 Task: Look for Airbnb properties in Schoten, Belgium from 22th December, 2023 to 25th December, 2023 for 7 adults. Place can be entire room or shared room with 4 bedrooms having 7 beds and 4 bathrooms. Property type can be house. Amenities needed are: wifi, washing machine, heating, TV, free parkinig on premises, hot tub, gym, smoking allowed.
Action: Mouse moved to (319, 146)
Screenshot: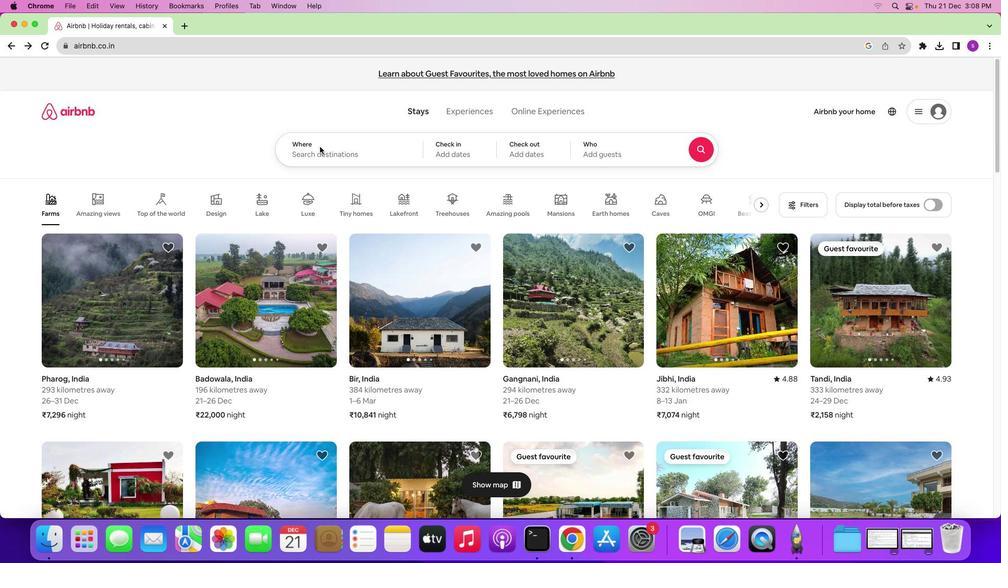 
Action: Mouse pressed left at (319, 146)
Screenshot: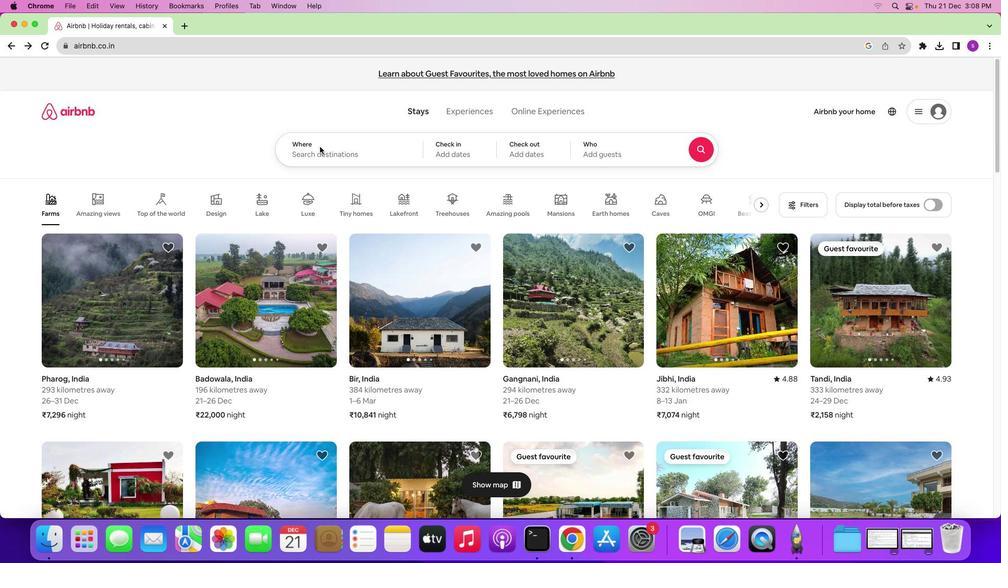
Action: Mouse moved to (317, 149)
Screenshot: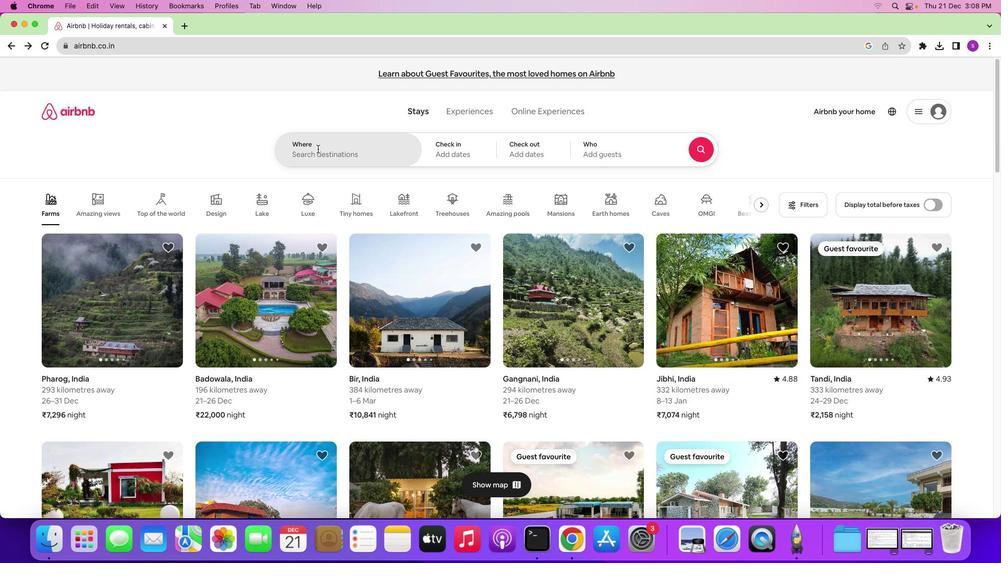 
Action: Mouse pressed left at (317, 149)
Screenshot: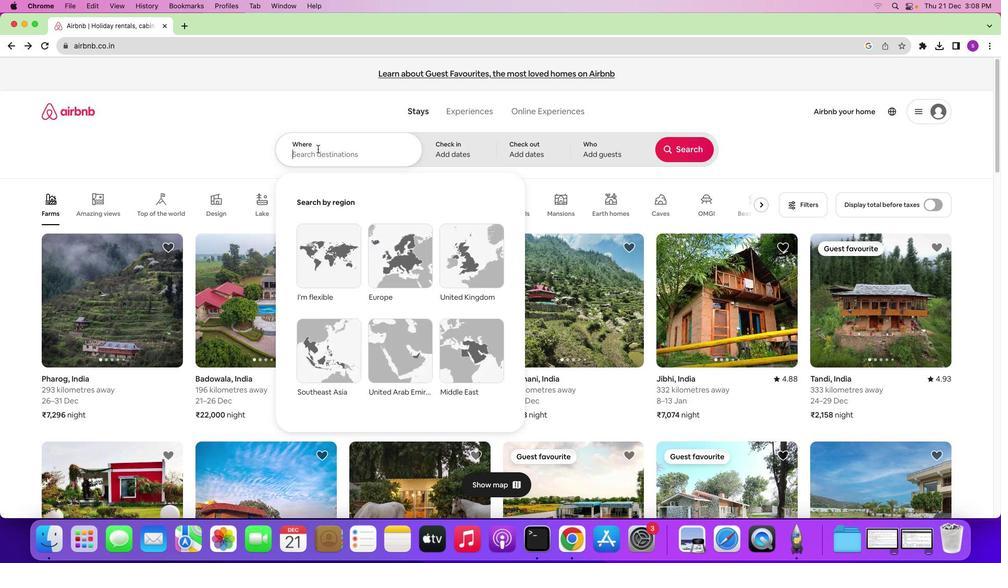 
Action: Mouse moved to (320, 154)
Screenshot: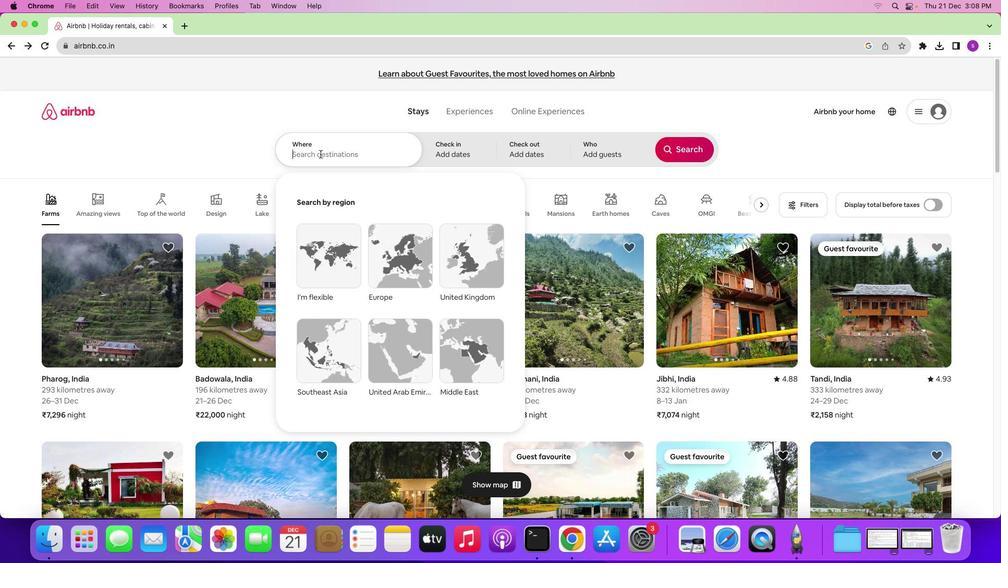 
Action: Key pressed 'S'Key.caps_lock'c''o'Key.backspace'h''o''t''e''n'','Key.spaceKey.shift'B''e''l''g''i''u''m'Key.enter
Screenshot: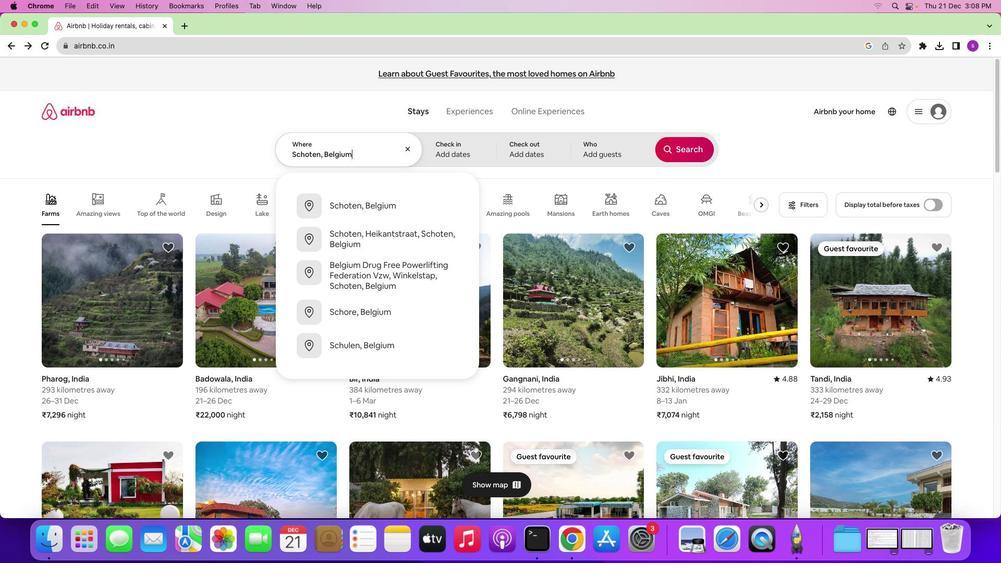 
Action: Mouse moved to (440, 351)
Screenshot: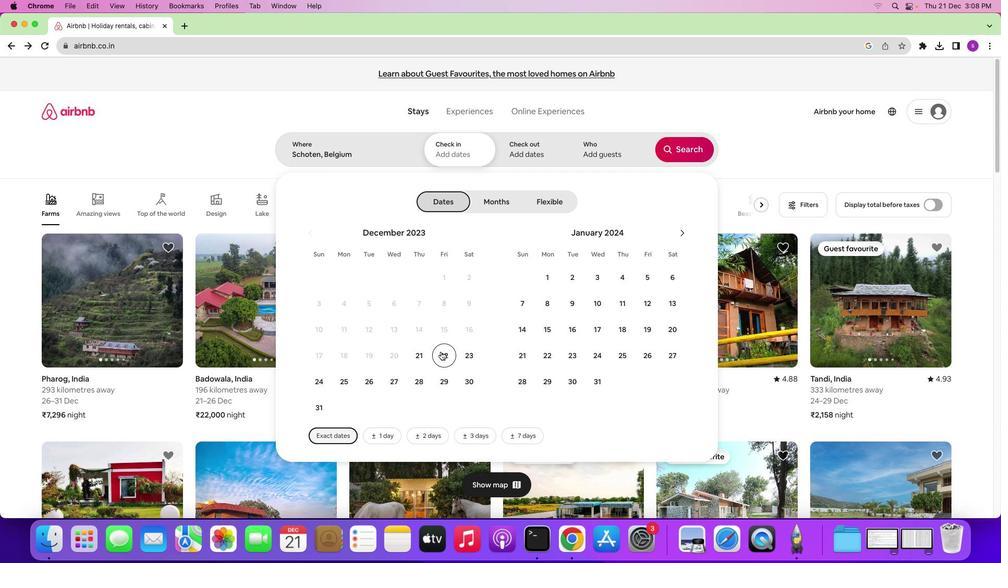 
Action: Mouse pressed left at (440, 351)
Screenshot: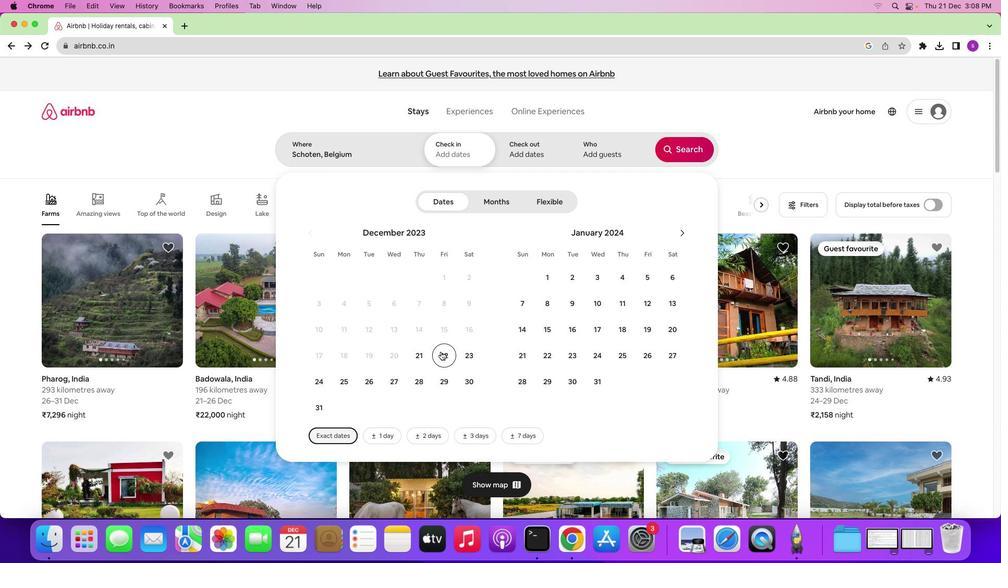 
Action: Mouse moved to (352, 383)
Screenshot: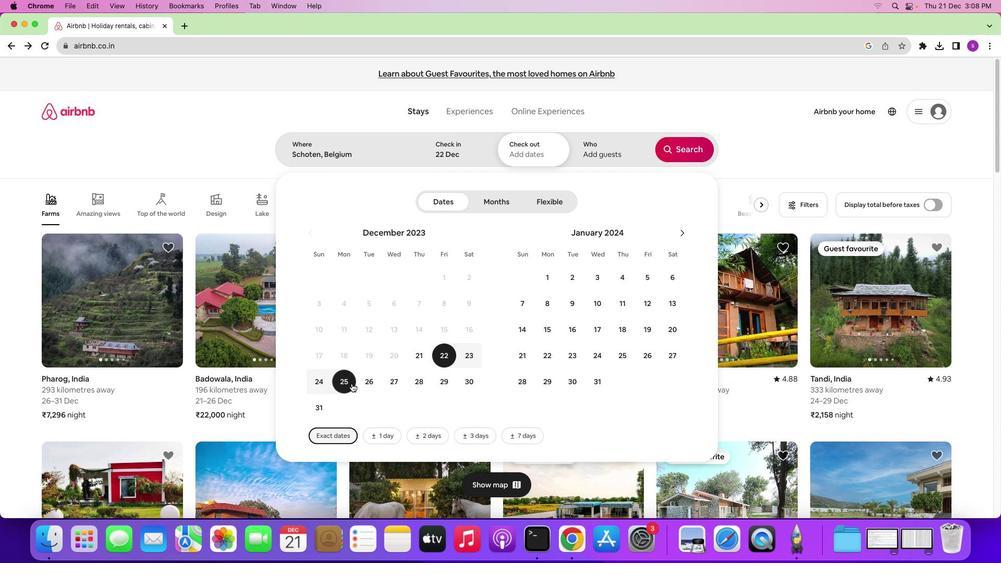 
Action: Mouse pressed left at (352, 383)
Screenshot: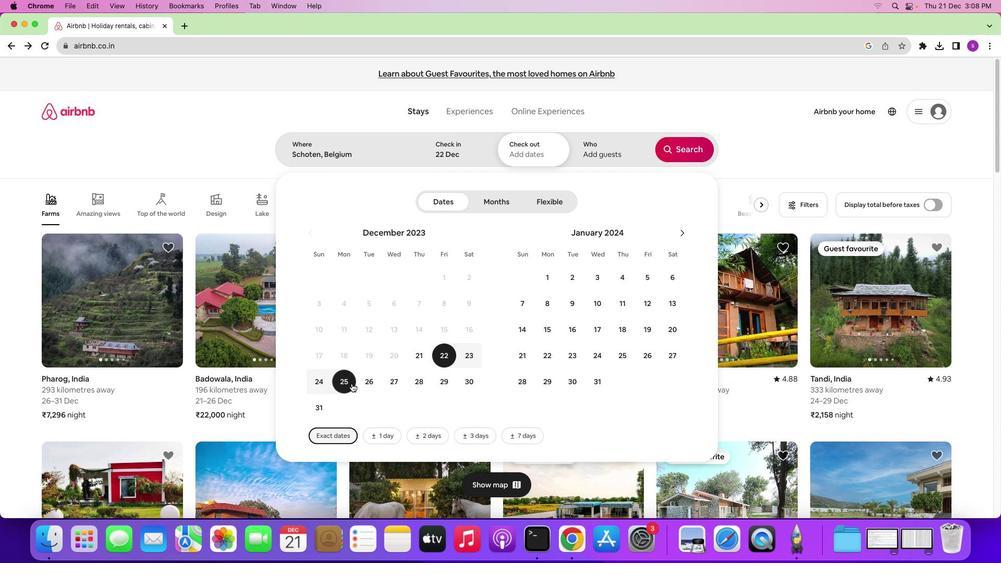 
Action: Mouse moved to (604, 157)
Screenshot: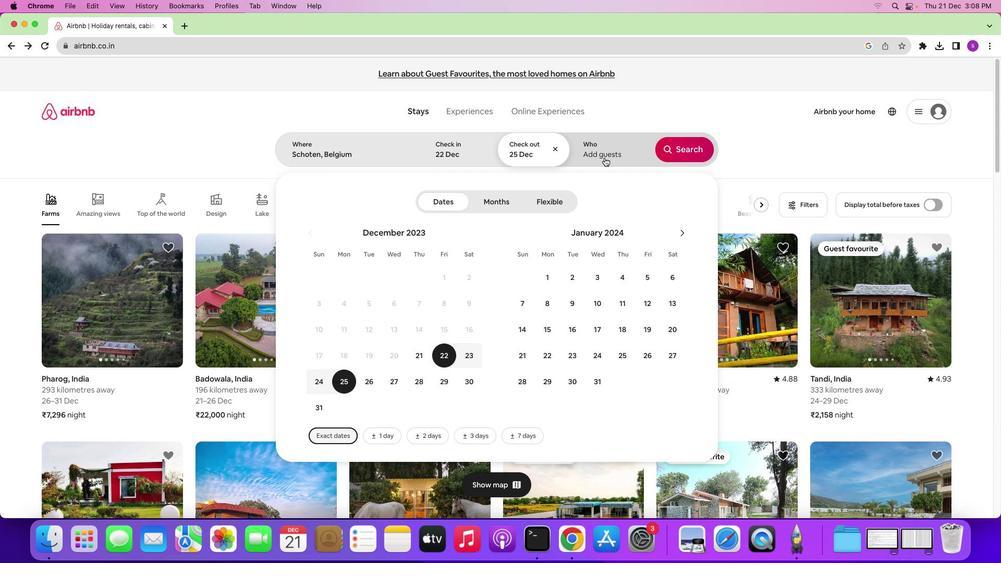 
Action: Mouse pressed left at (604, 157)
Screenshot: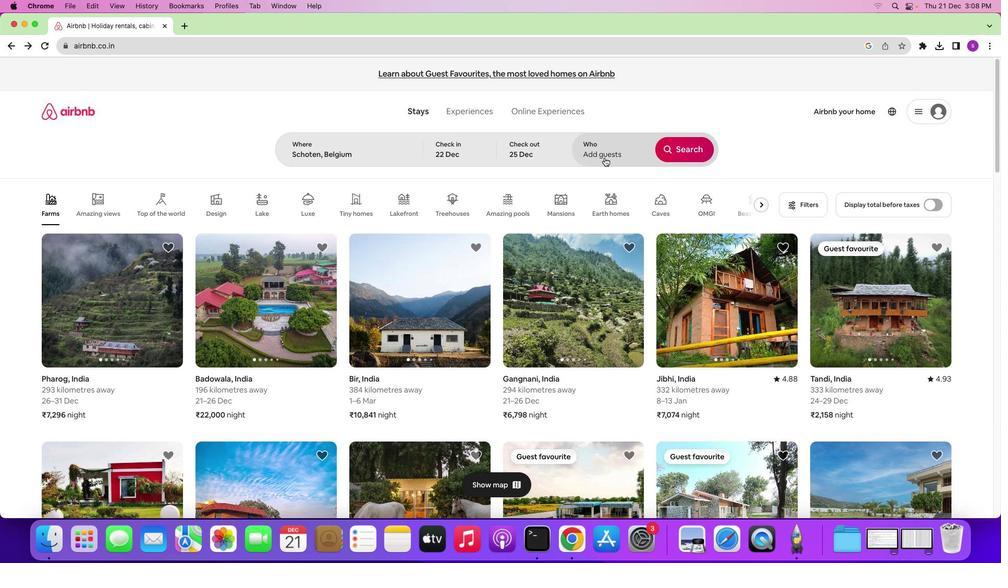 
Action: Mouse moved to (691, 201)
Screenshot: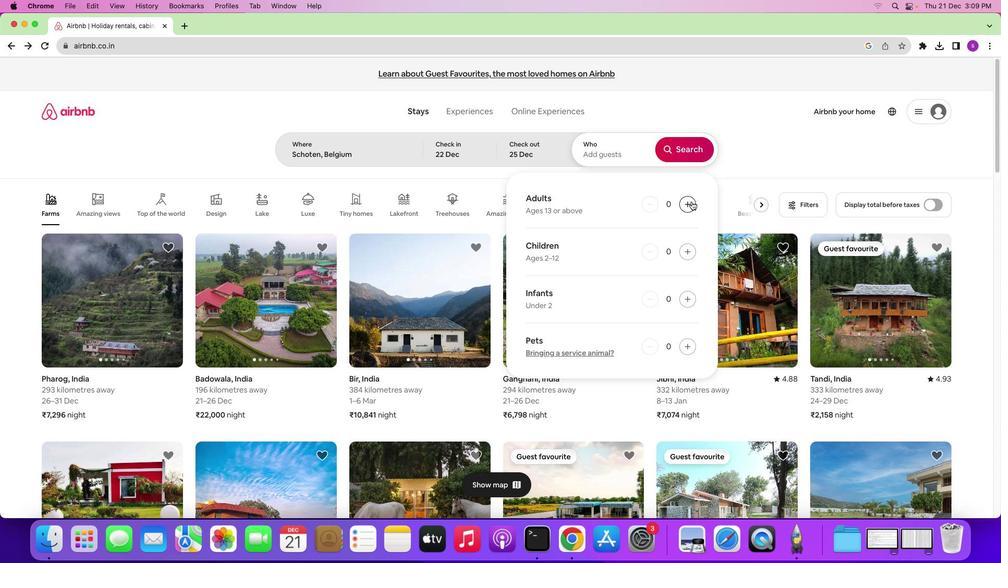 
Action: Mouse pressed left at (691, 201)
Screenshot: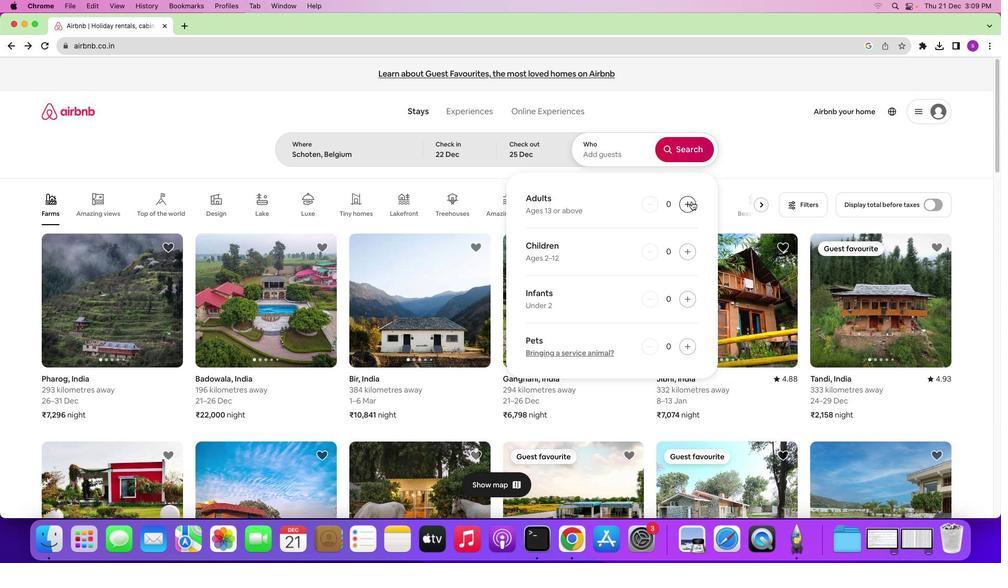 
Action: Mouse pressed left at (691, 201)
Screenshot: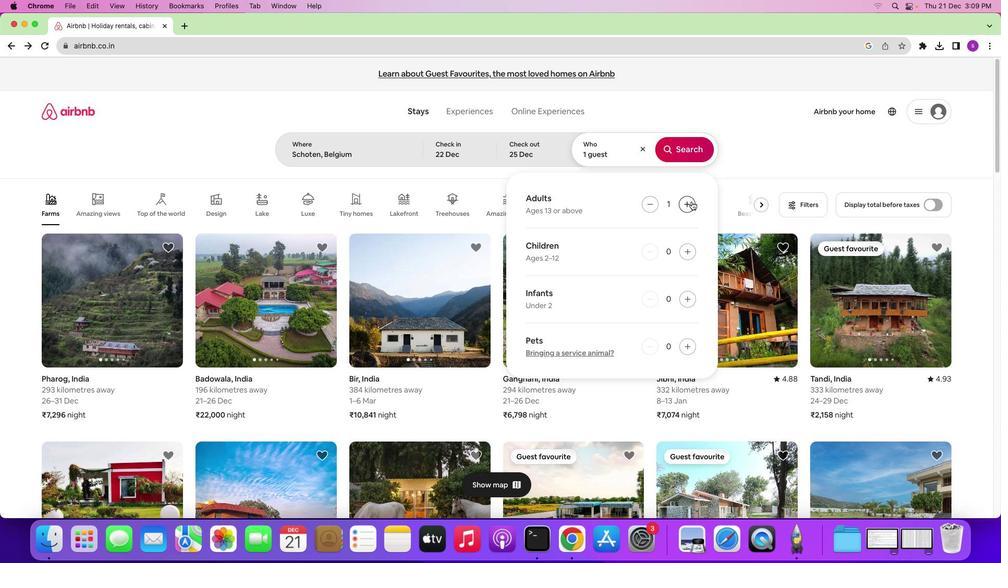 
Action: Mouse pressed left at (691, 201)
Screenshot: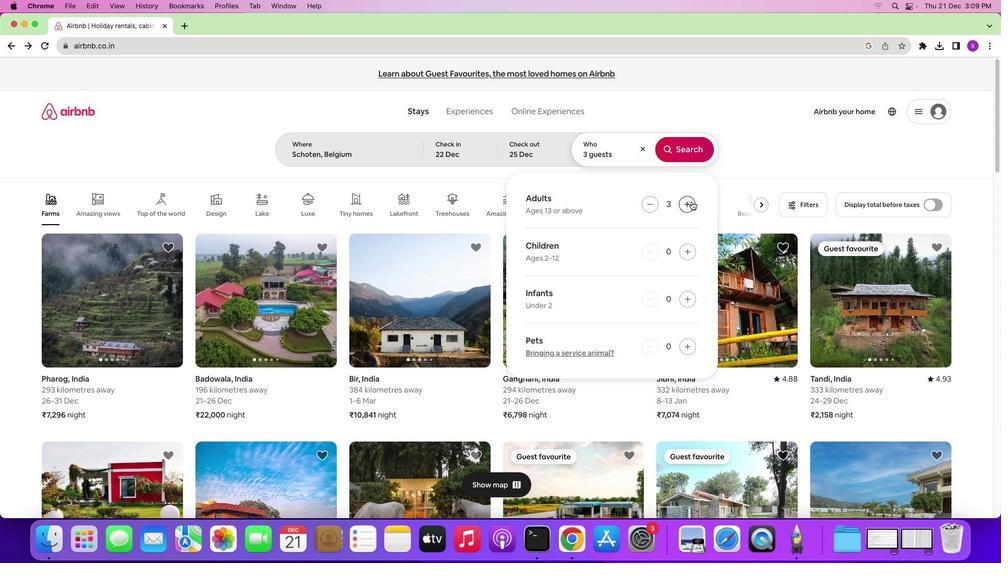 
Action: Mouse moved to (690, 202)
Screenshot: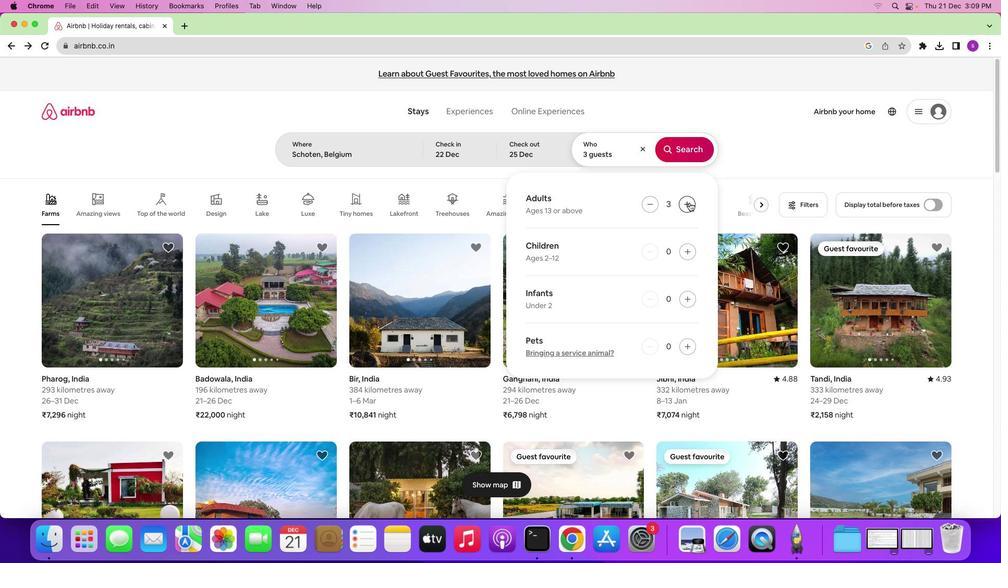 
Action: Mouse pressed left at (690, 202)
Screenshot: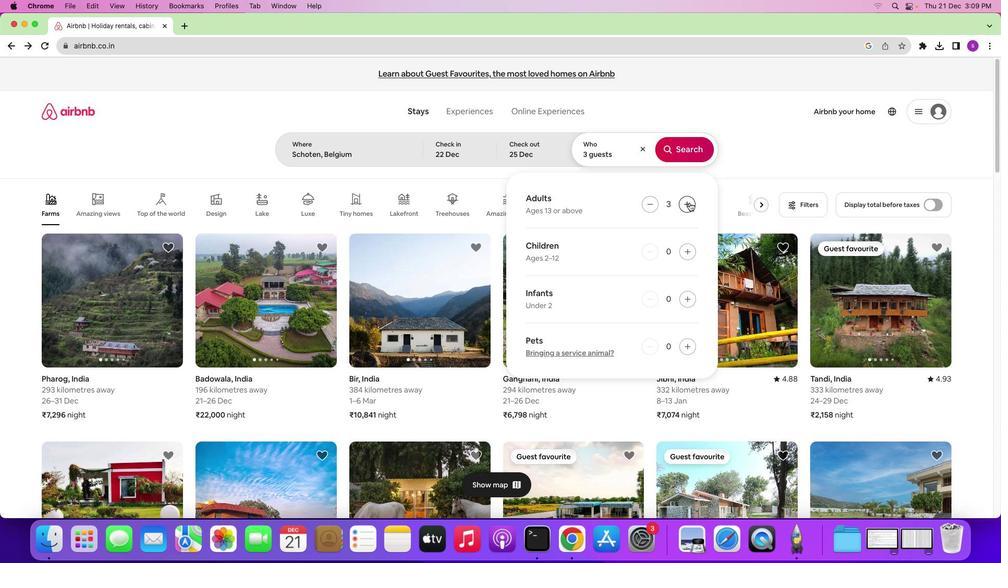 
Action: Mouse pressed left at (690, 202)
Screenshot: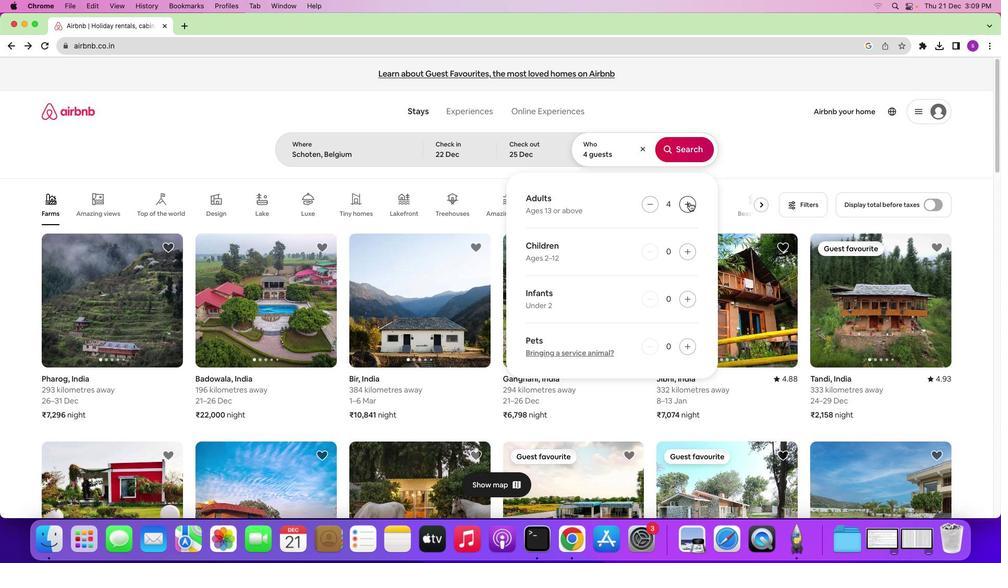 
Action: Mouse pressed left at (690, 202)
Screenshot: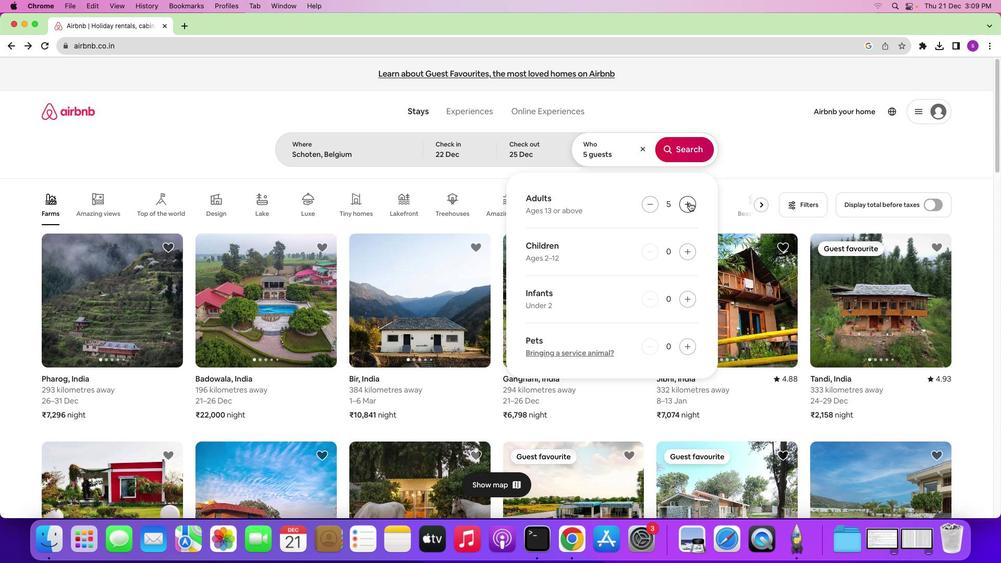 
Action: Mouse pressed left at (690, 202)
Screenshot: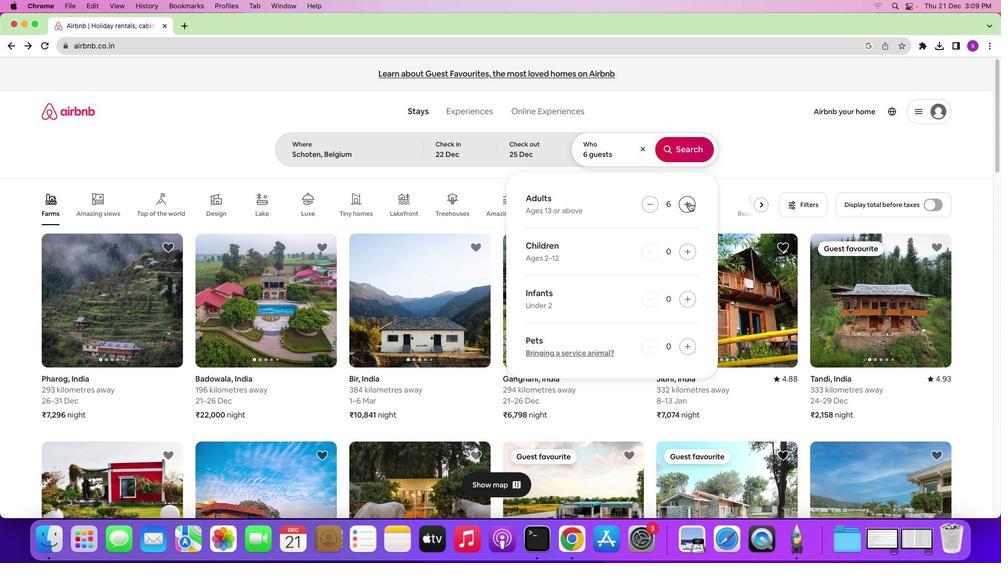 
Action: Mouse moved to (679, 153)
Screenshot: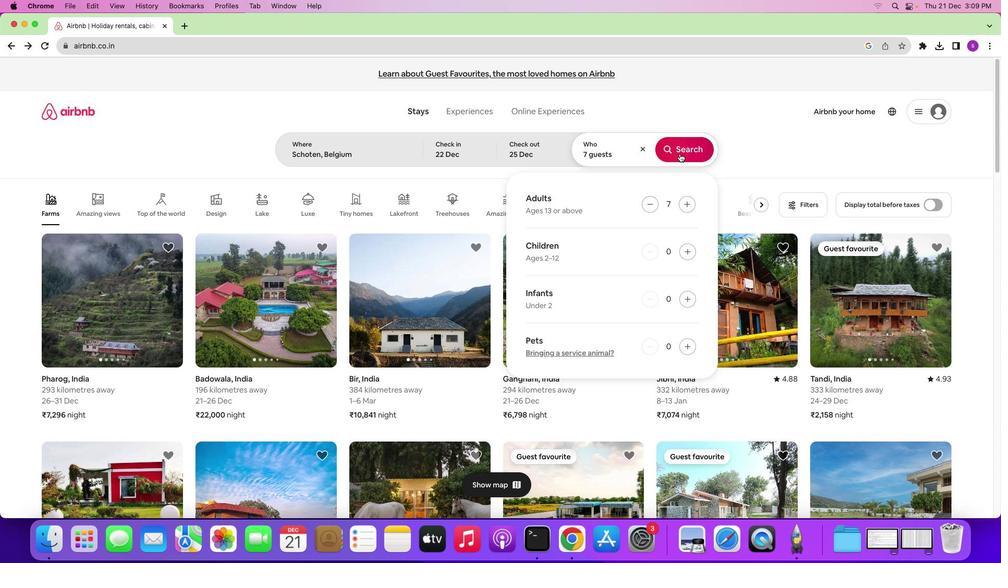 
Action: Mouse pressed left at (679, 153)
Screenshot: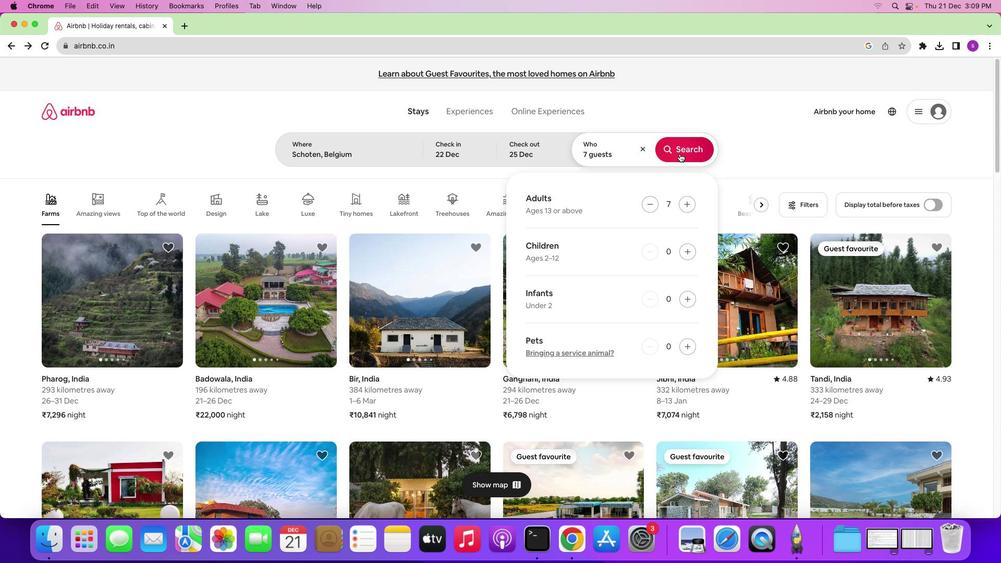 
Action: Mouse moved to (828, 125)
Screenshot: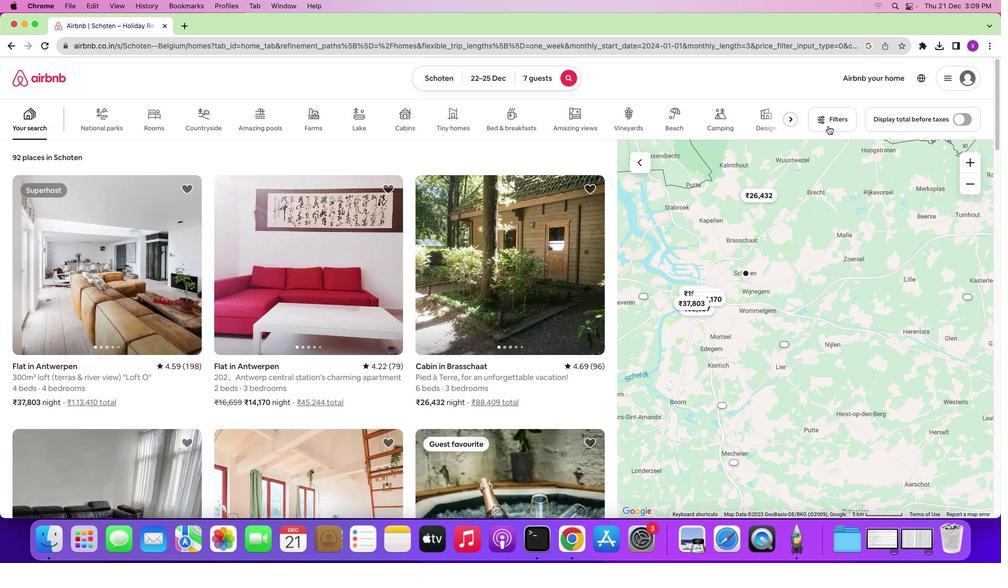 
Action: Mouse pressed left at (828, 125)
Screenshot: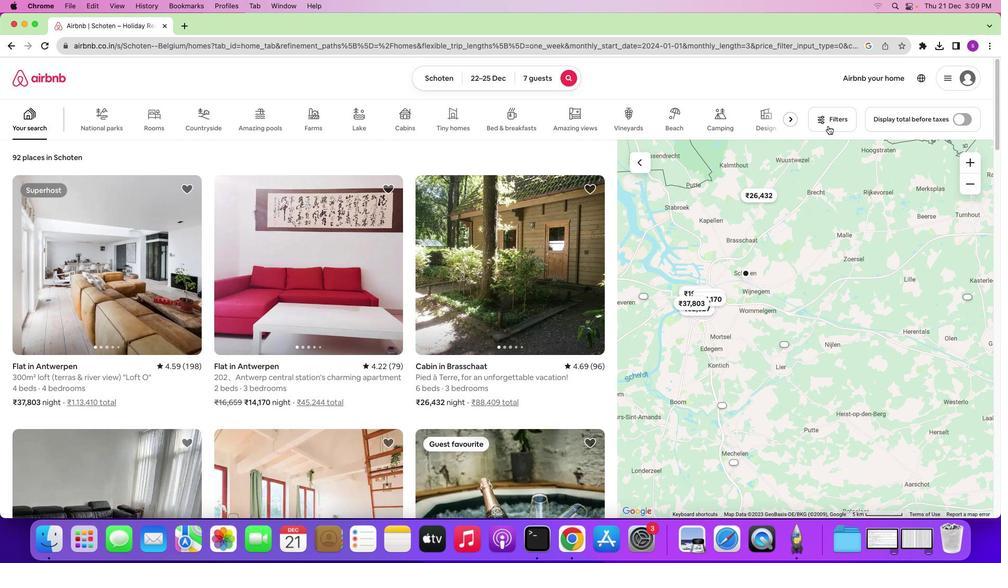 
Action: Mouse moved to (481, 331)
Screenshot: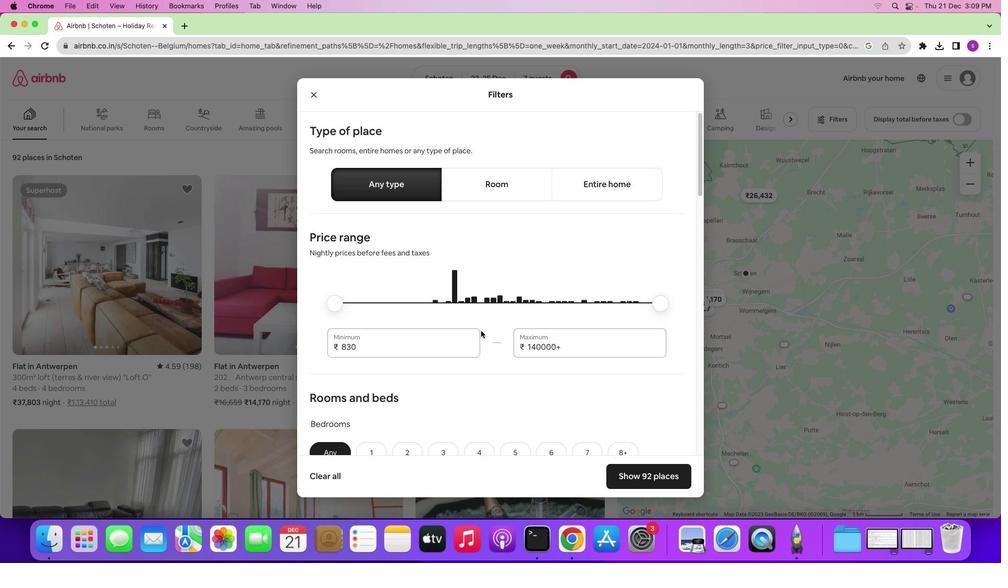 
Action: Mouse scrolled (481, 331) with delta (0, 0)
Screenshot: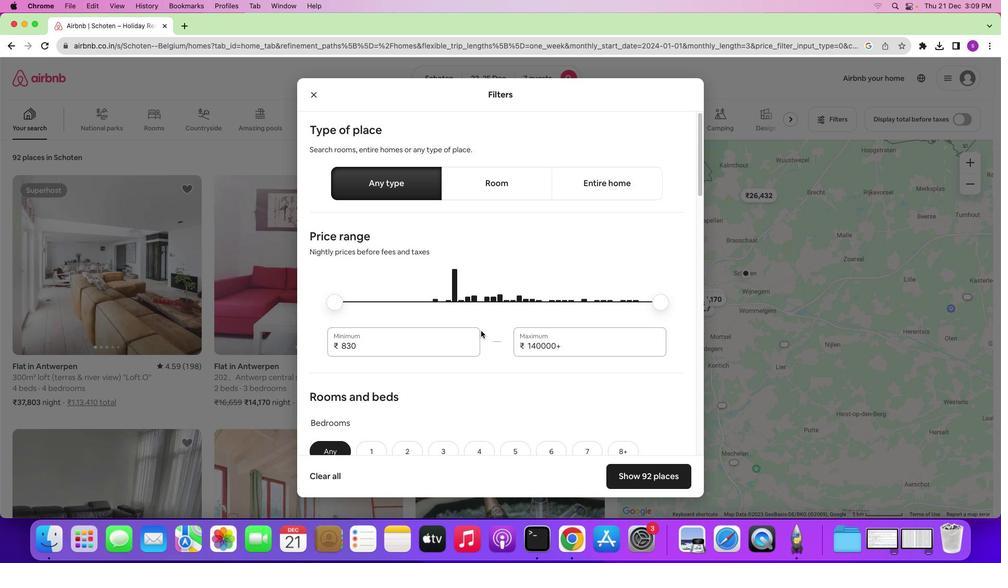 
Action: Mouse scrolled (481, 331) with delta (0, 0)
Screenshot: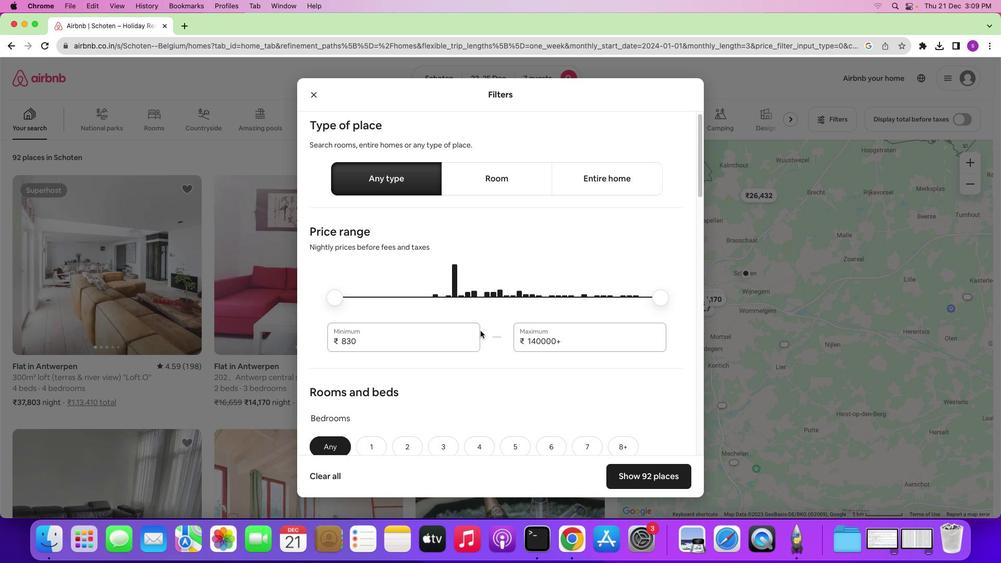 
Action: Mouse moved to (480, 331)
Screenshot: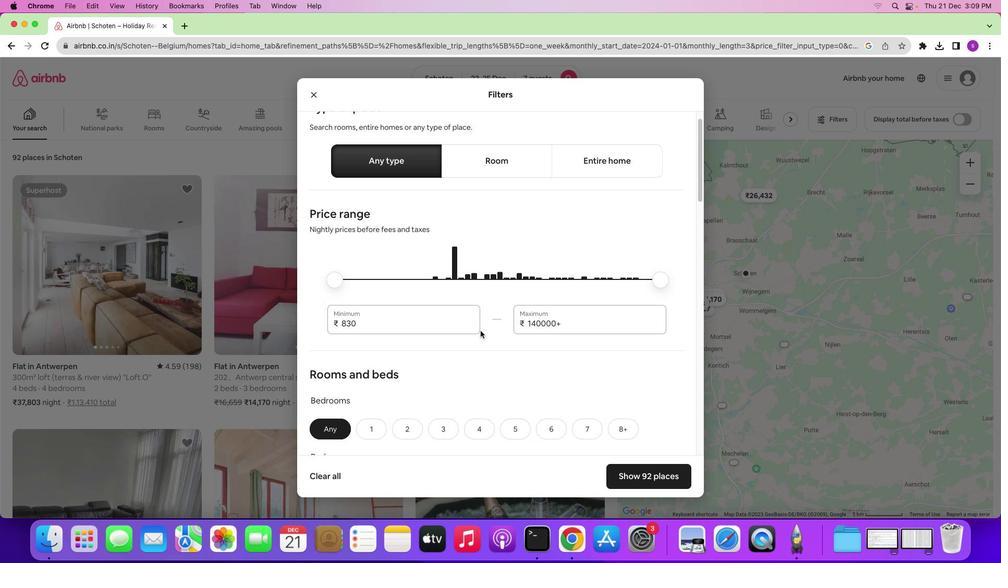
Action: Mouse scrolled (480, 331) with delta (0, 0)
Screenshot: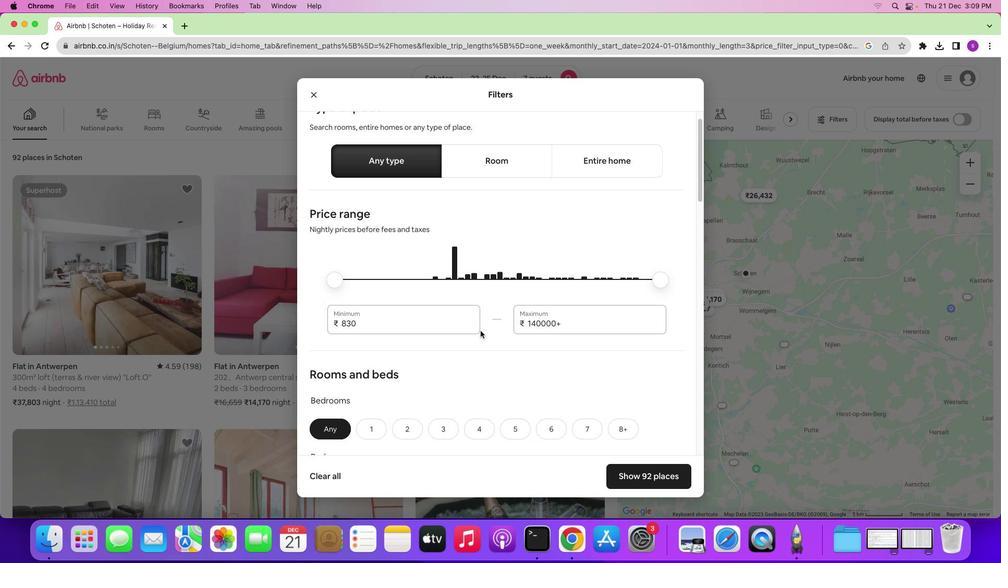 
Action: Mouse moved to (480, 331)
Screenshot: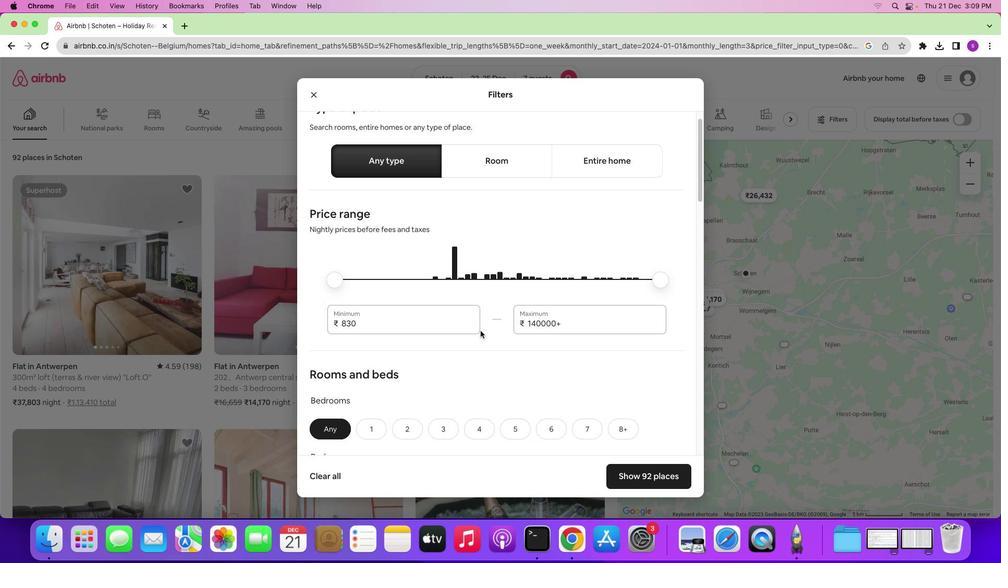 
Action: Mouse scrolled (480, 331) with delta (0, 0)
Screenshot: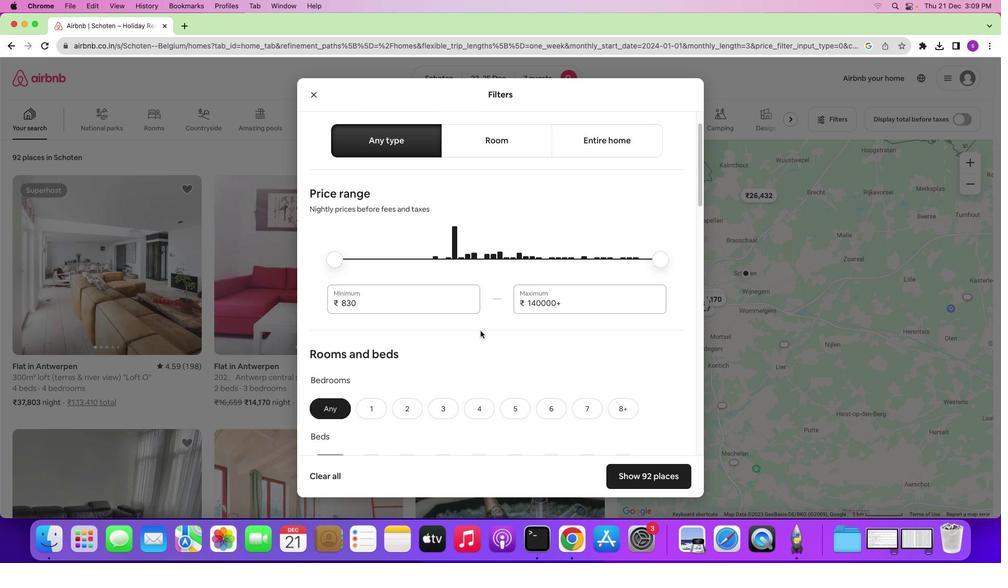 
Action: Mouse moved to (480, 330)
Screenshot: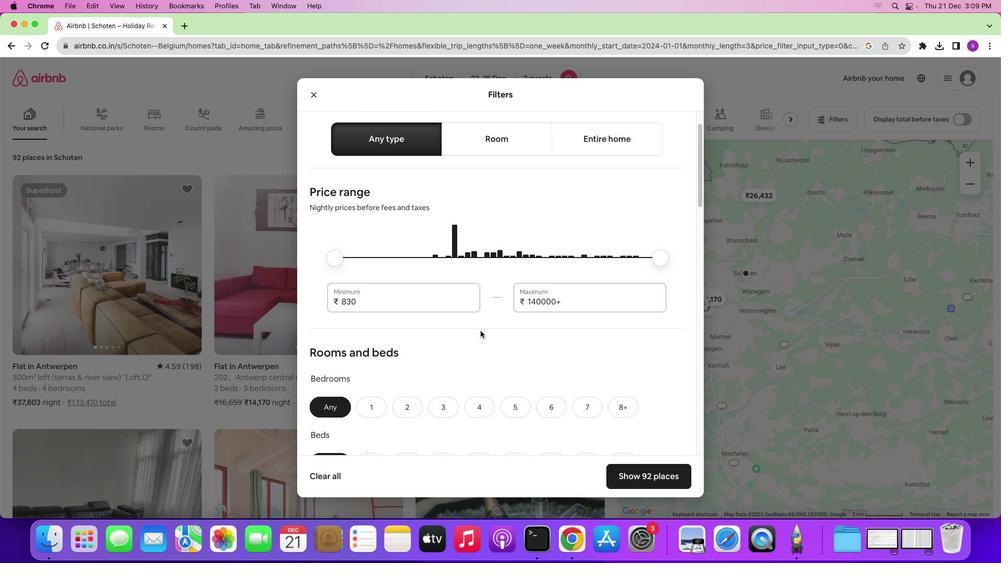 
Action: Mouse scrolled (480, 330) with delta (0, 0)
Screenshot: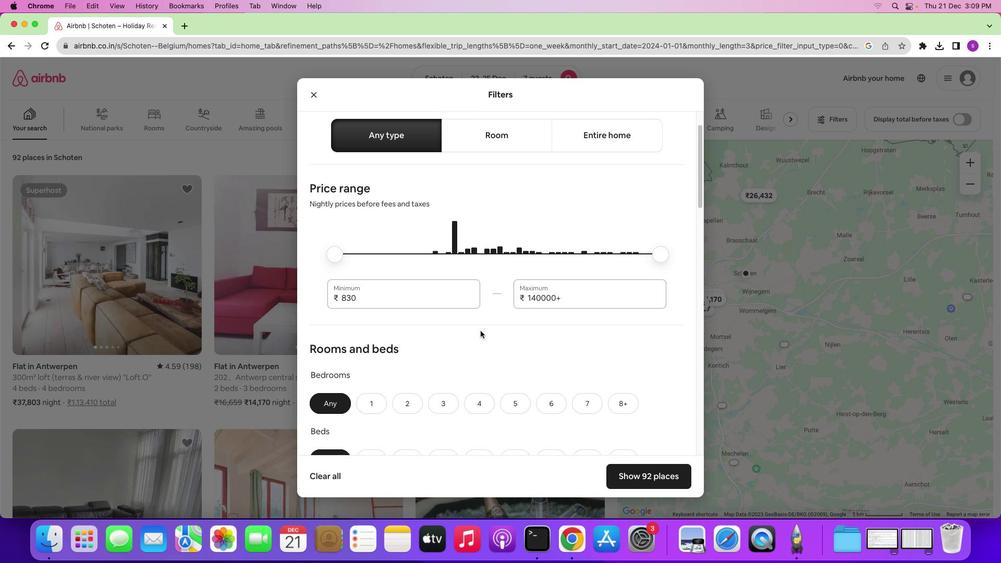
Action: Mouse scrolled (480, 330) with delta (0, 0)
Screenshot: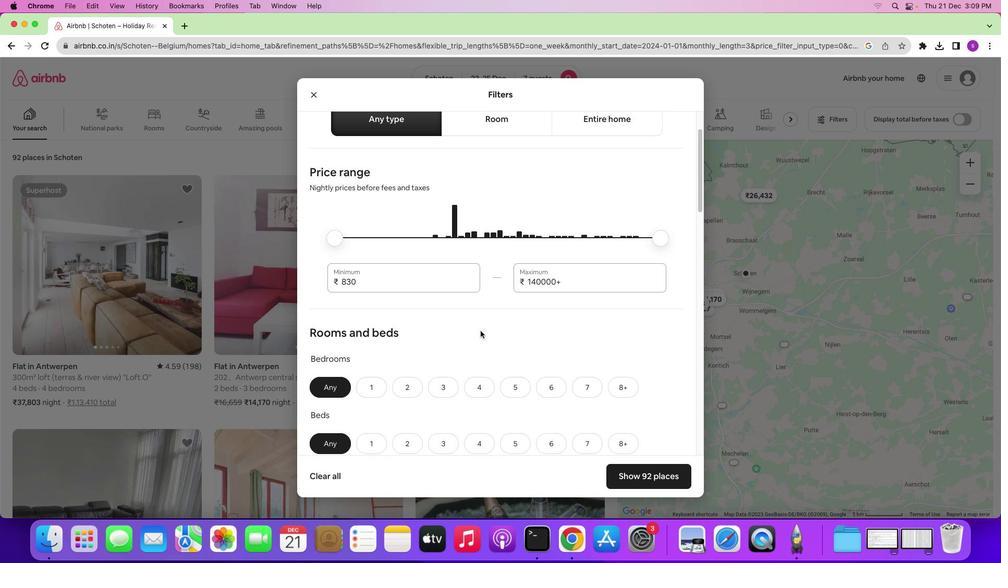 
Action: Mouse moved to (480, 327)
Screenshot: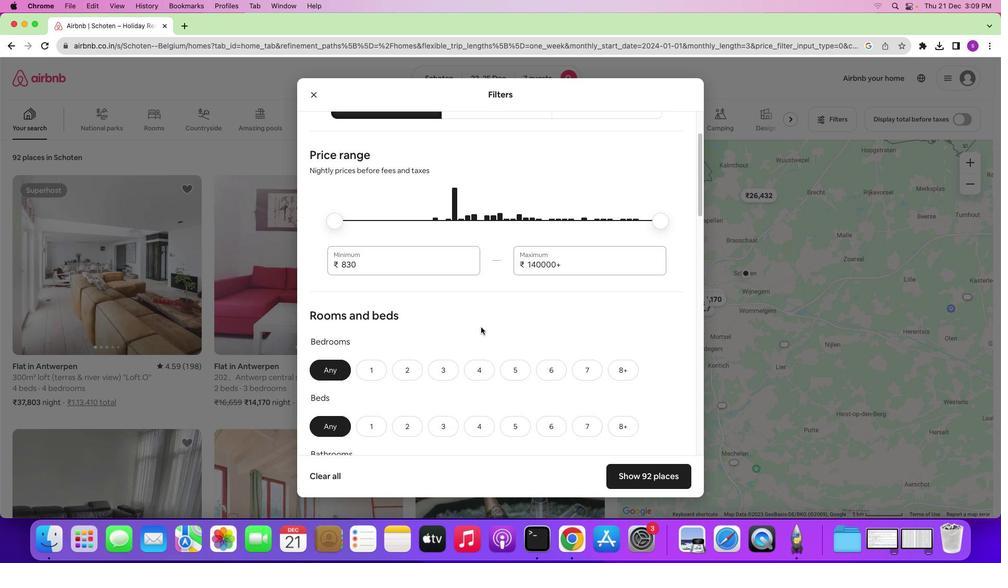 
Action: Mouse scrolled (480, 327) with delta (0, 0)
Screenshot: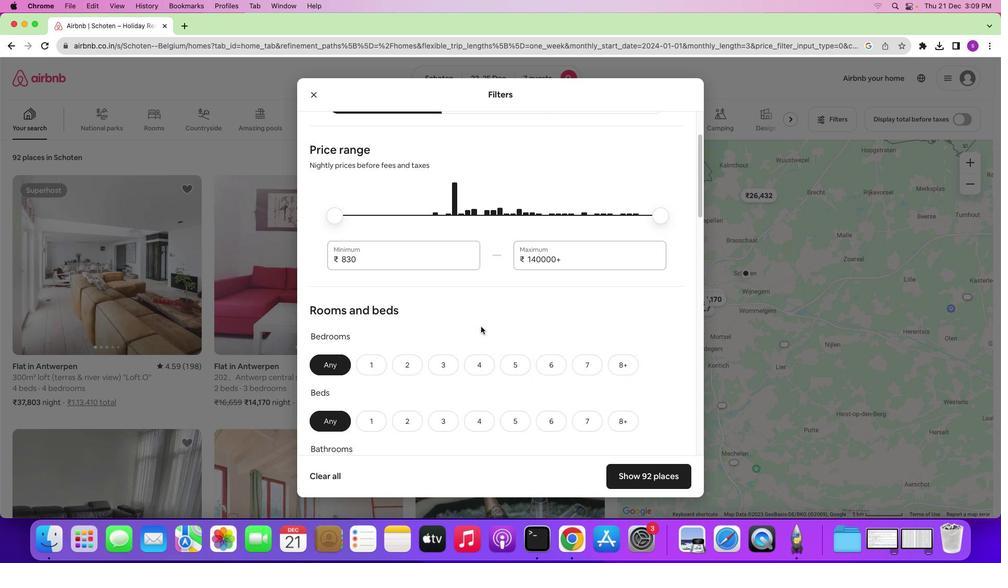 
Action: Mouse scrolled (480, 327) with delta (0, 0)
Screenshot: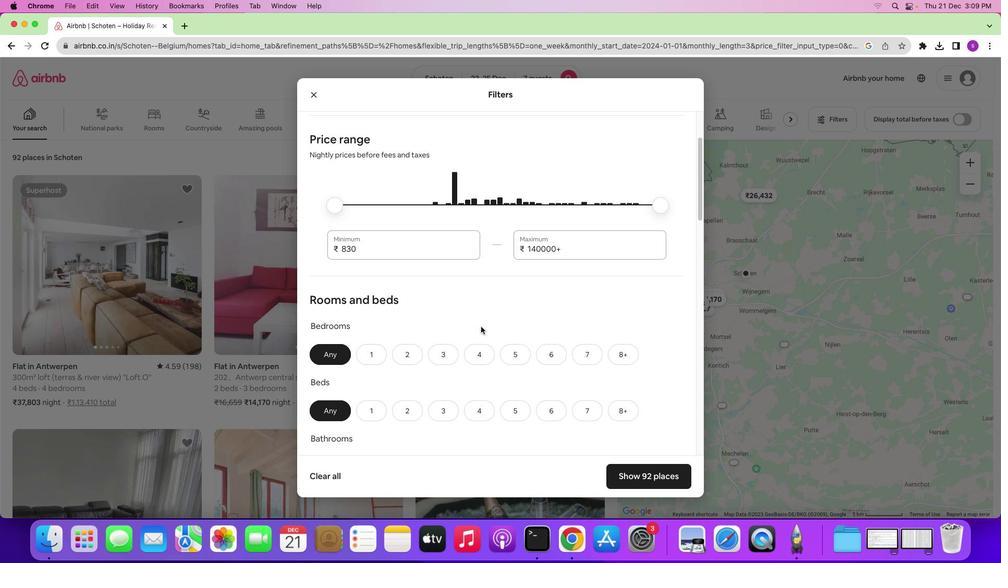 
Action: Mouse moved to (480, 327)
Screenshot: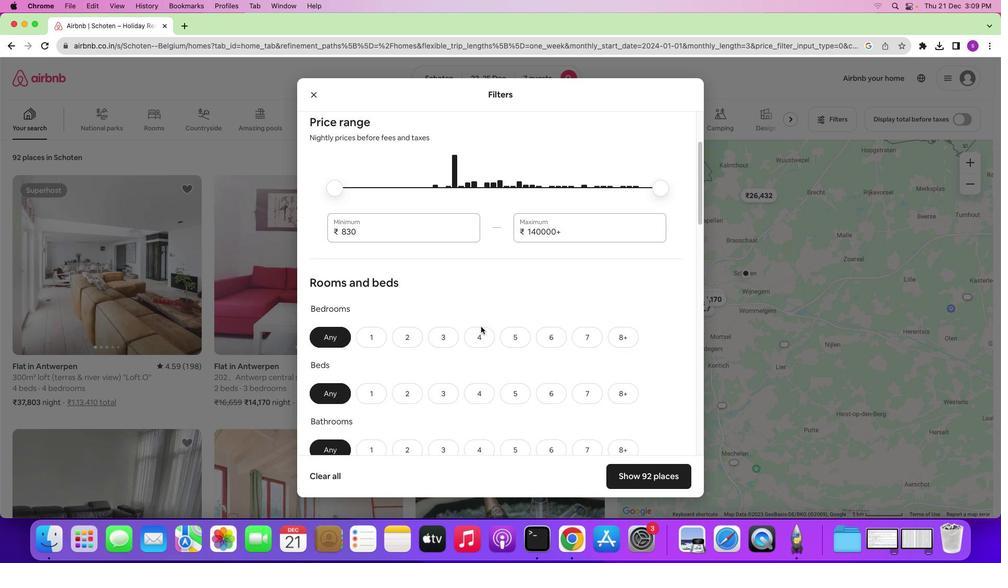 
Action: Mouse scrolled (480, 327) with delta (0, -1)
Screenshot: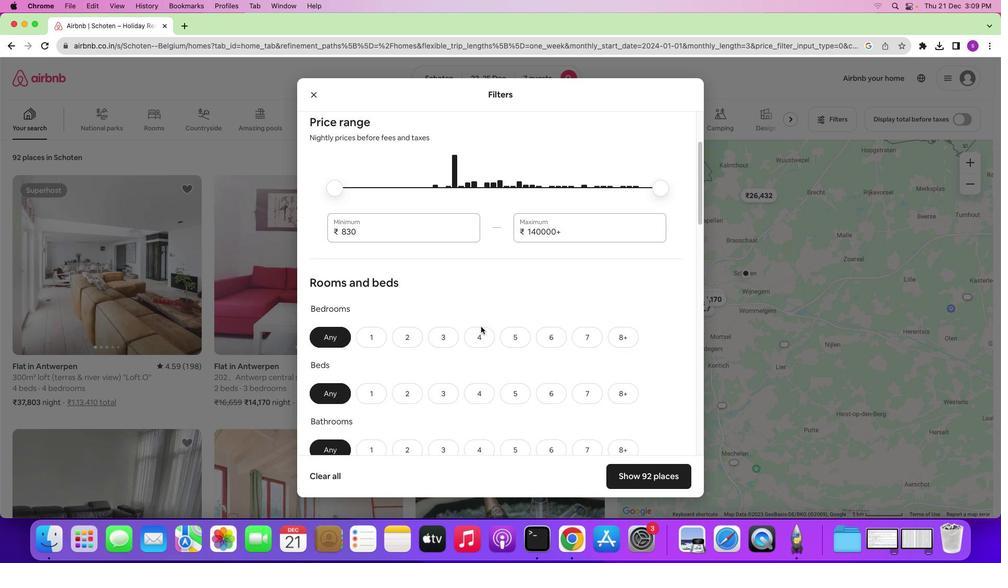 
Action: Mouse moved to (480, 326)
Screenshot: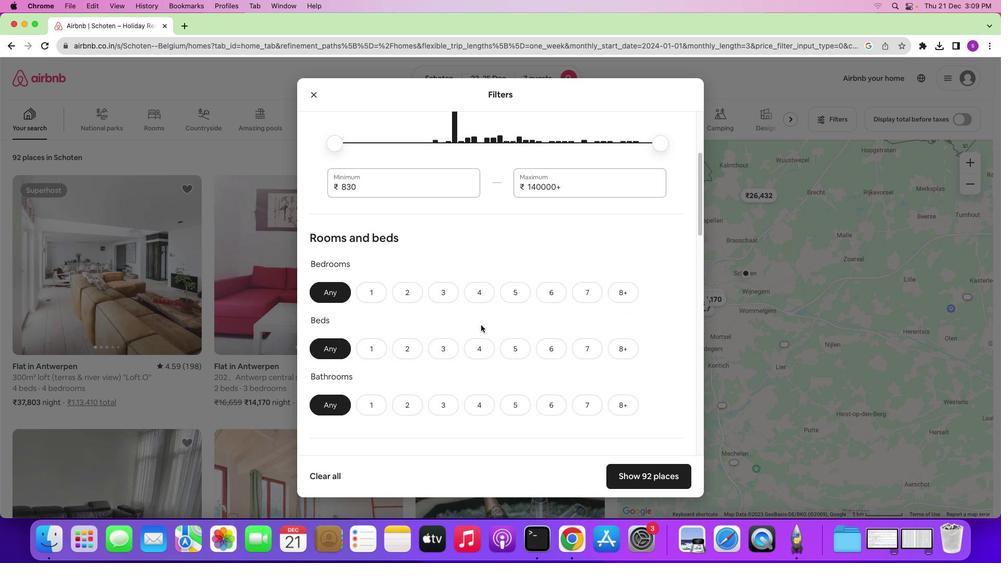 
Action: Mouse scrolled (480, 326) with delta (0, 0)
Screenshot: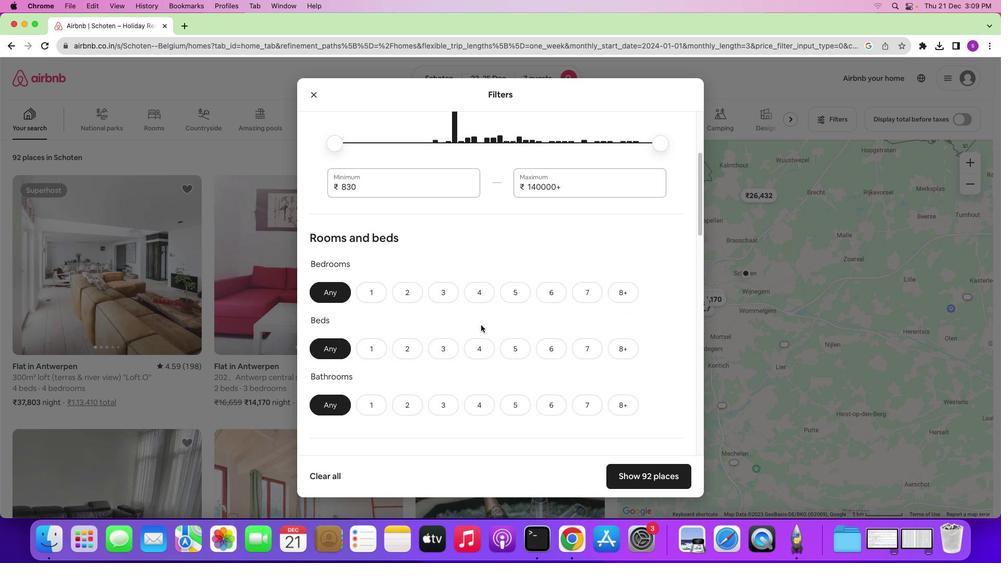 
Action: Mouse moved to (480, 326)
Screenshot: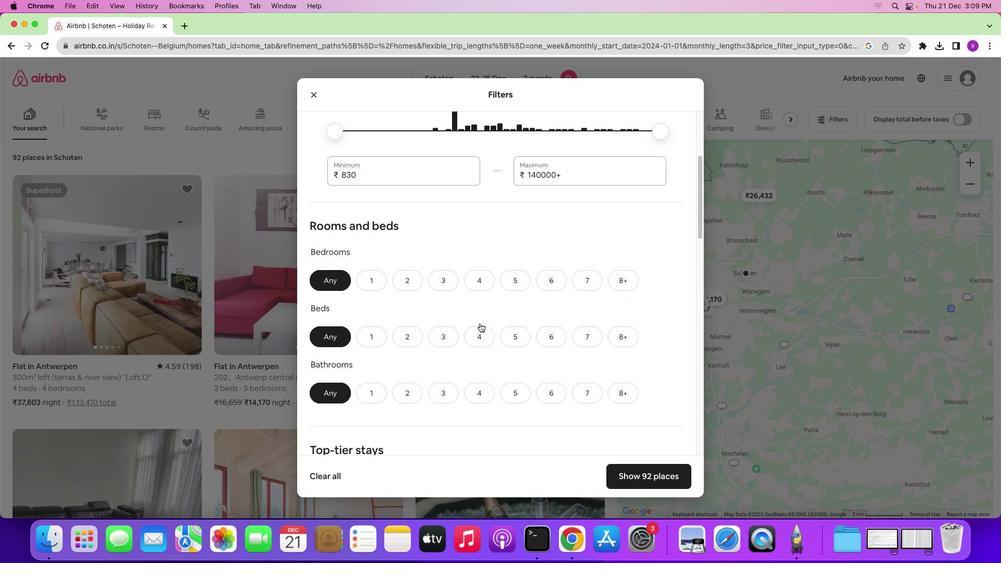 
Action: Mouse scrolled (480, 326) with delta (0, -1)
Screenshot: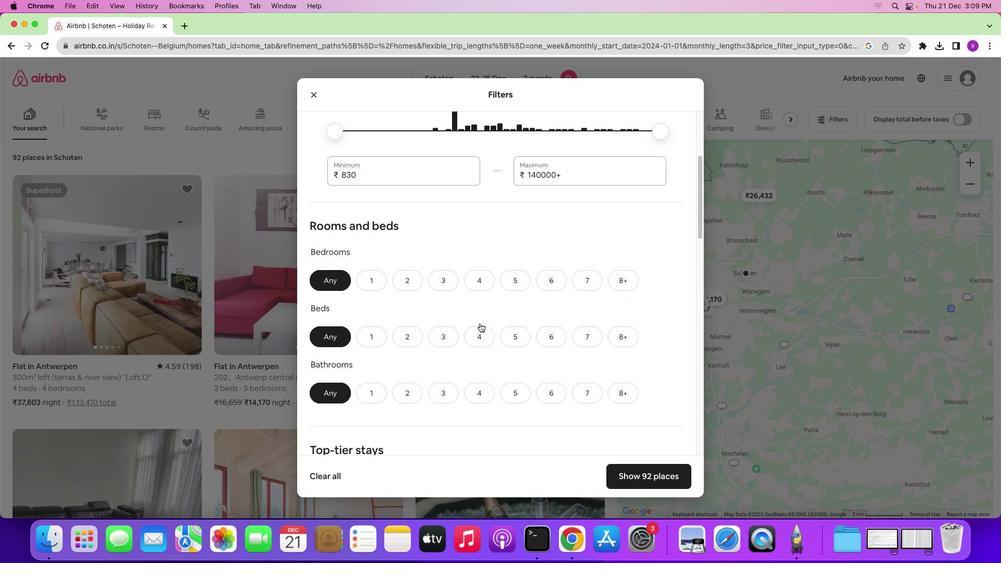 
Action: Mouse moved to (485, 243)
Screenshot: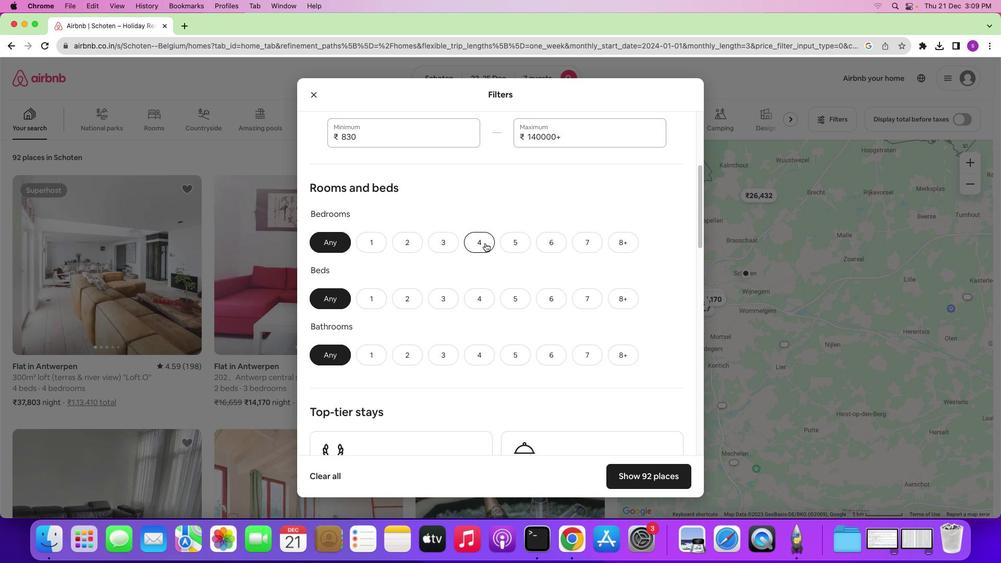 
Action: Mouse pressed left at (485, 243)
Screenshot: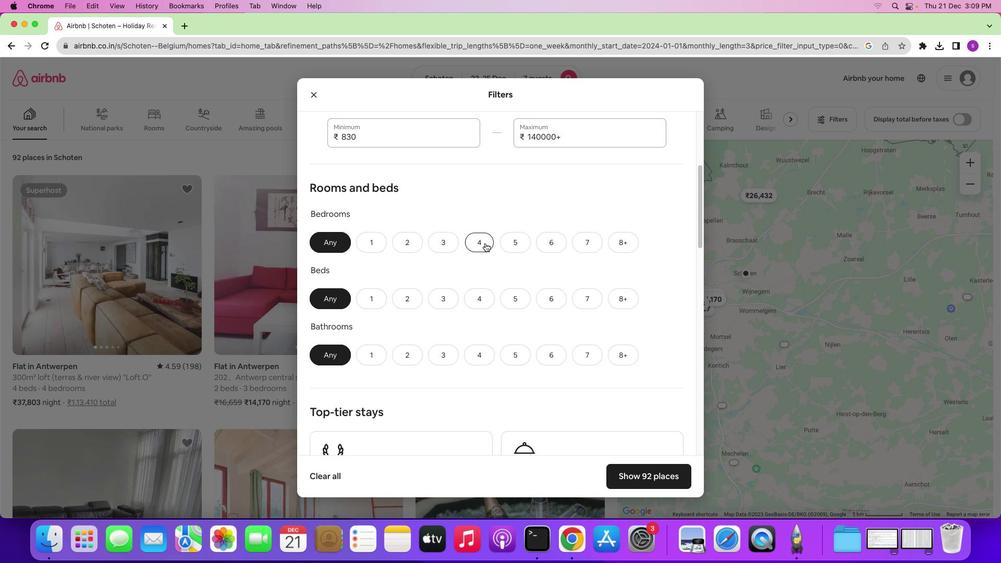 
Action: Mouse moved to (586, 298)
Screenshot: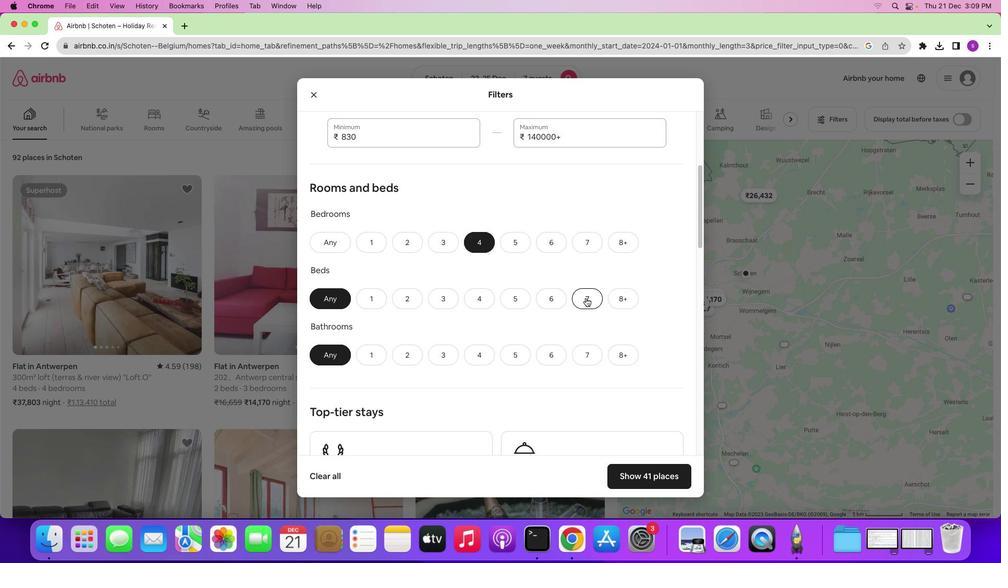 
Action: Mouse pressed left at (586, 298)
Screenshot: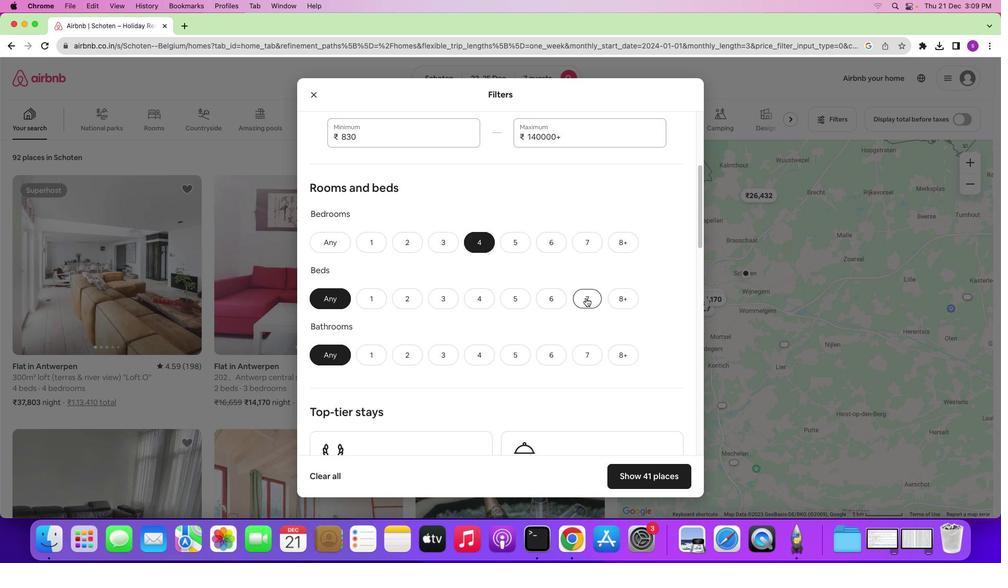 
Action: Mouse moved to (483, 352)
Screenshot: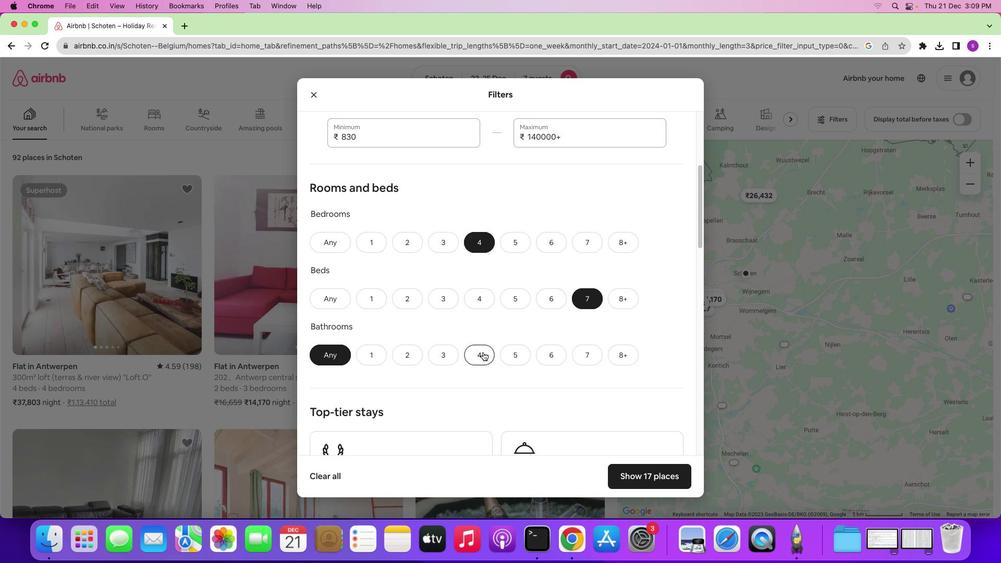 
Action: Mouse pressed left at (483, 352)
Screenshot: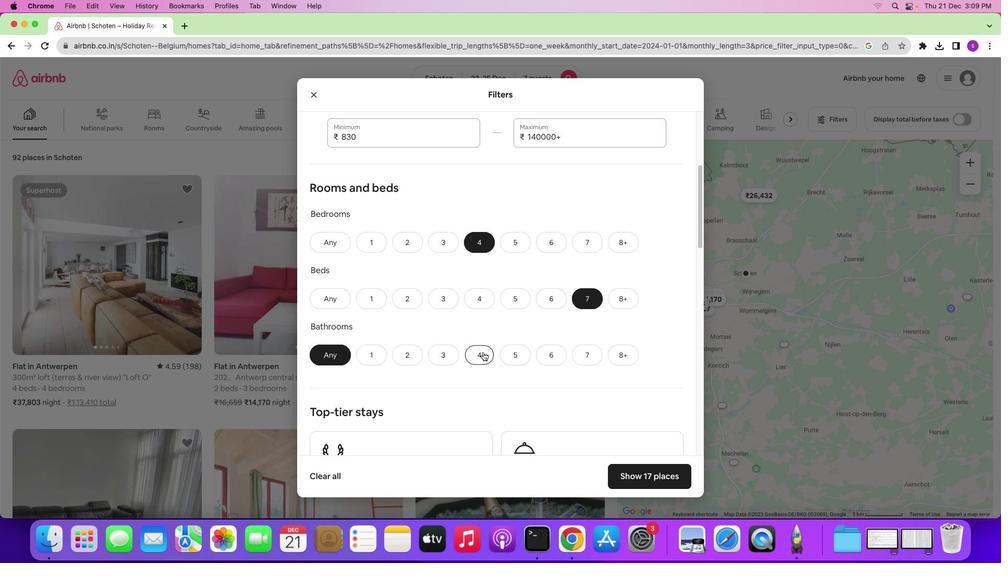 
Action: Mouse moved to (492, 302)
Screenshot: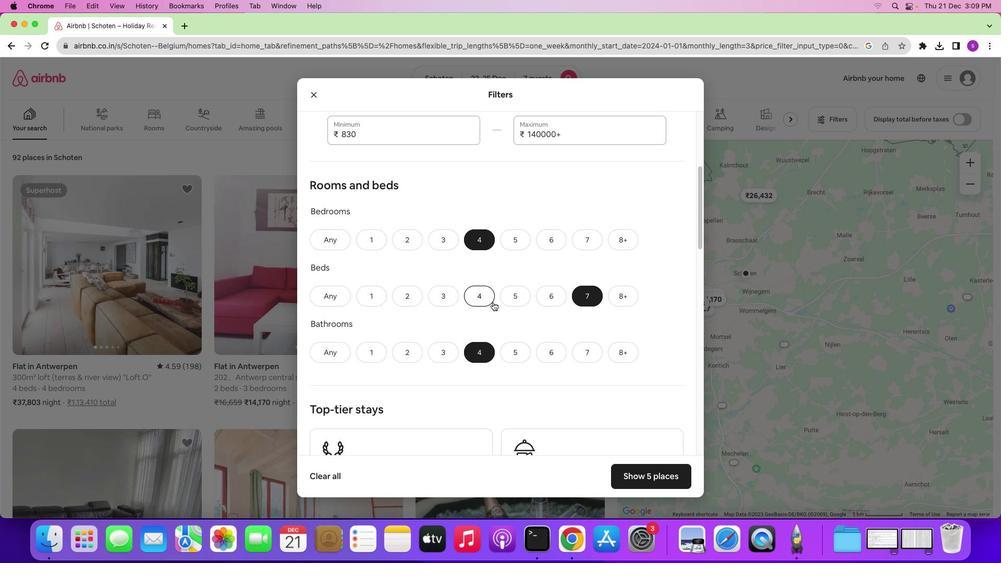 
Action: Mouse scrolled (492, 302) with delta (0, 0)
Screenshot: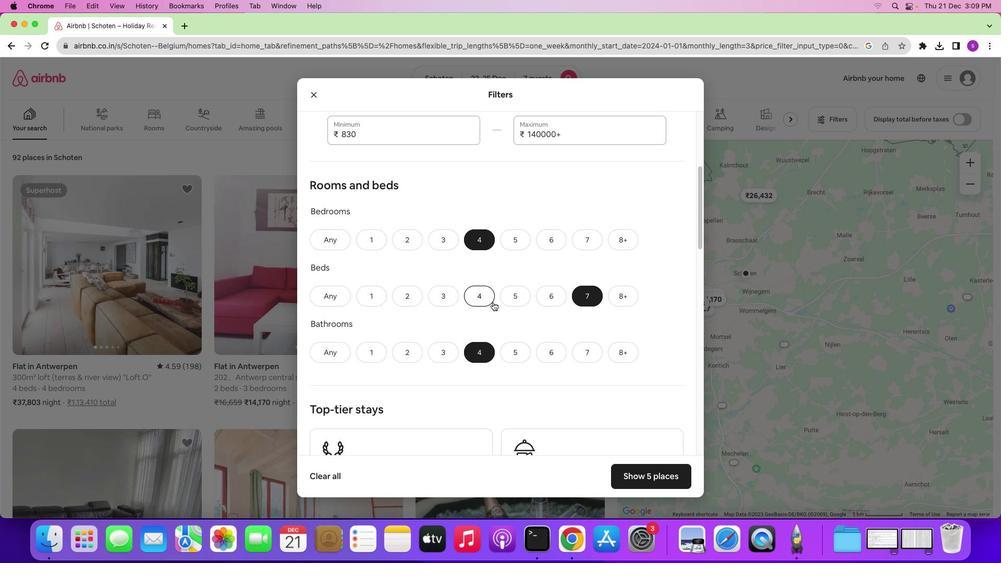 
Action: Mouse moved to (492, 302)
Screenshot: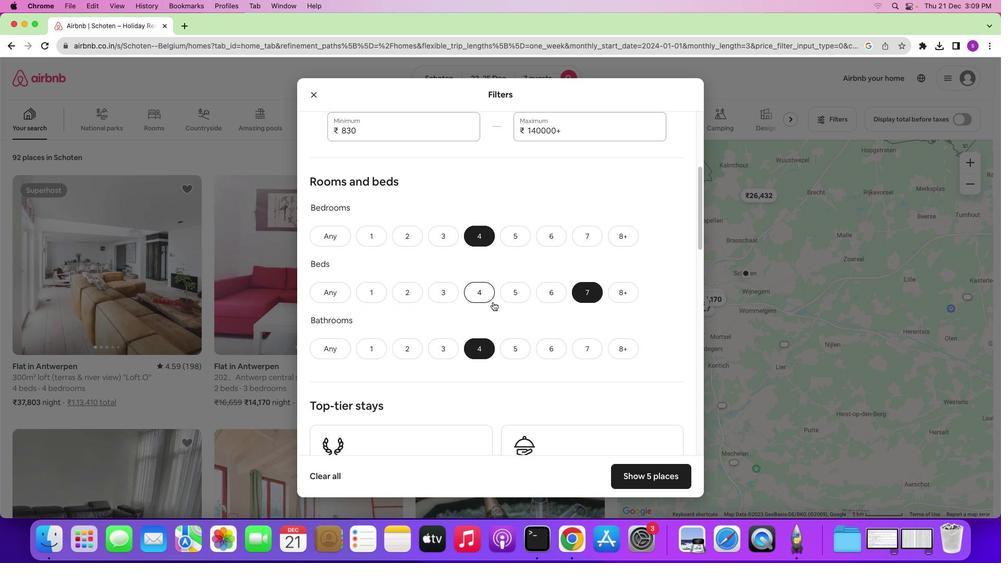 
Action: Mouse scrolled (492, 302) with delta (0, 0)
Screenshot: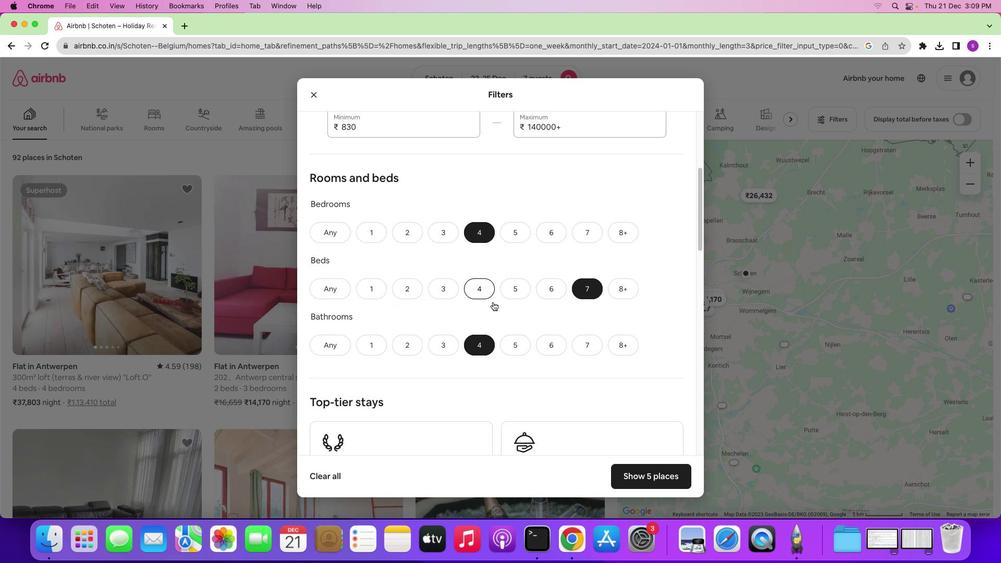 
Action: Mouse scrolled (492, 302) with delta (0, 0)
Screenshot: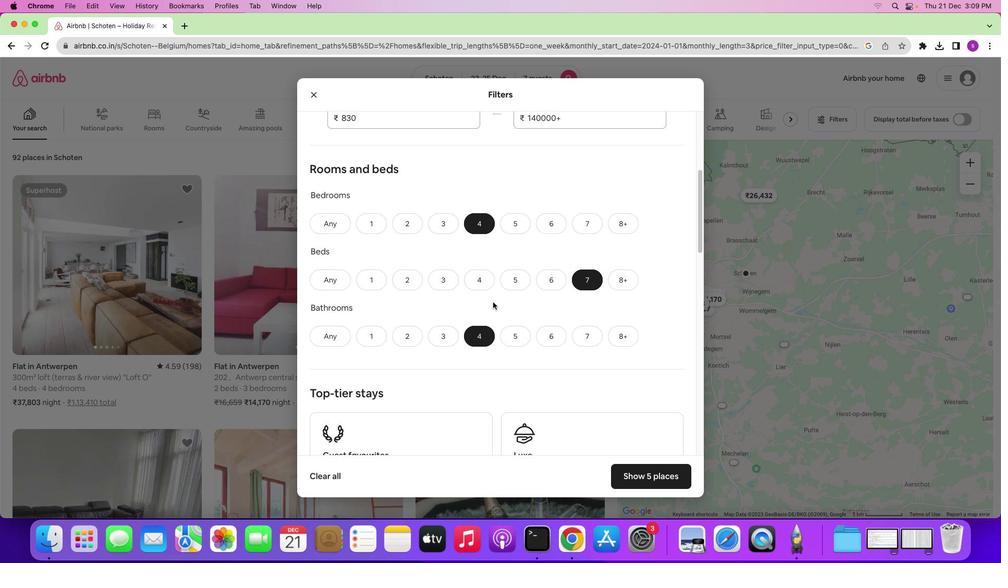 
Action: Mouse scrolled (492, 302) with delta (0, 0)
Screenshot: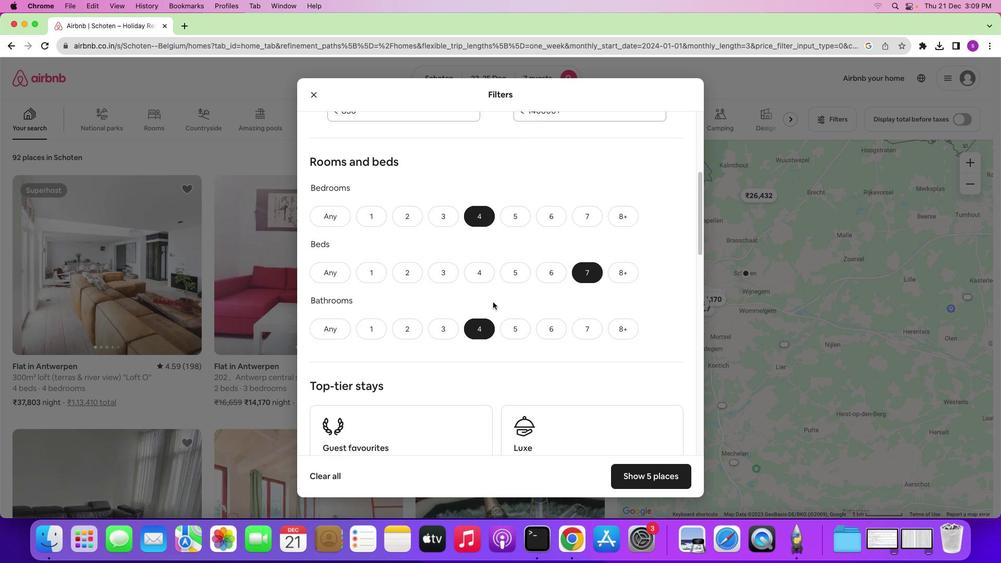 
Action: Mouse scrolled (492, 302) with delta (0, 0)
Screenshot: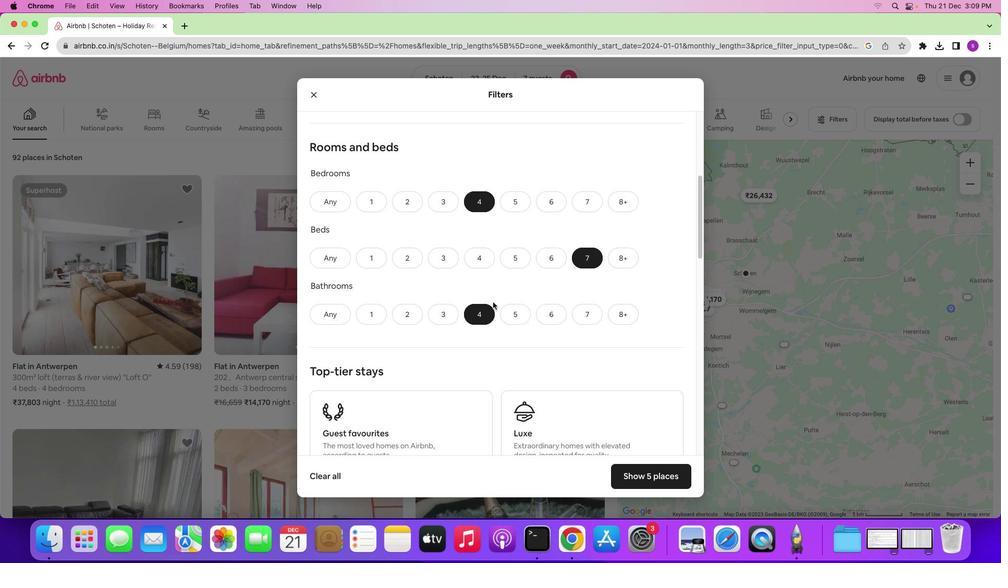 
Action: Mouse scrolled (492, 302) with delta (0, 0)
Screenshot: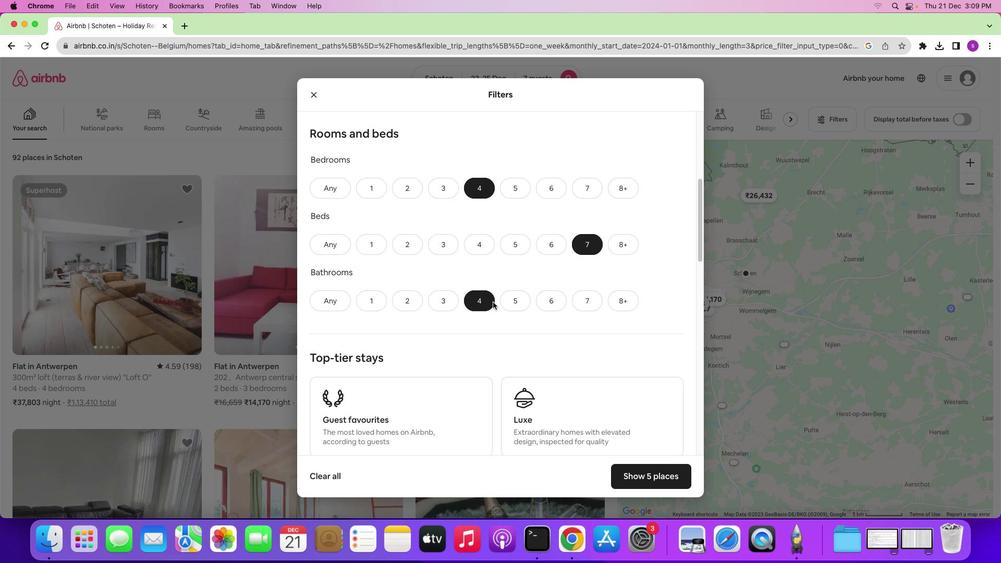 
Action: Mouse scrolled (492, 302) with delta (0, -1)
Screenshot: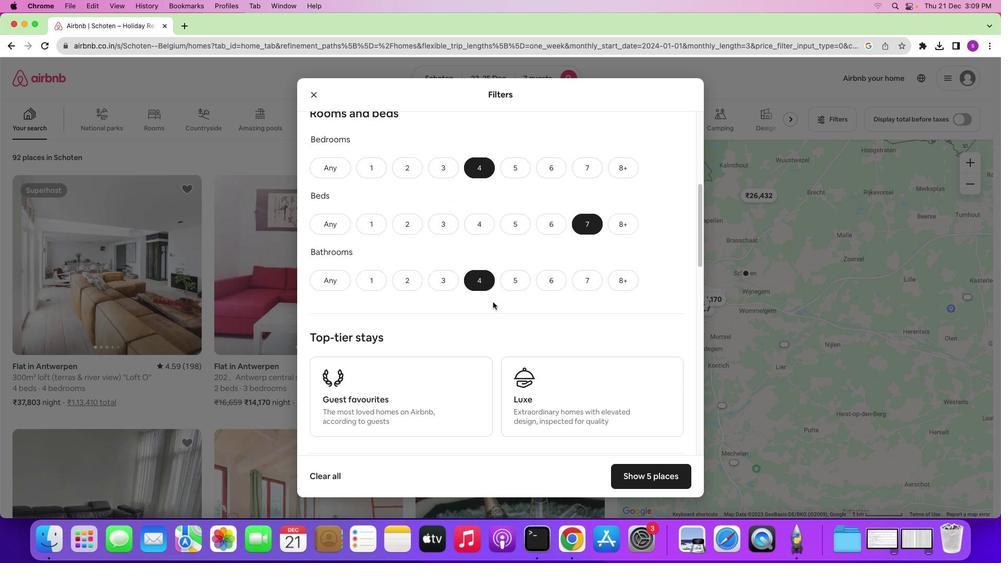 
Action: Mouse scrolled (492, 302) with delta (0, 0)
Screenshot: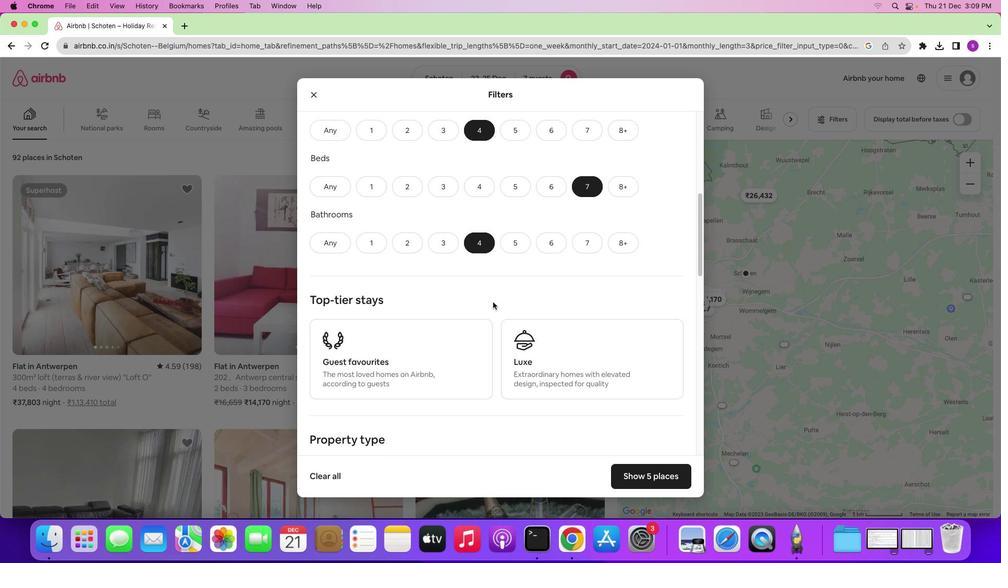 
Action: Mouse scrolled (492, 302) with delta (0, 0)
Screenshot: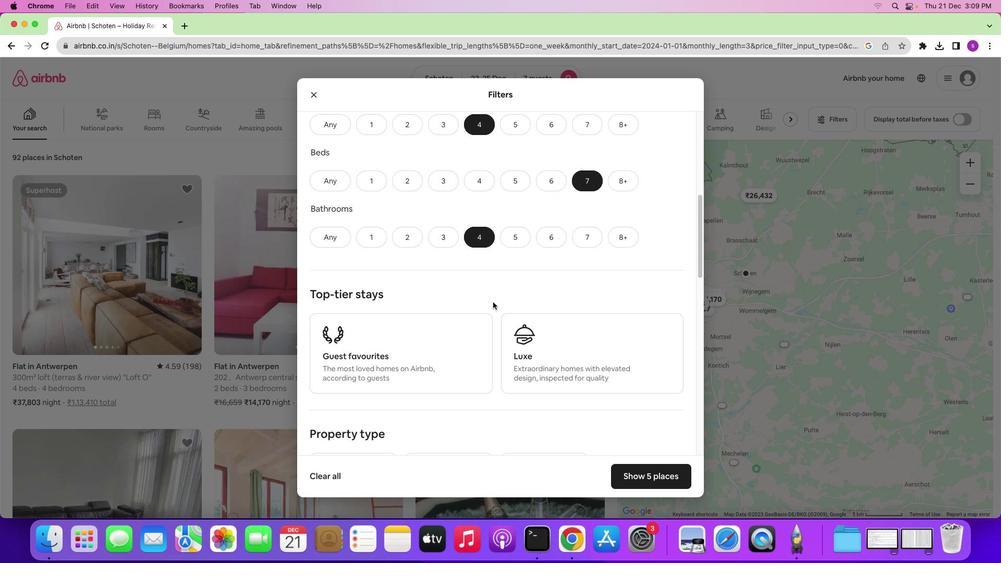 
Action: Mouse moved to (492, 302)
Screenshot: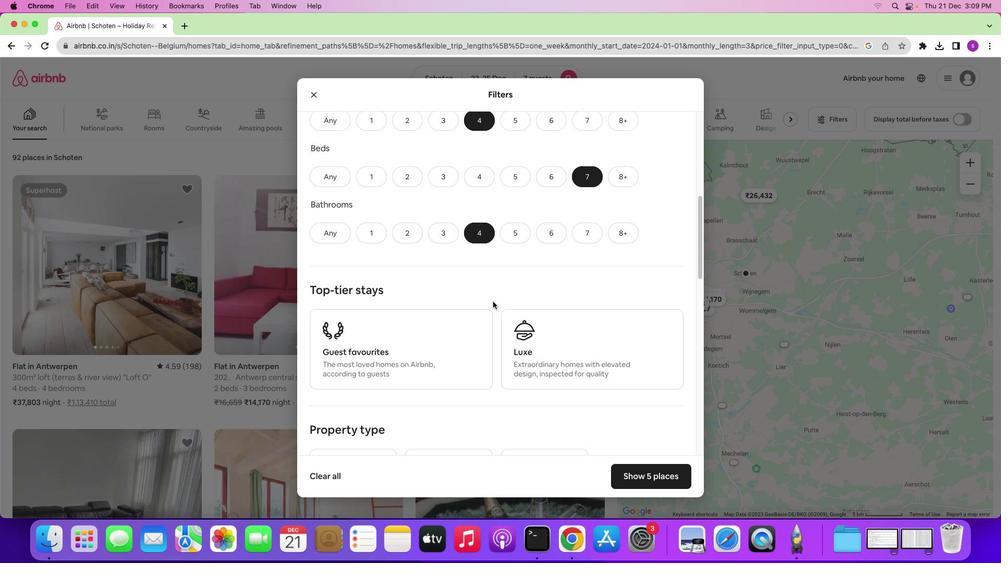 
Action: Mouse scrolled (492, 302) with delta (0, 0)
Screenshot: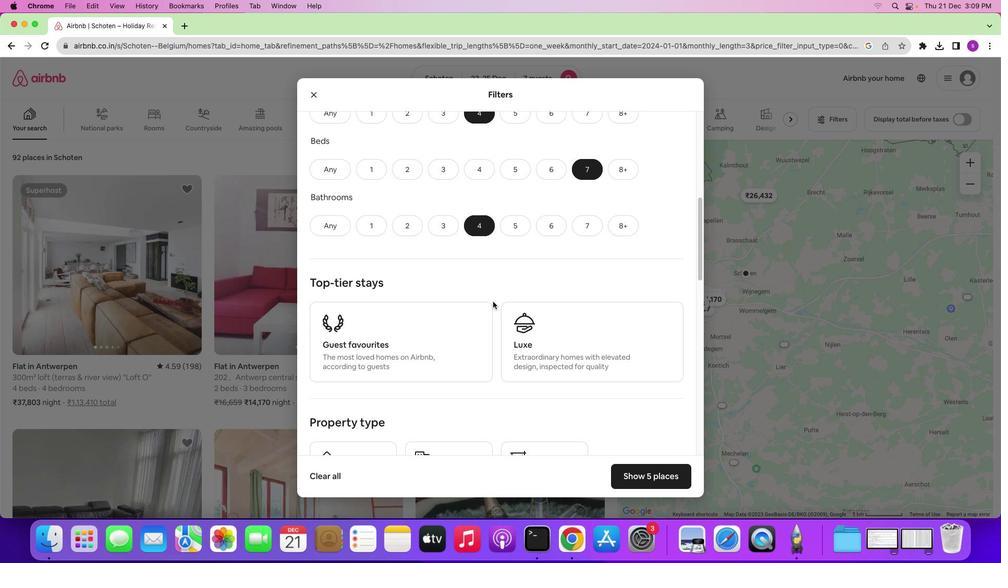 
Action: Mouse scrolled (492, 302) with delta (0, 0)
Screenshot: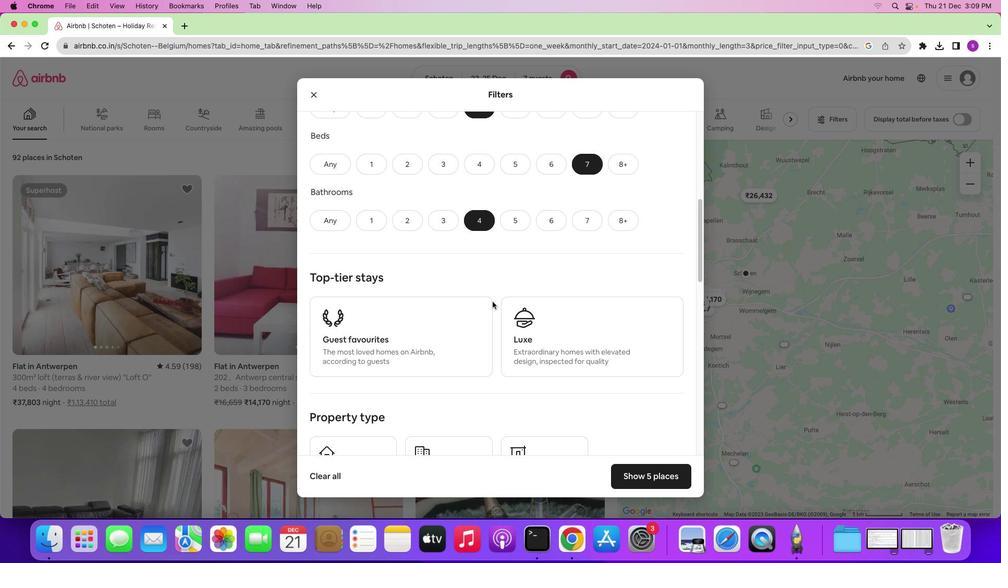 
Action: Mouse moved to (450, 311)
Screenshot: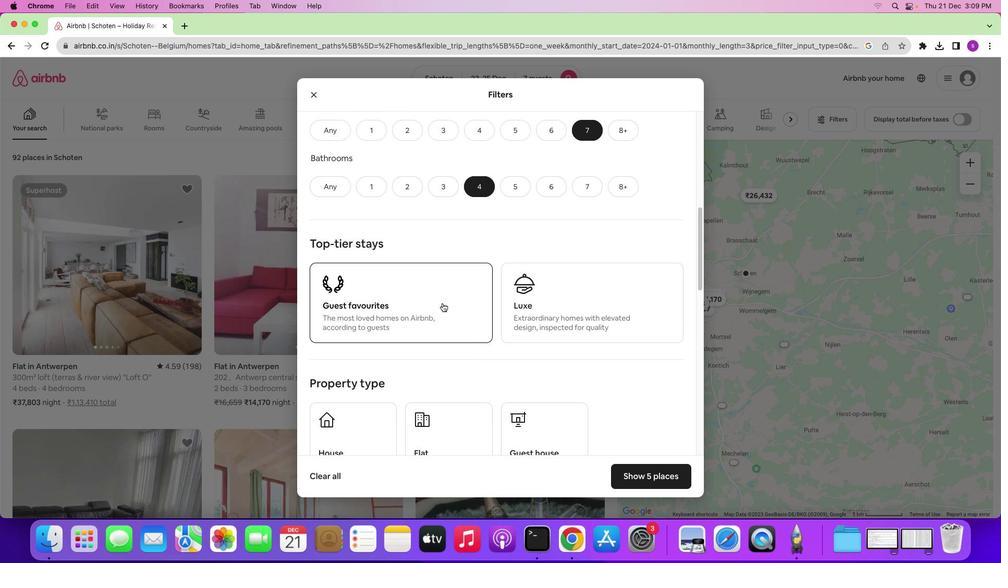 
Action: Mouse scrolled (450, 311) with delta (0, 0)
Screenshot: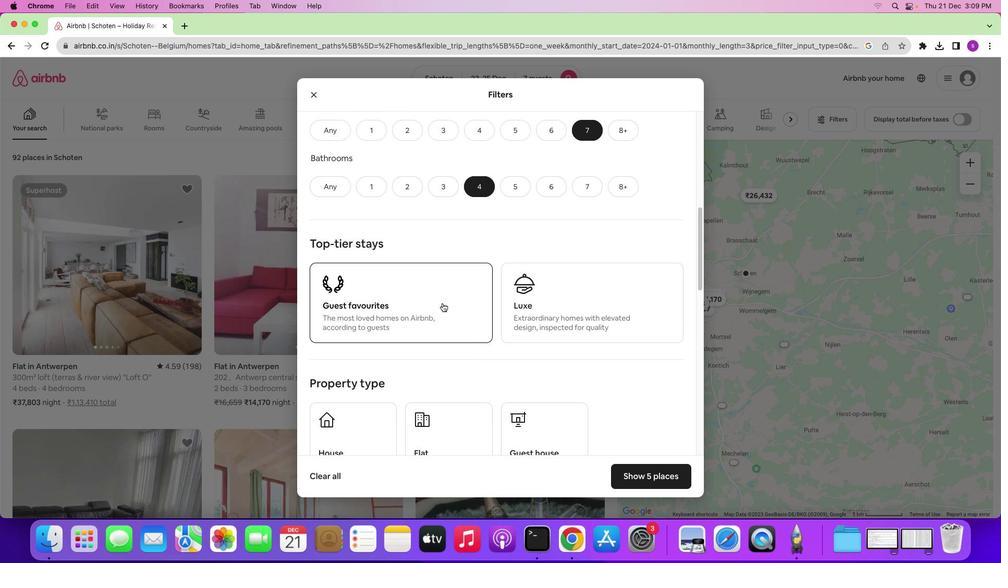 
Action: Mouse scrolled (450, 311) with delta (0, 0)
Screenshot: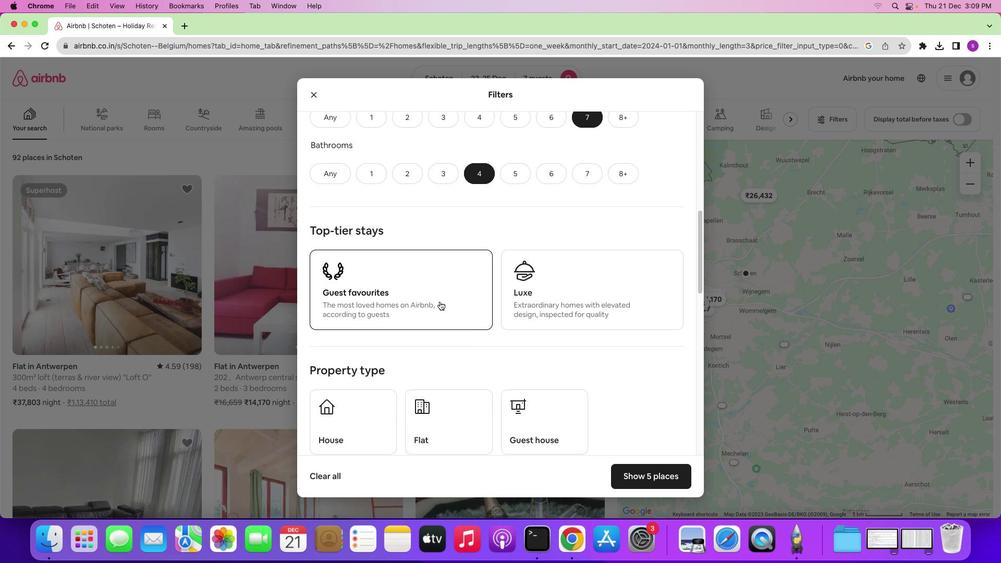 
Action: Mouse scrolled (450, 311) with delta (0, -1)
Screenshot: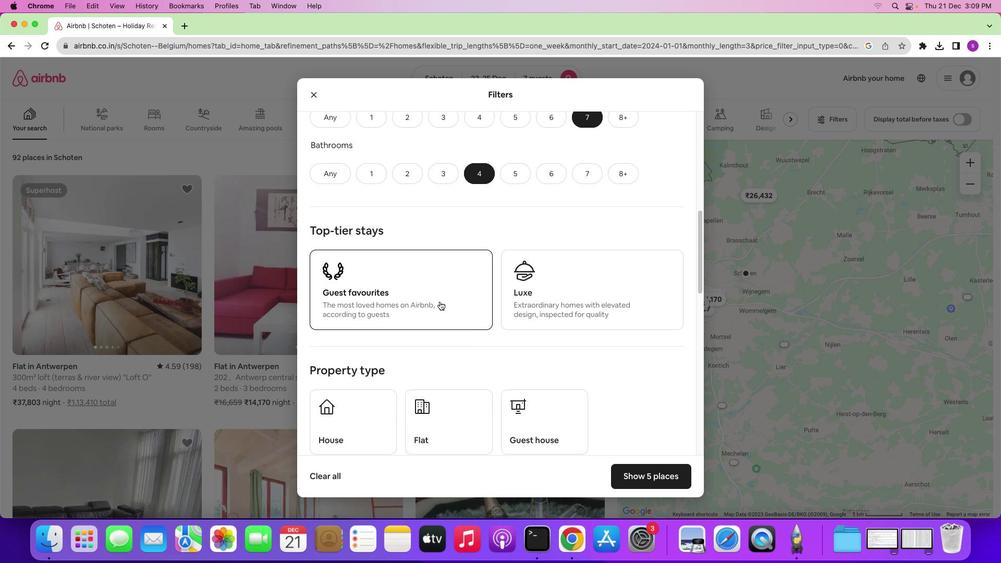 
Action: Mouse moved to (439, 298)
Screenshot: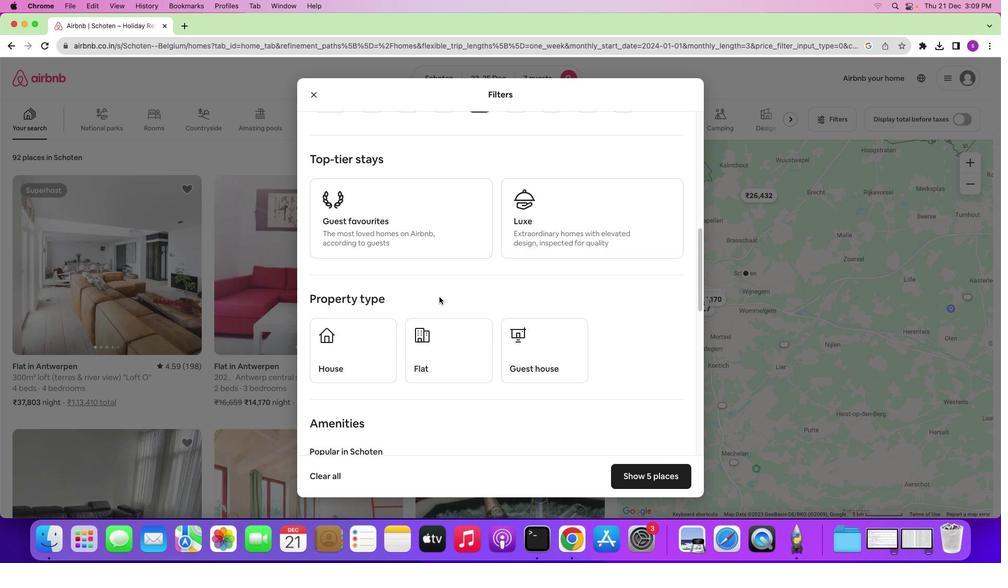 
Action: Mouse scrolled (439, 298) with delta (0, 0)
Screenshot: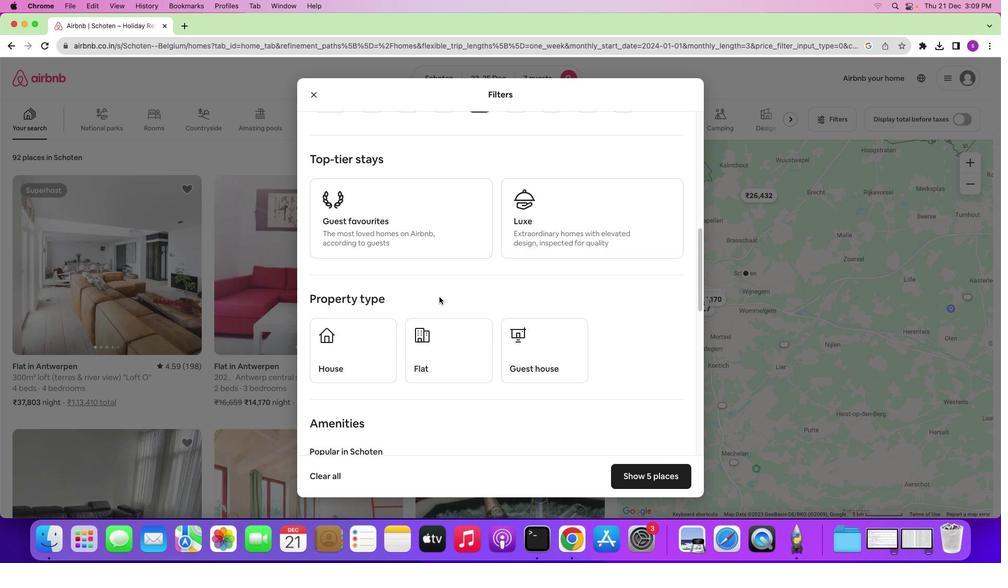 
Action: Mouse scrolled (439, 298) with delta (0, 0)
Screenshot: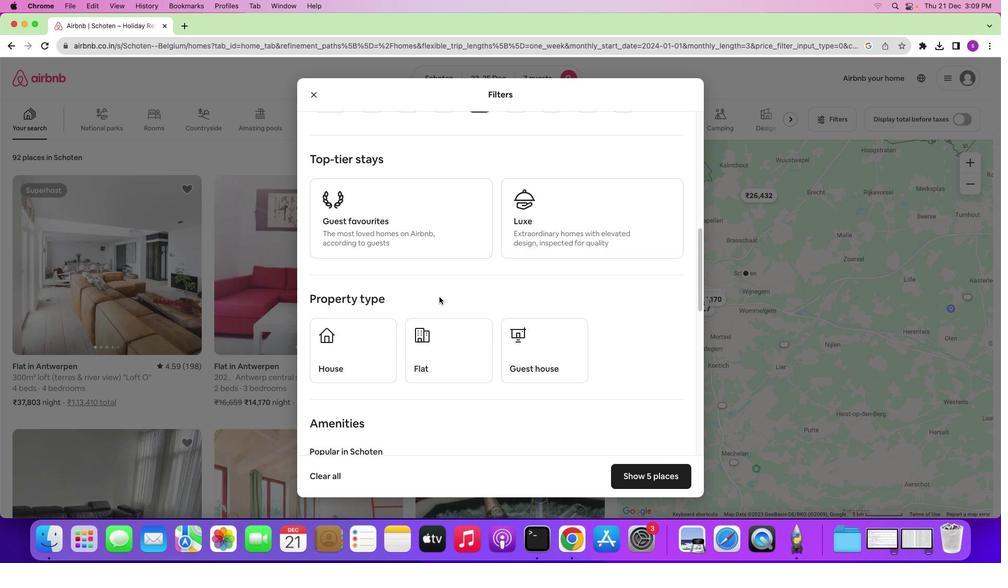 
Action: Mouse moved to (439, 297)
Screenshot: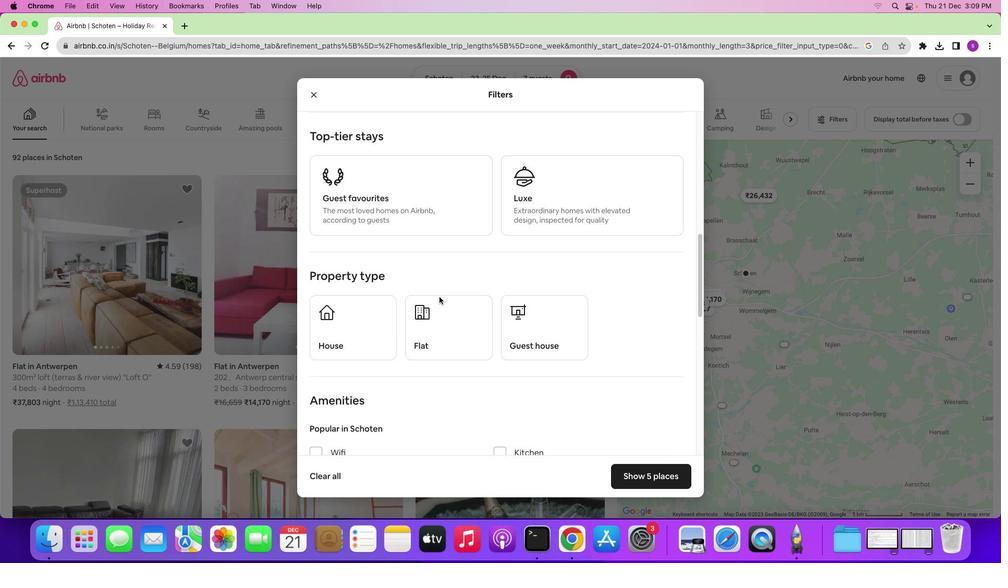 
Action: Mouse scrolled (439, 297) with delta (0, -1)
Screenshot: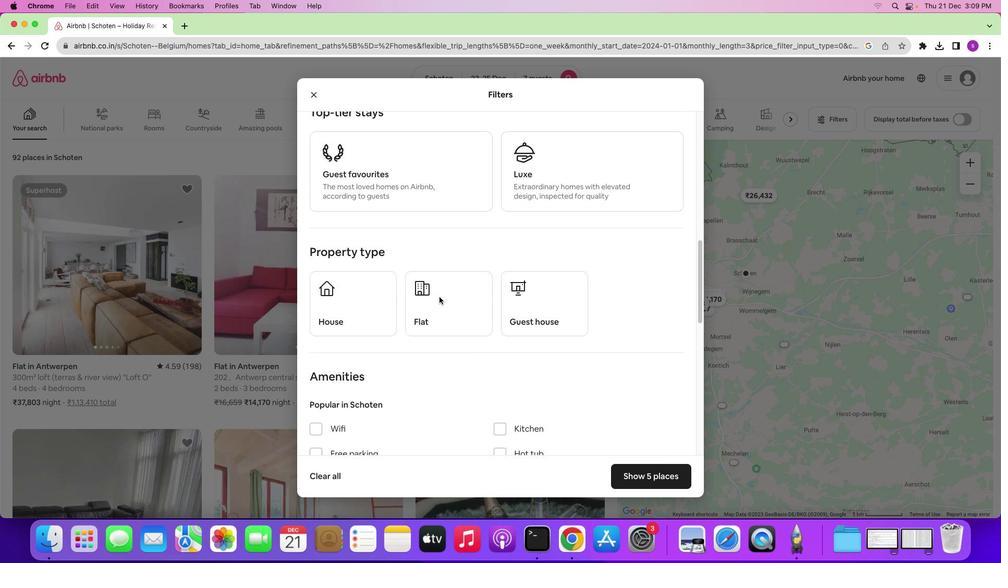 
Action: Mouse moved to (369, 287)
Screenshot: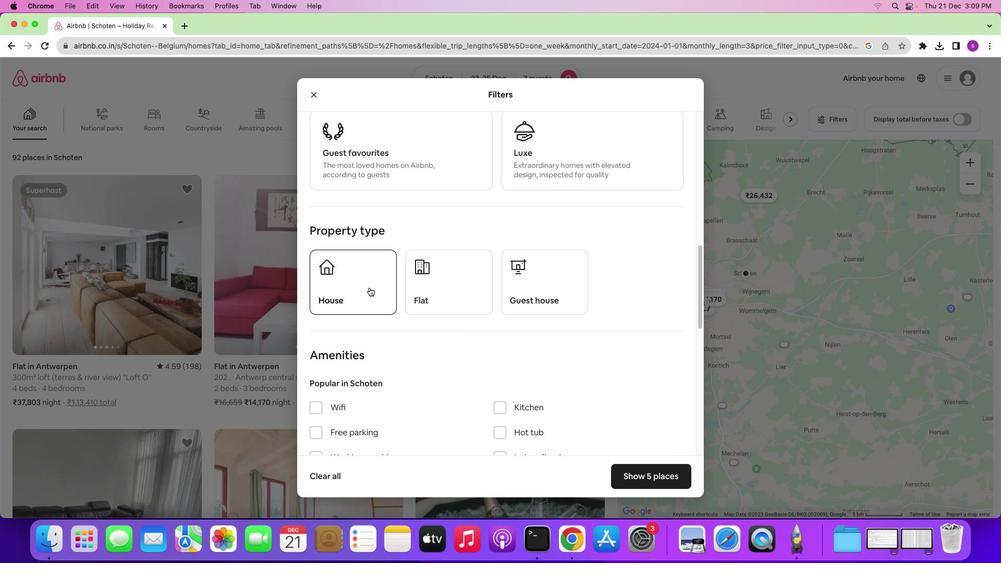 
Action: Mouse pressed left at (369, 287)
Screenshot: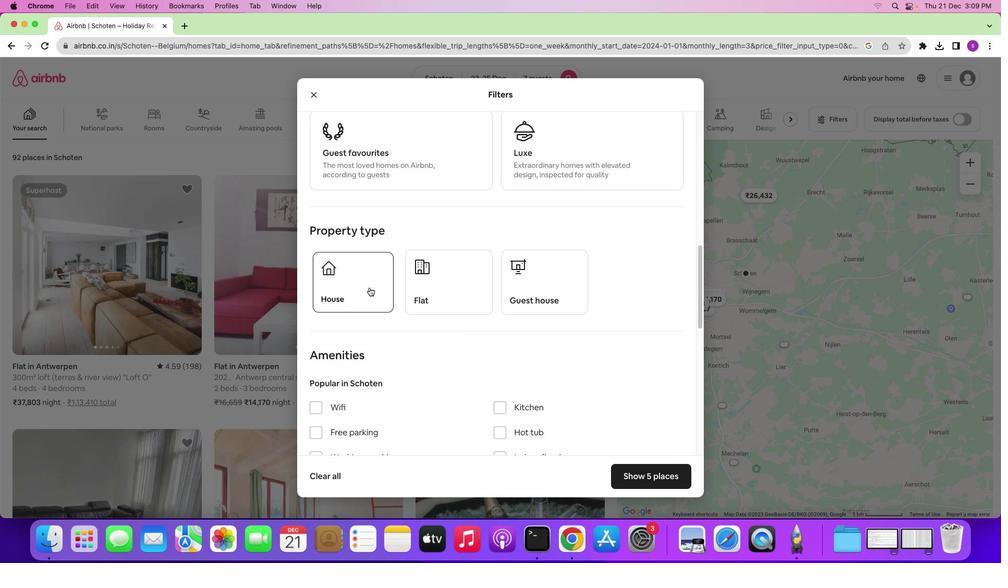 
Action: Mouse moved to (457, 341)
Screenshot: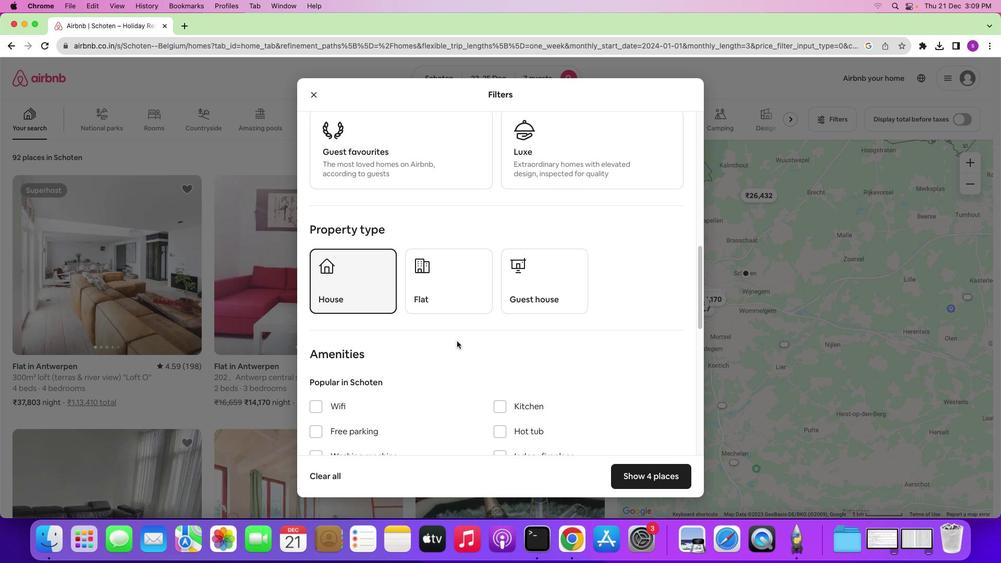 
Action: Mouse scrolled (457, 341) with delta (0, 0)
Screenshot: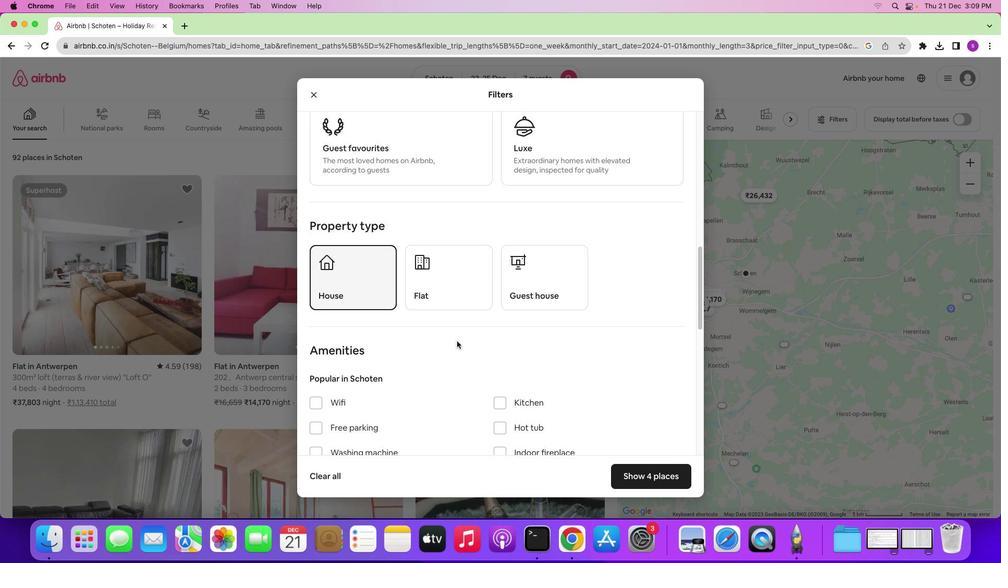 
Action: Mouse scrolled (457, 341) with delta (0, 0)
Screenshot: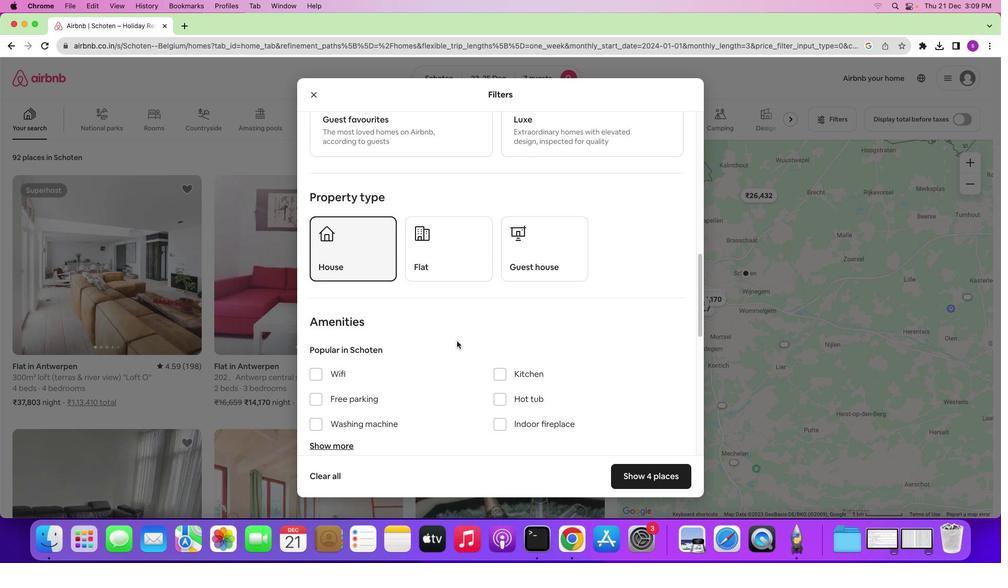 
Action: Mouse scrolled (457, 341) with delta (0, -1)
Screenshot: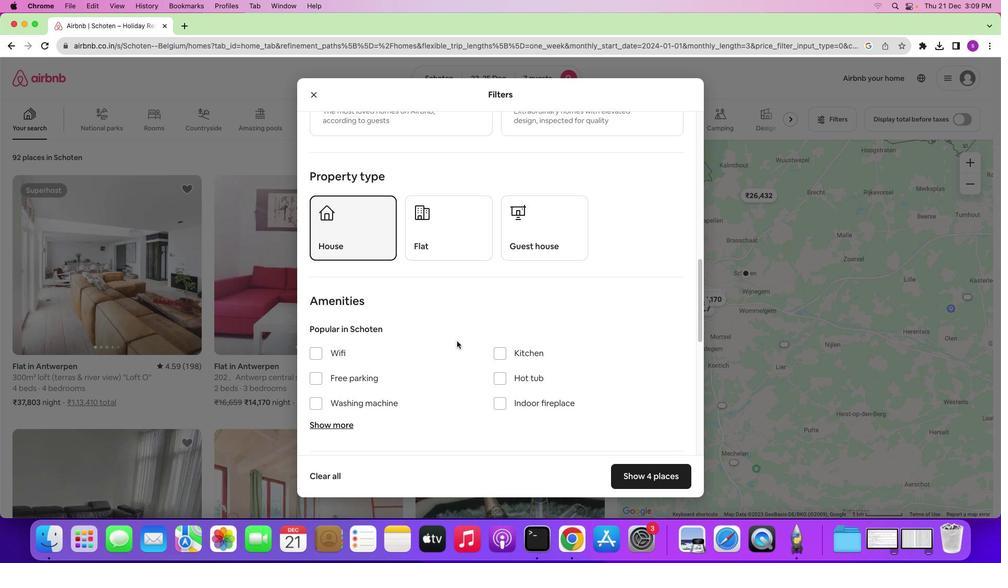 
Action: Mouse scrolled (457, 341) with delta (0, -1)
Screenshot: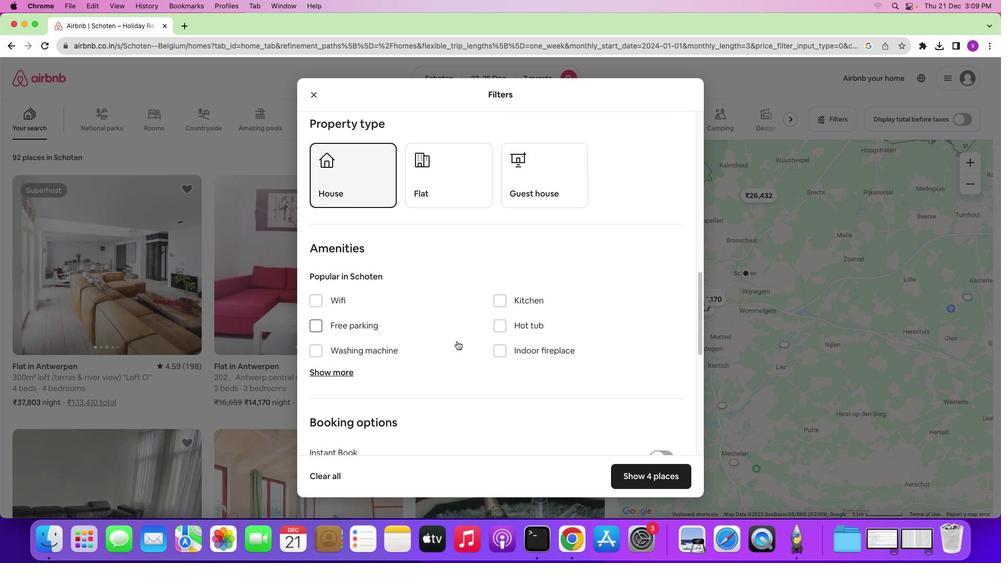 
Action: Mouse moved to (458, 341)
Screenshot: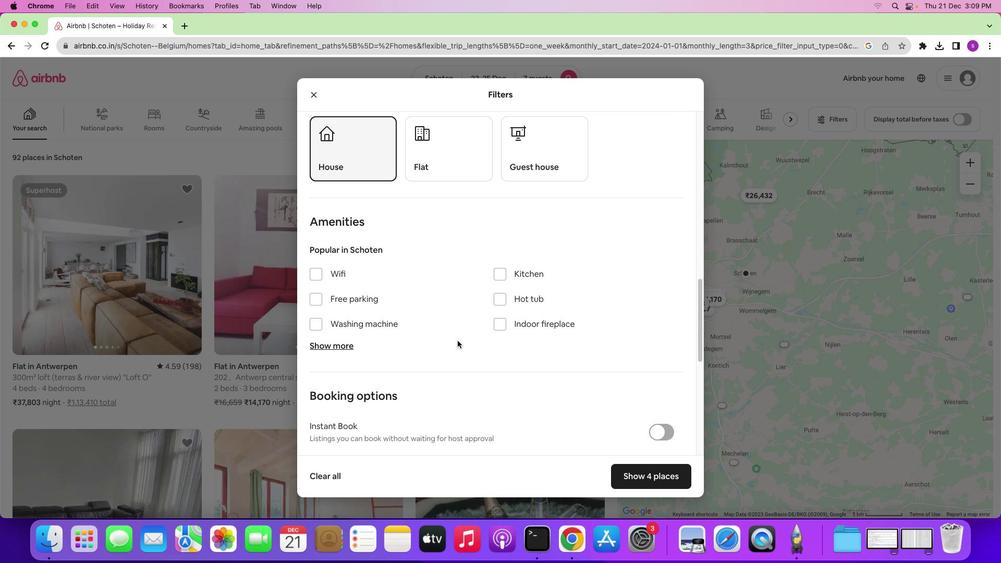 
Action: Mouse scrolled (458, 341) with delta (0, 0)
Screenshot: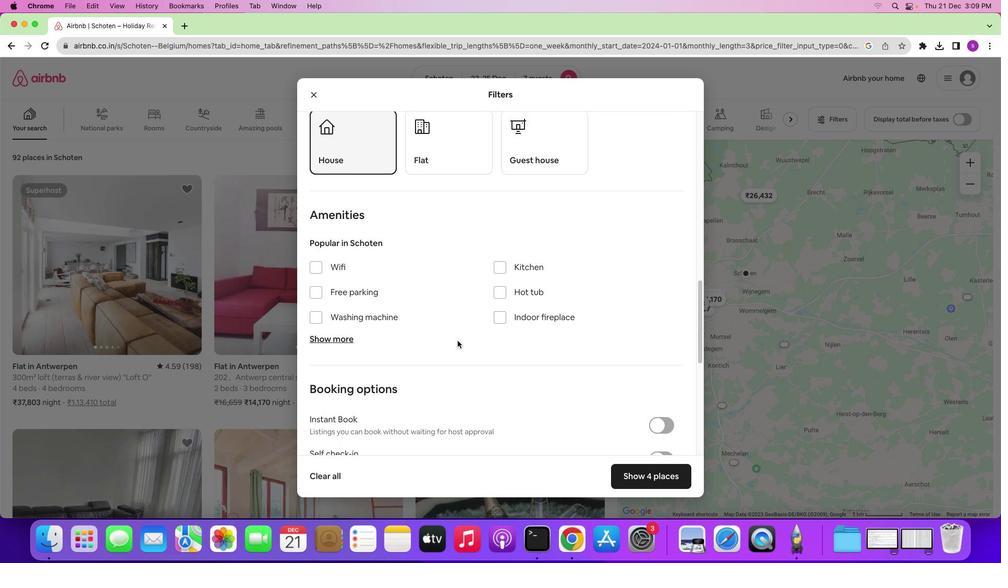 
Action: Mouse scrolled (458, 341) with delta (0, 0)
Screenshot: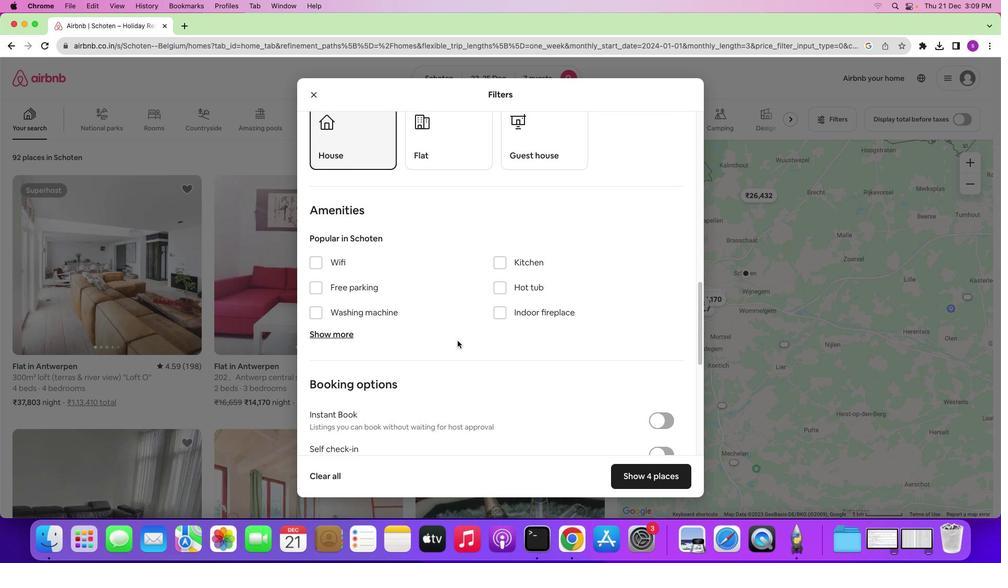 
Action: Mouse scrolled (458, 341) with delta (0, 0)
Screenshot: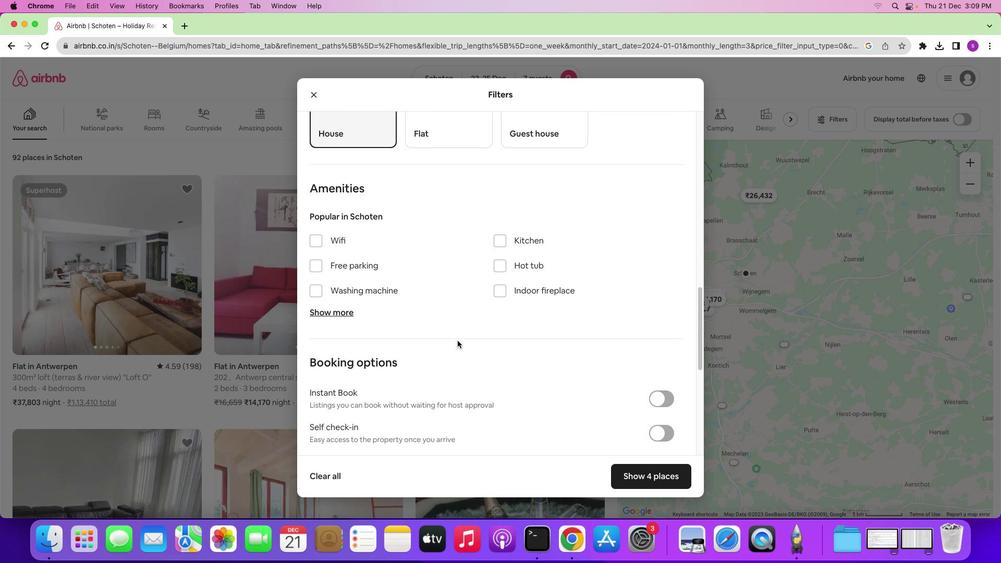 
Action: Mouse scrolled (458, 341) with delta (0, 0)
Screenshot: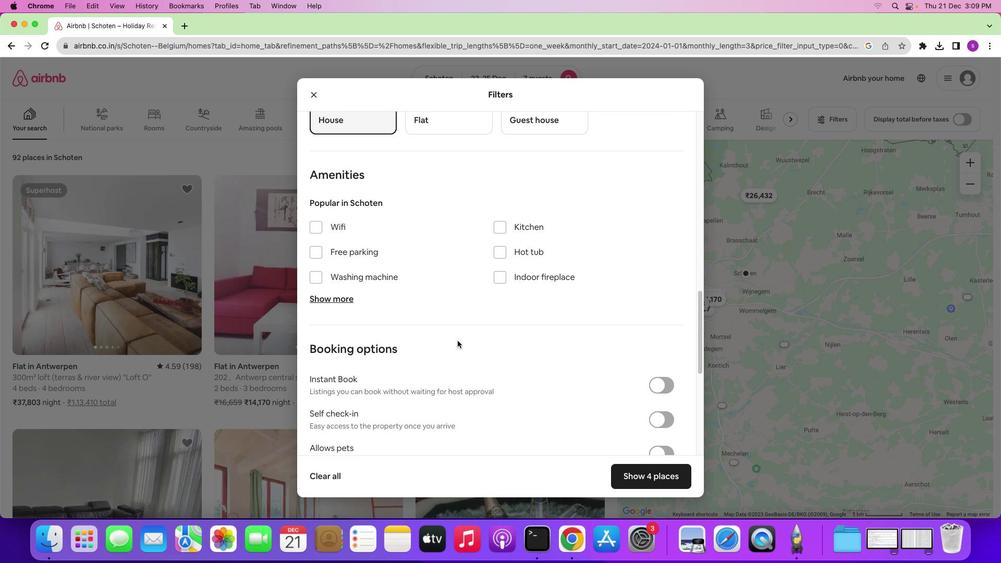 
Action: Mouse scrolled (458, 341) with delta (0, 0)
Screenshot: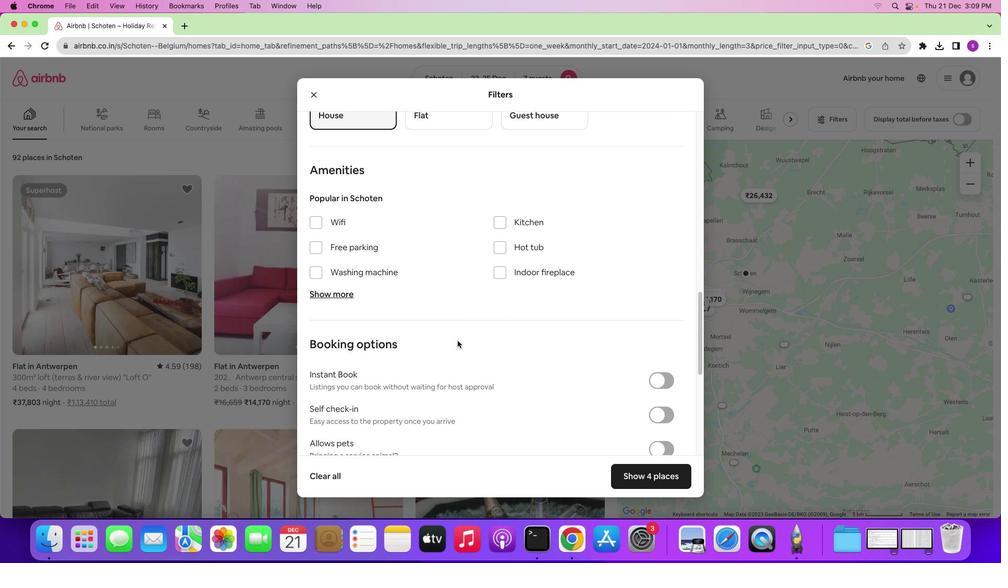 
Action: Mouse scrolled (458, 341) with delta (0, 0)
Screenshot: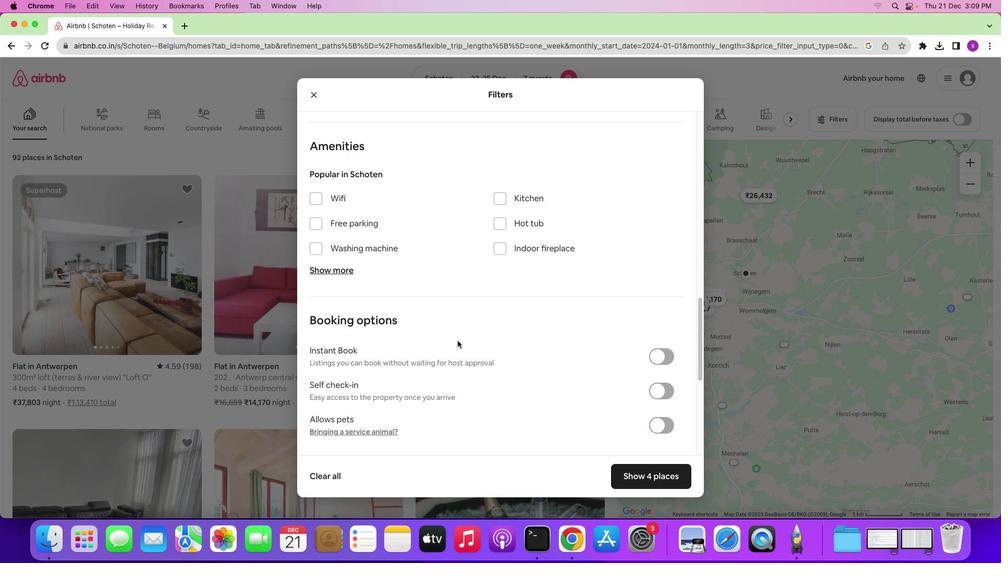 
Action: Mouse moved to (316, 185)
Screenshot: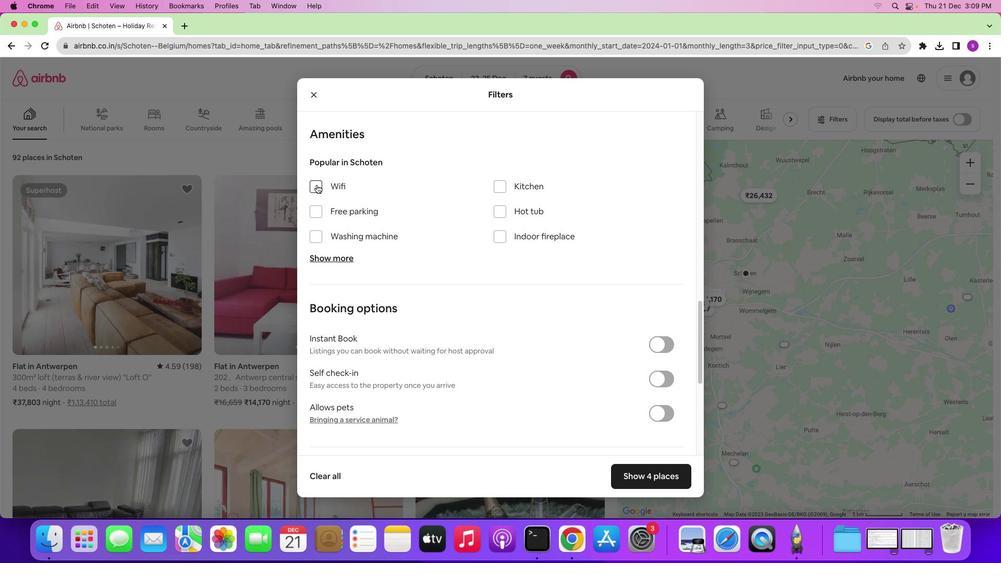 
Action: Mouse pressed left at (316, 185)
Screenshot: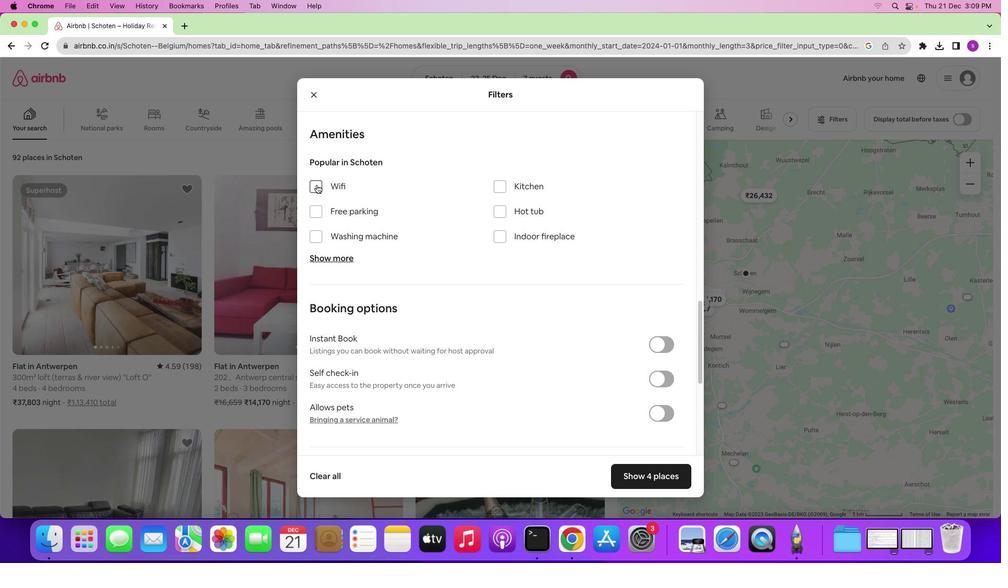
Action: Mouse moved to (320, 213)
Screenshot: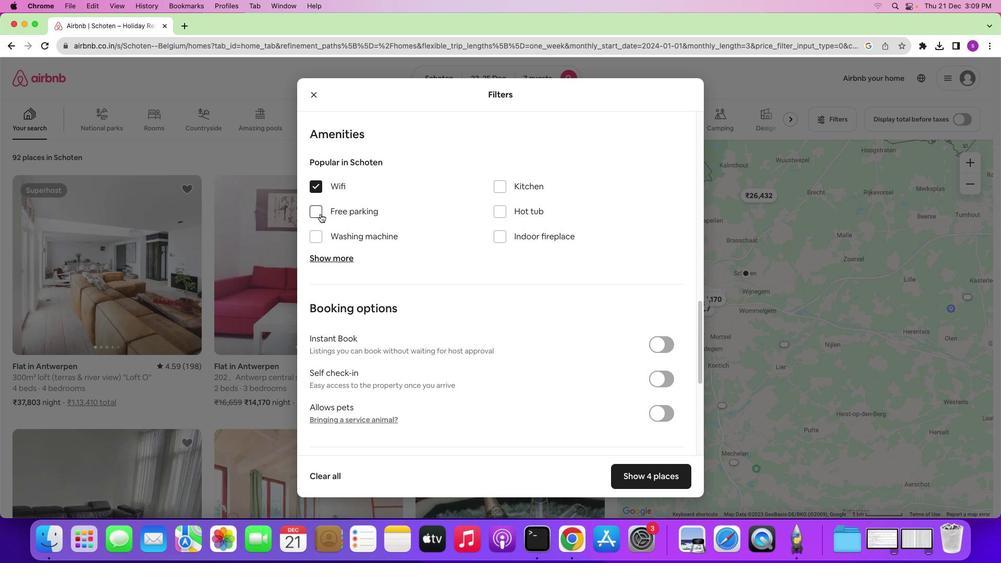 
Action: Mouse pressed left at (320, 213)
Screenshot: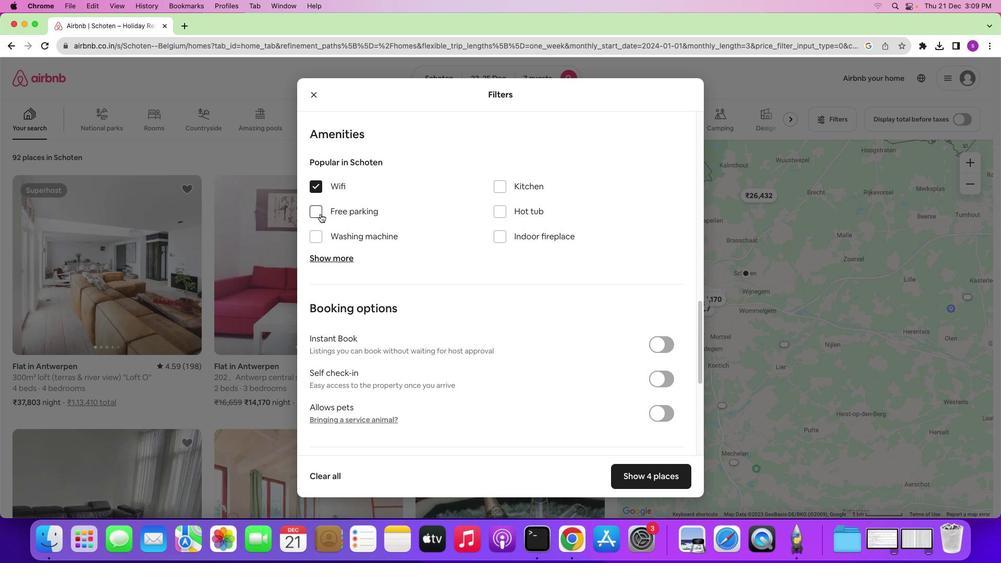 
Action: Mouse moved to (315, 230)
Screenshot: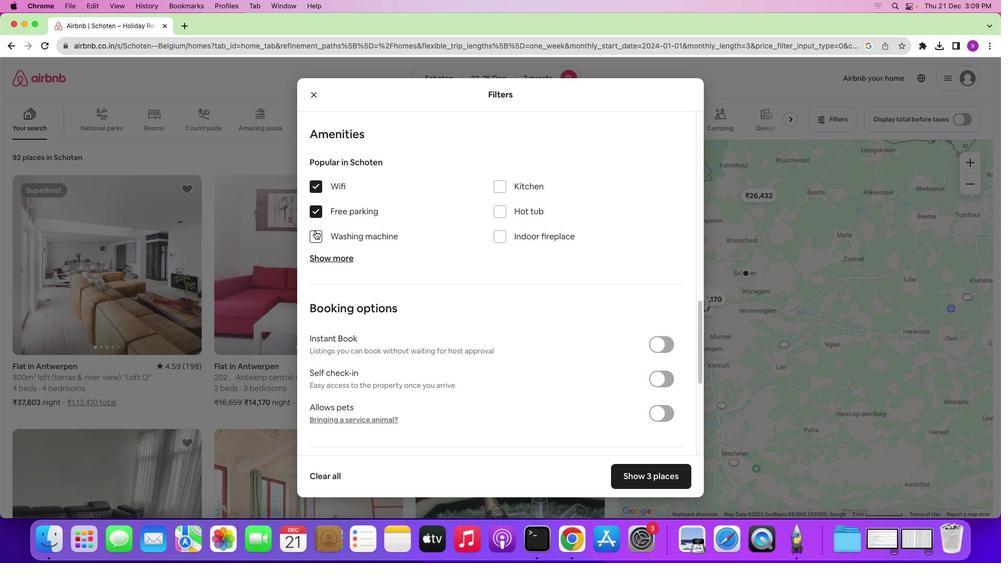 
Action: Mouse pressed left at (315, 230)
Screenshot: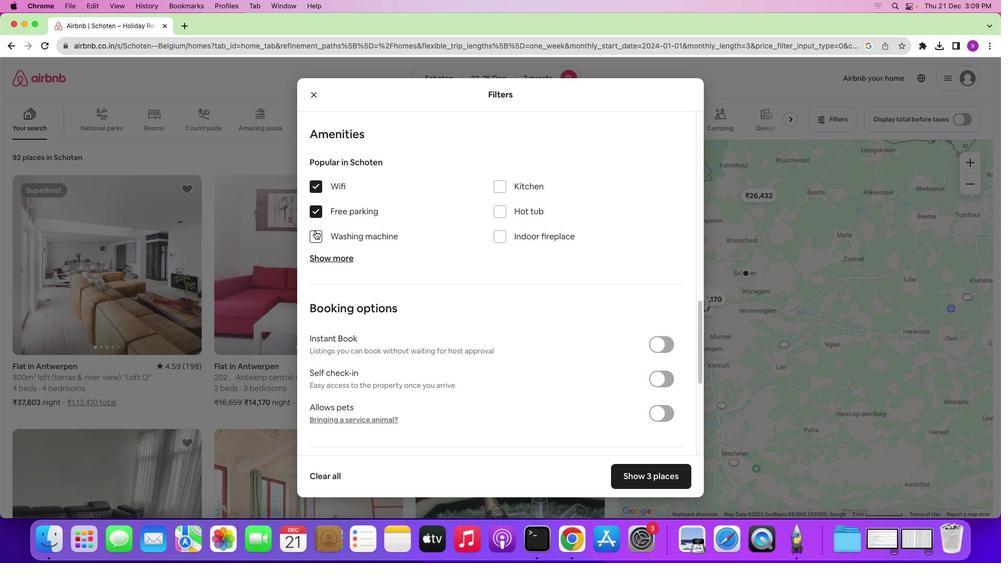 
Action: Mouse moved to (318, 259)
Screenshot: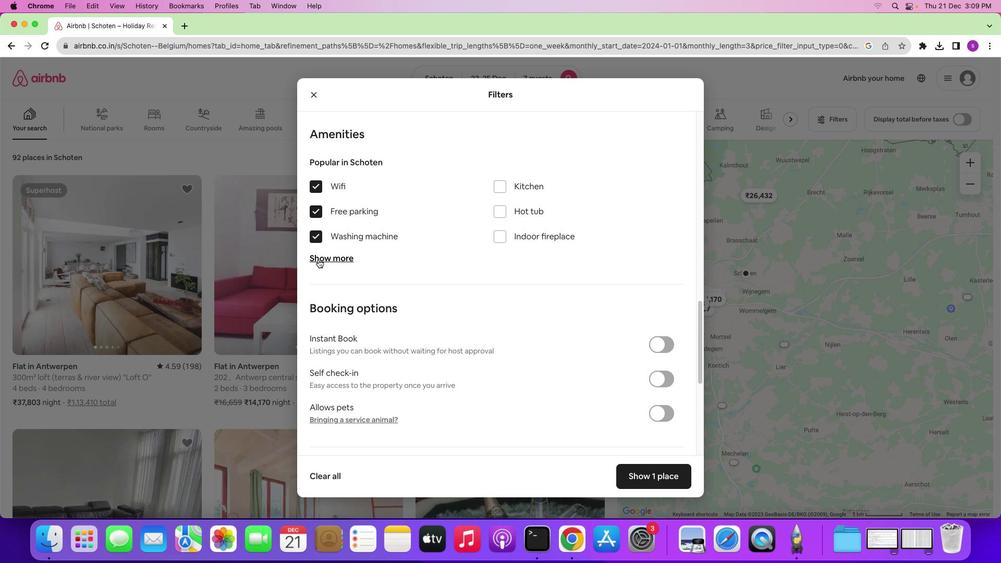 
Action: Mouse pressed left at (318, 259)
Screenshot: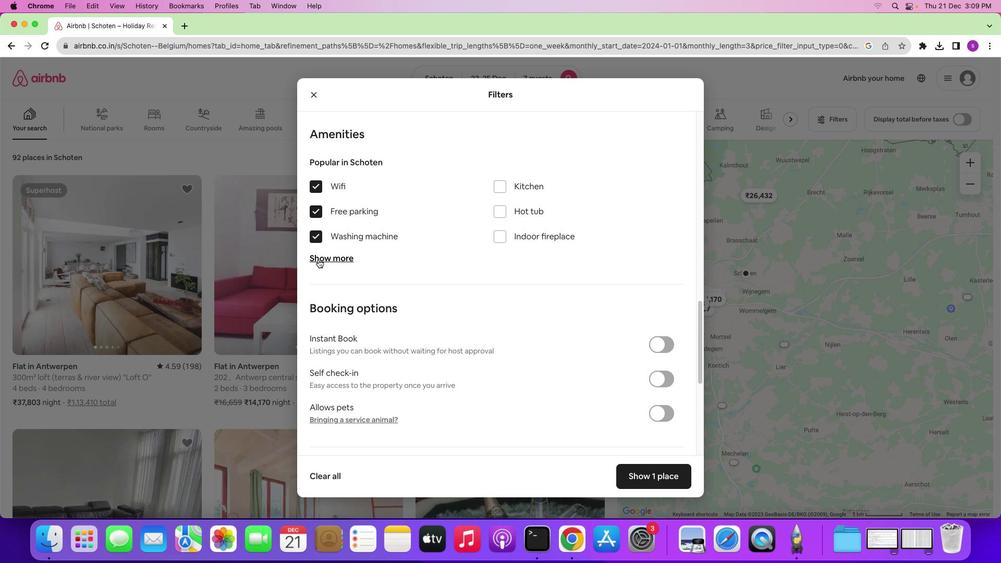 
Action: Mouse moved to (502, 213)
Screenshot: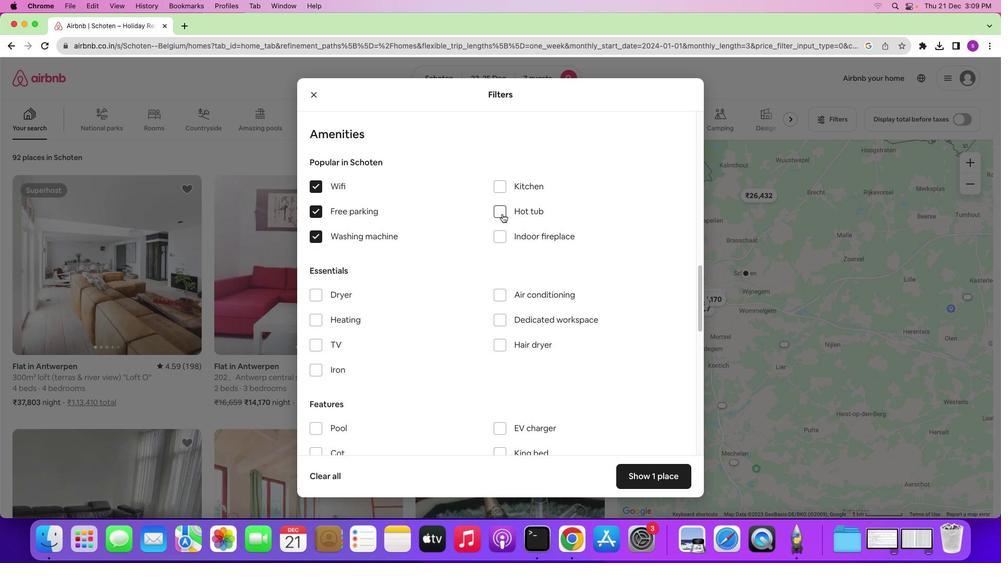 
Action: Mouse pressed left at (502, 213)
Screenshot: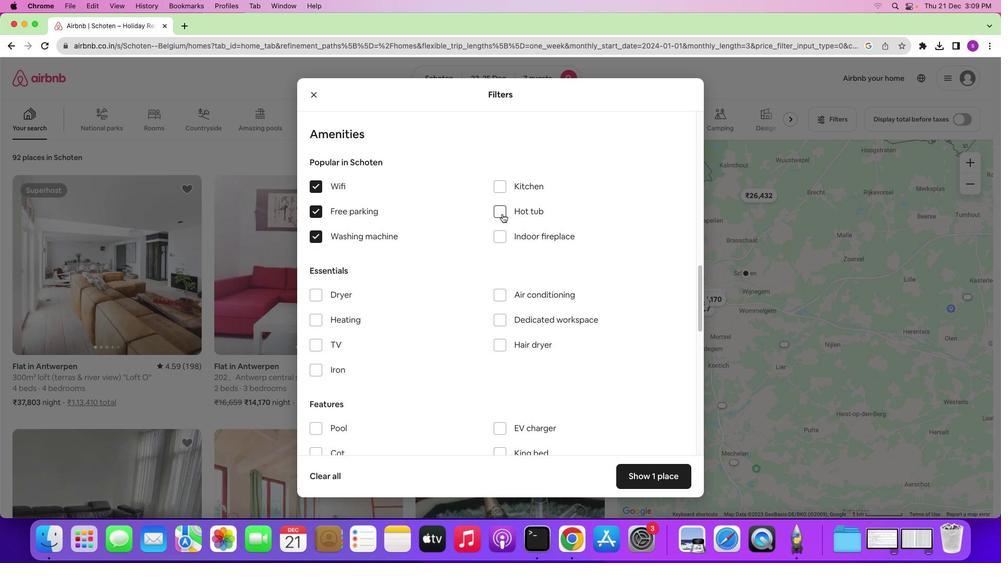 
Action: Mouse moved to (432, 274)
Screenshot: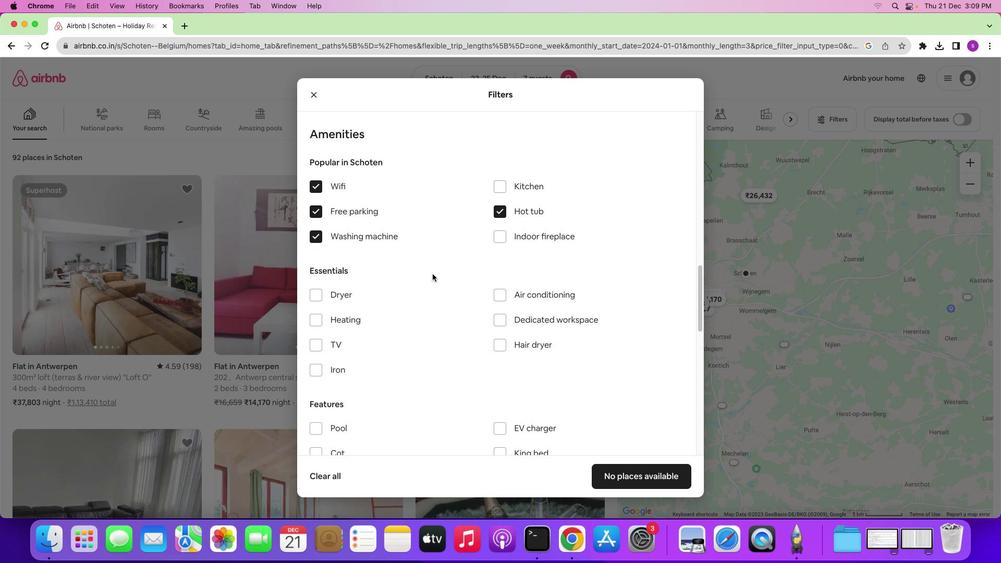 
Action: Mouse scrolled (432, 274) with delta (0, 0)
Screenshot: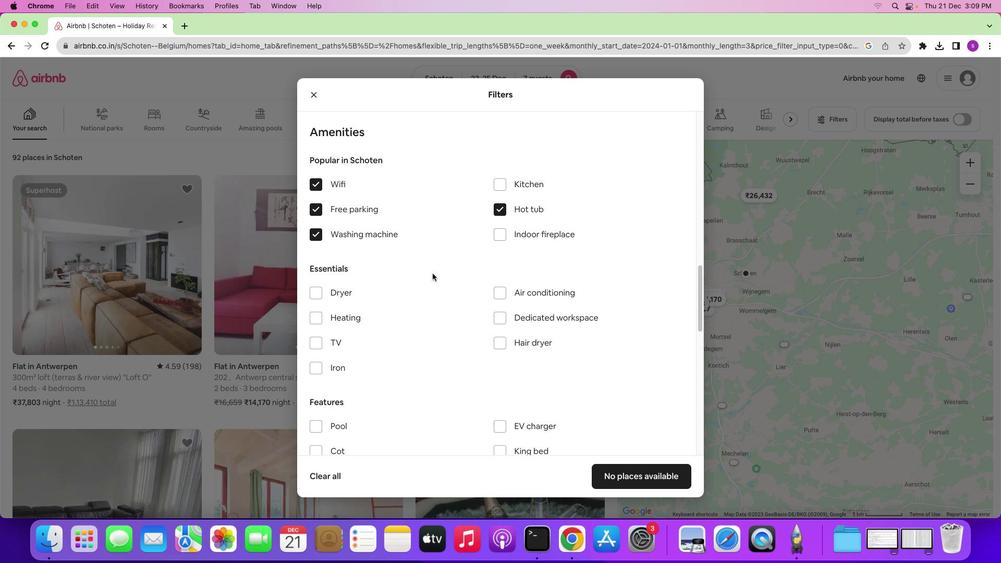 
Action: Mouse moved to (432, 273)
Screenshot: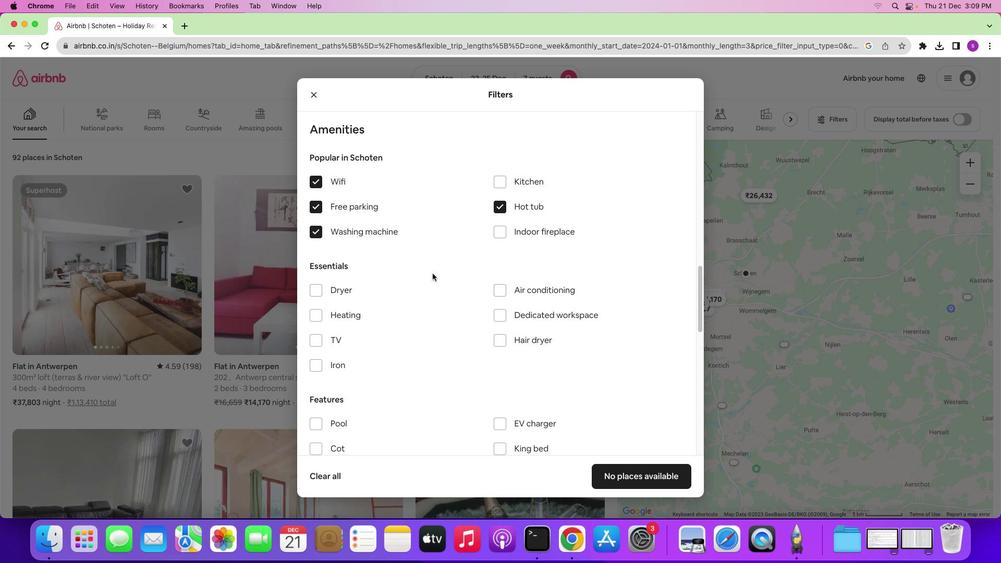 
Action: Mouse scrolled (432, 273) with delta (0, 0)
Screenshot: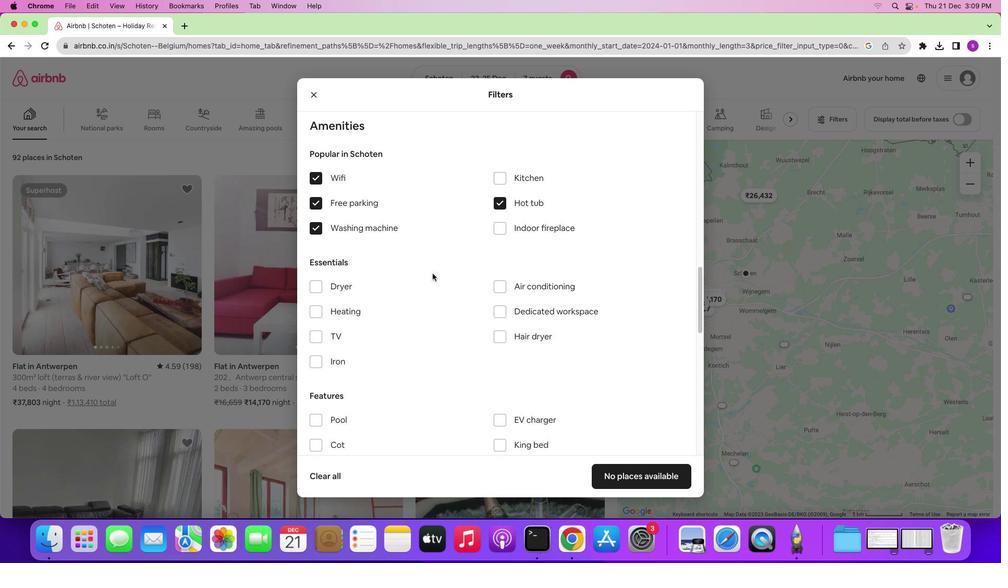 
Action: Mouse moved to (432, 272)
Screenshot: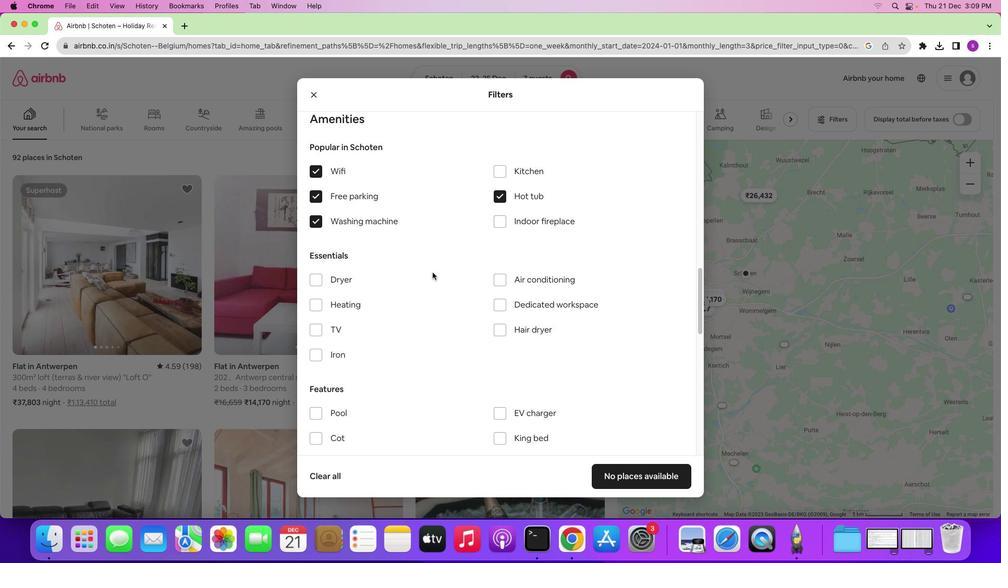 
Action: Mouse scrolled (432, 272) with delta (0, 0)
Screenshot: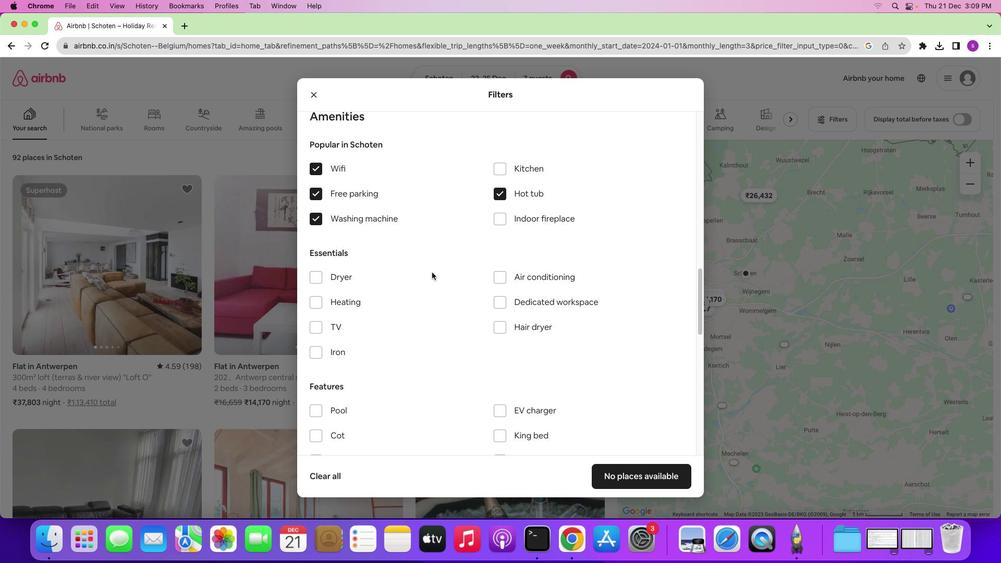 
Action: Mouse moved to (432, 272)
Screenshot: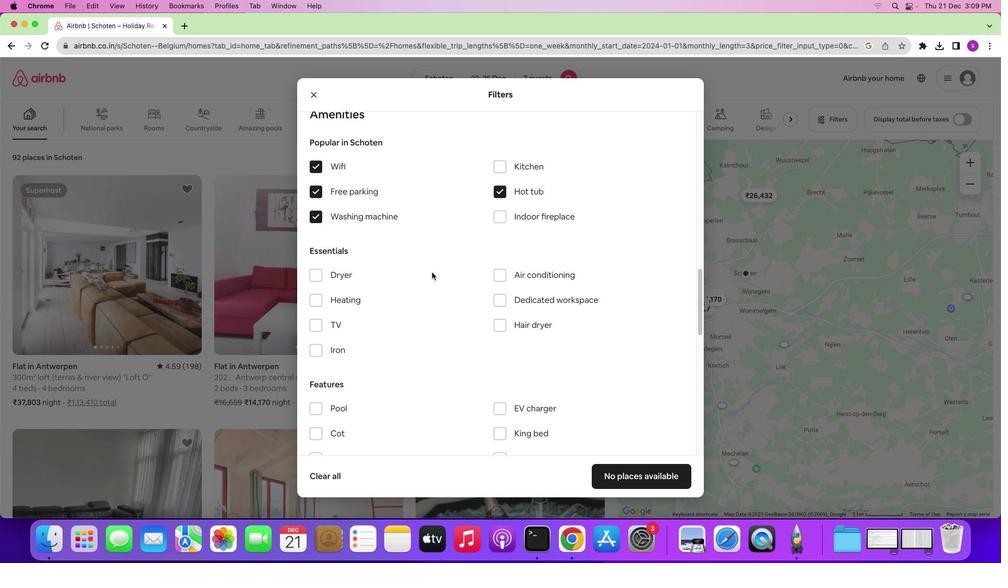 
Action: Mouse scrolled (432, 272) with delta (0, 0)
Screenshot: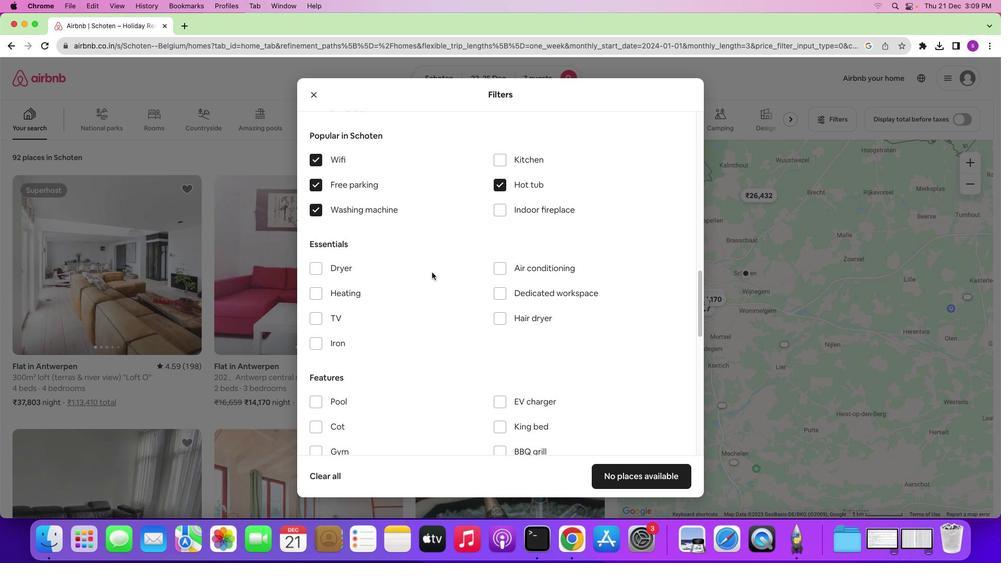 
Action: Mouse scrolled (432, 272) with delta (0, 0)
Screenshot: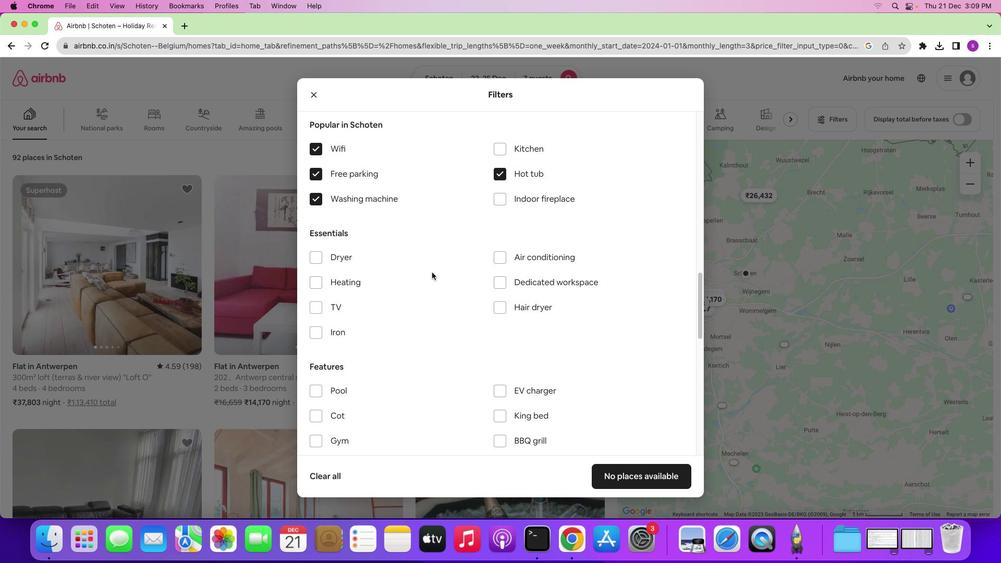
Action: Mouse moved to (317, 263)
Screenshot: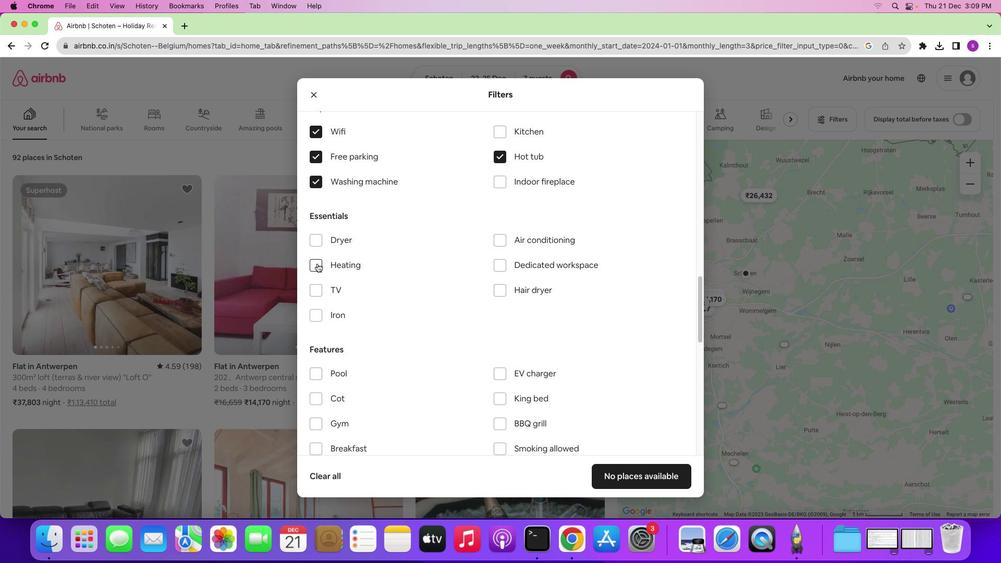 
Action: Mouse pressed left at (317, 263)
Screenshot: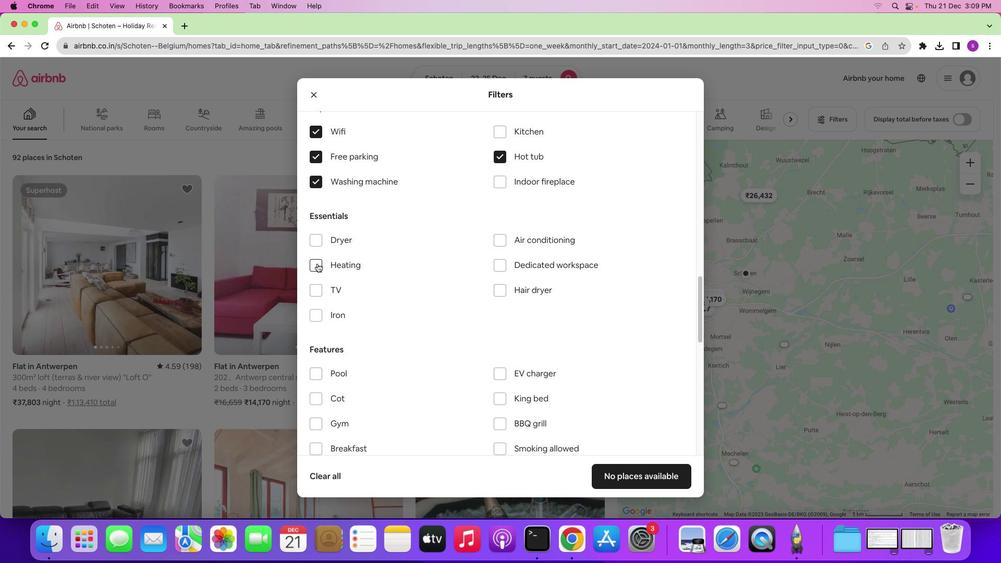 
Action: Mouse moved to (317, 290)
Screenshot: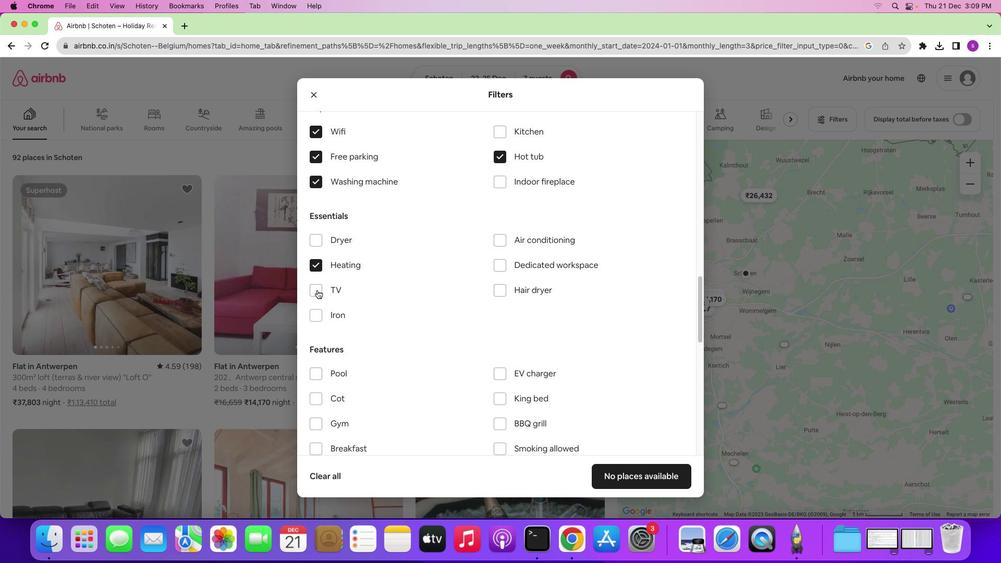 
Action: Mouse pressed left at (317, 290)
Screenshot: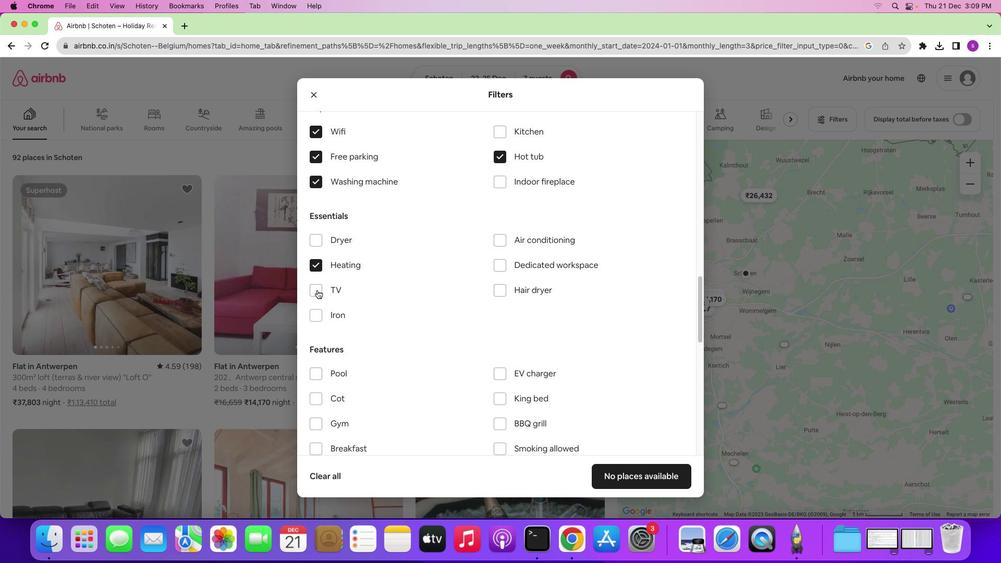 
Action: Mouse moved to (434, 279)
Screenshot: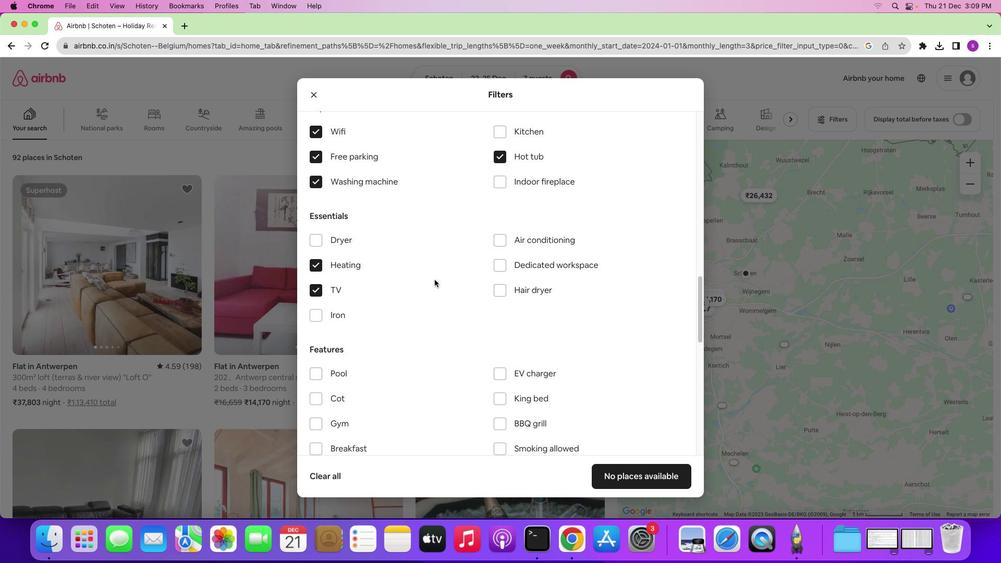 
Action: Mouse scrolled (434, 279) with delta (0, 0)
Screenshot: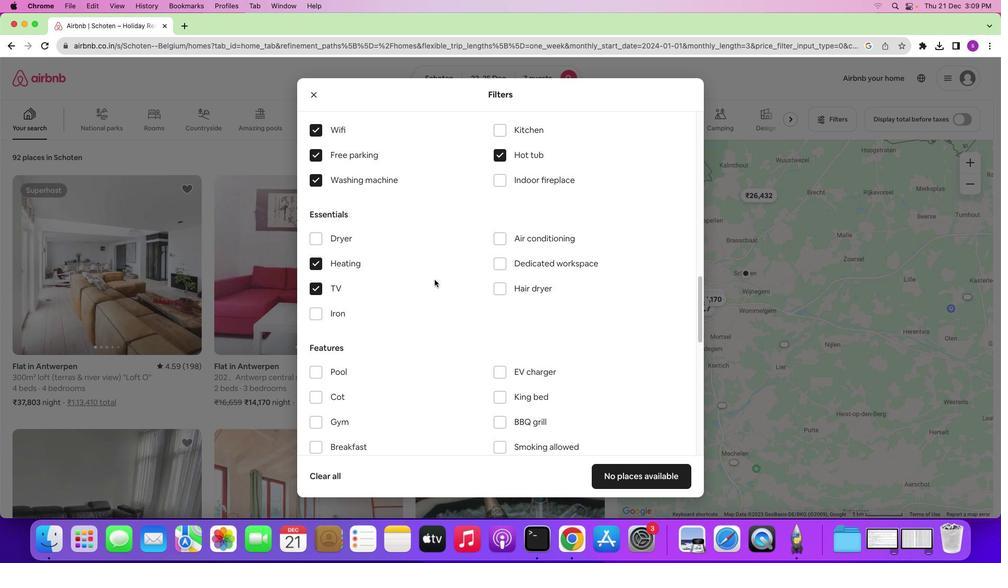 
Action: Mouse scrolled (434, 279) with delta (0, 0)
Screenshot: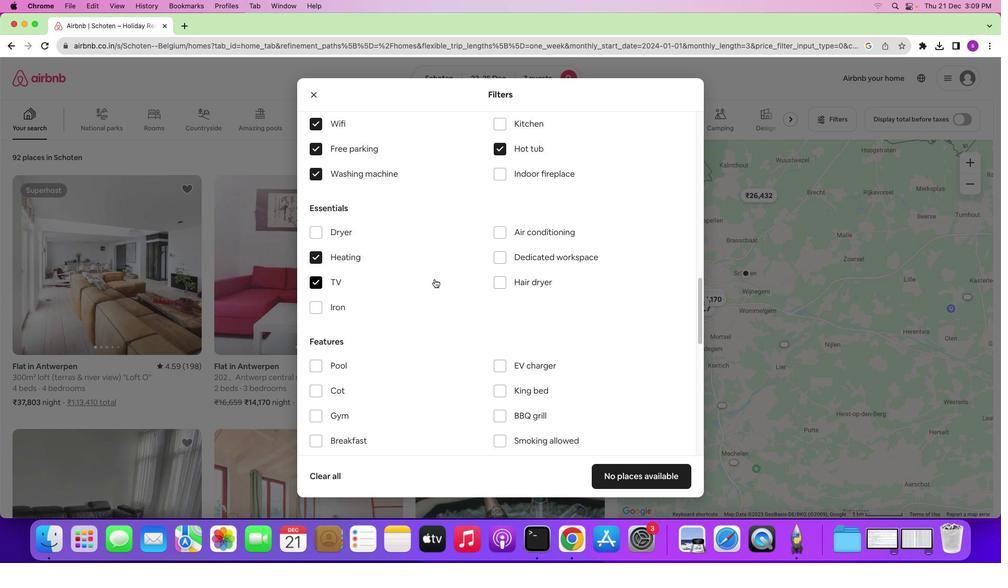 
Action: Mouse scrolled (434, 279) with delta (0, 0)
Screenshot: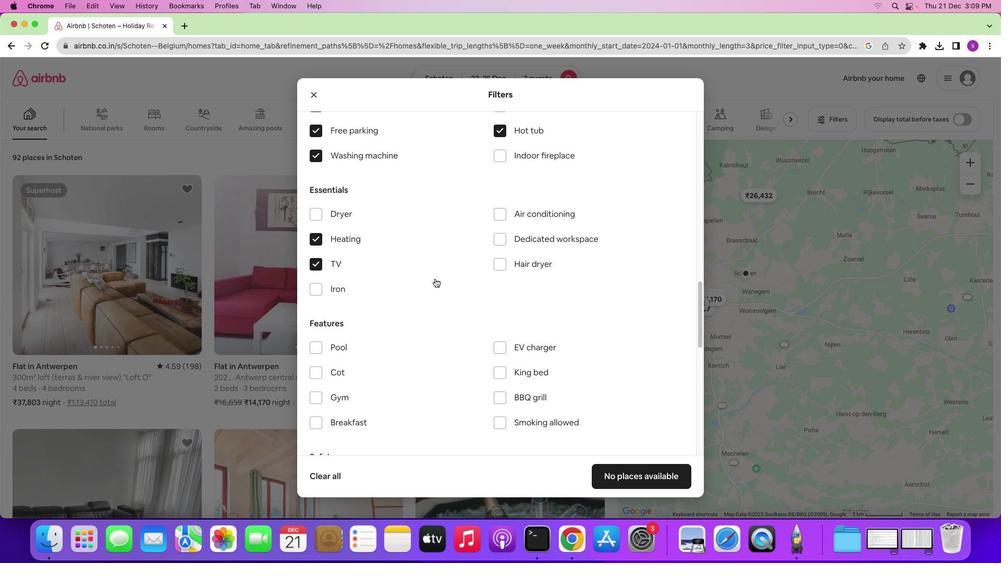 
Action: Mouse moved to (435, 279)
Screenshot: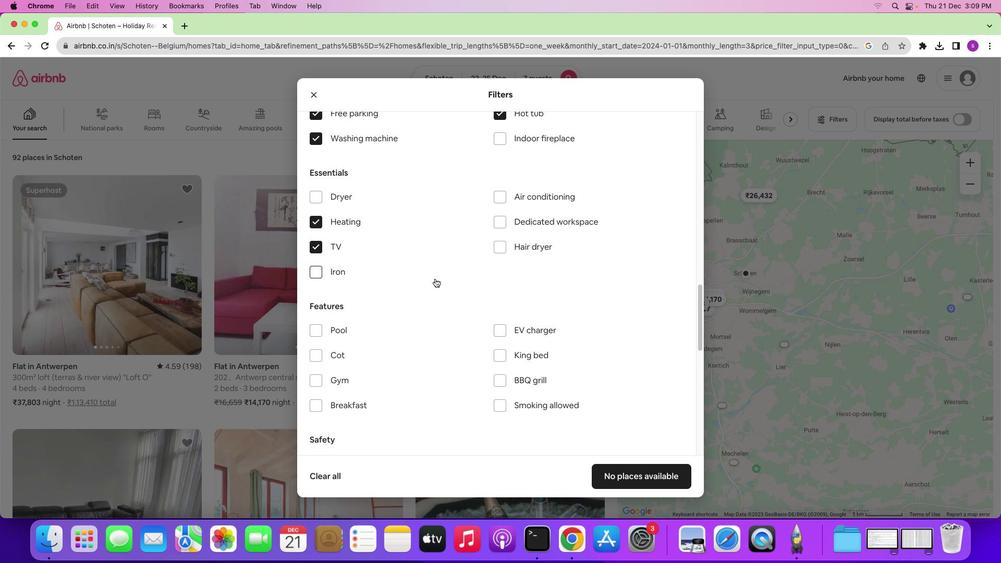 
Action: Mouse scrolled (435, 279) with delta (0, 0)
Screenshot: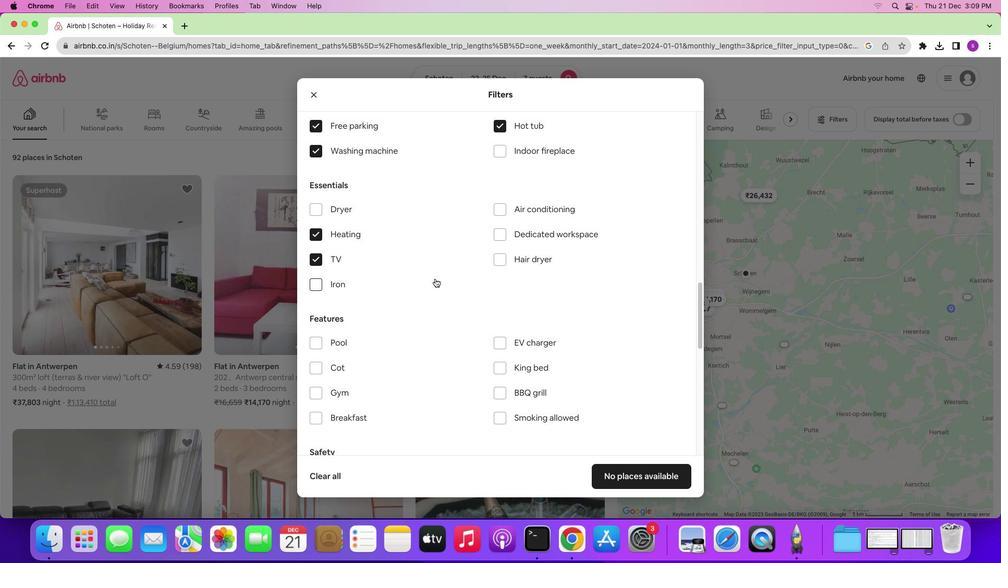 
Action: Mouse scrolled (435, 279) with delta (0, 1)
Screenshot: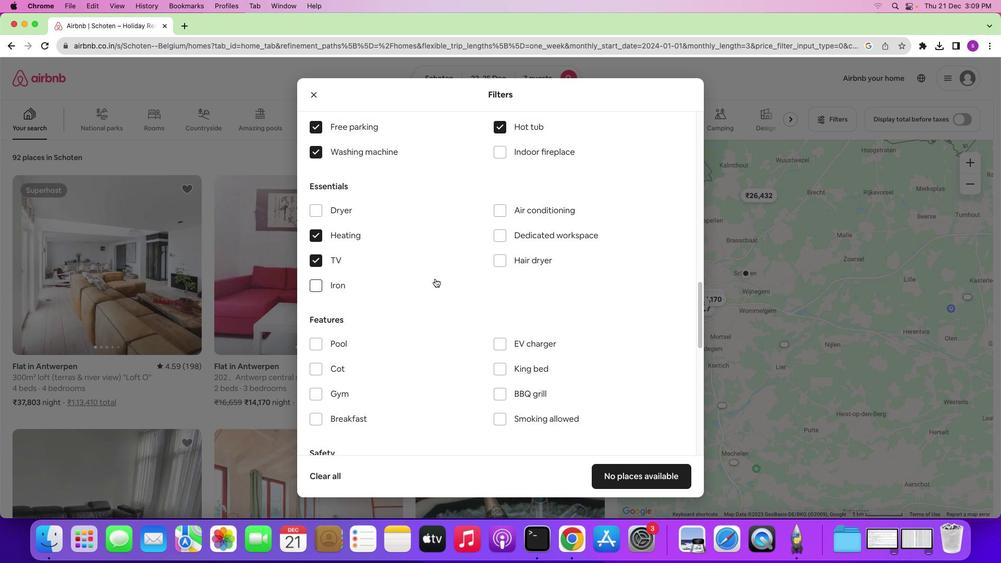 
Action: Mouse scrolled (435, 279) with delta (0, -1)
Screenshot: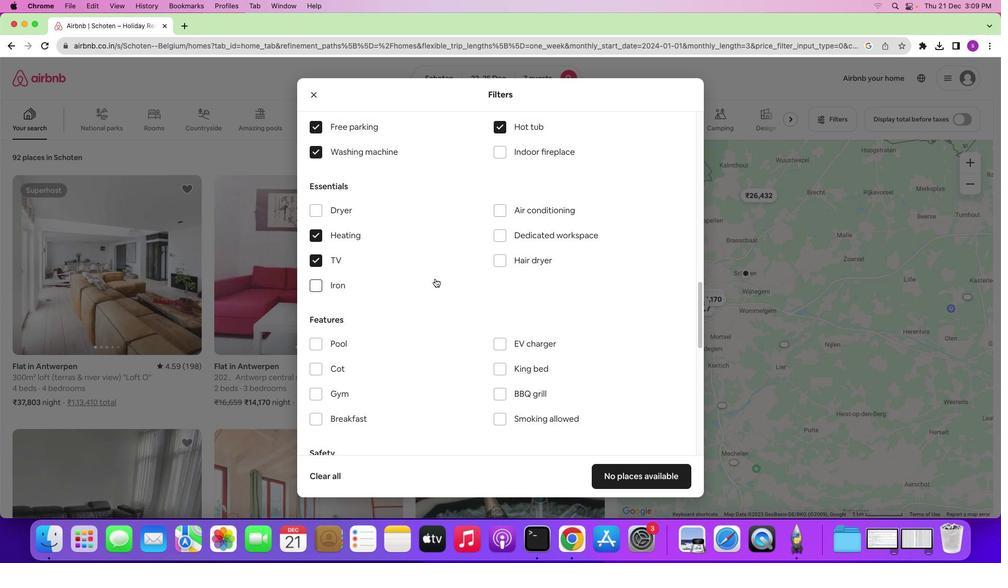 
Action: Mouse moved to (321, 393)
Screenshot: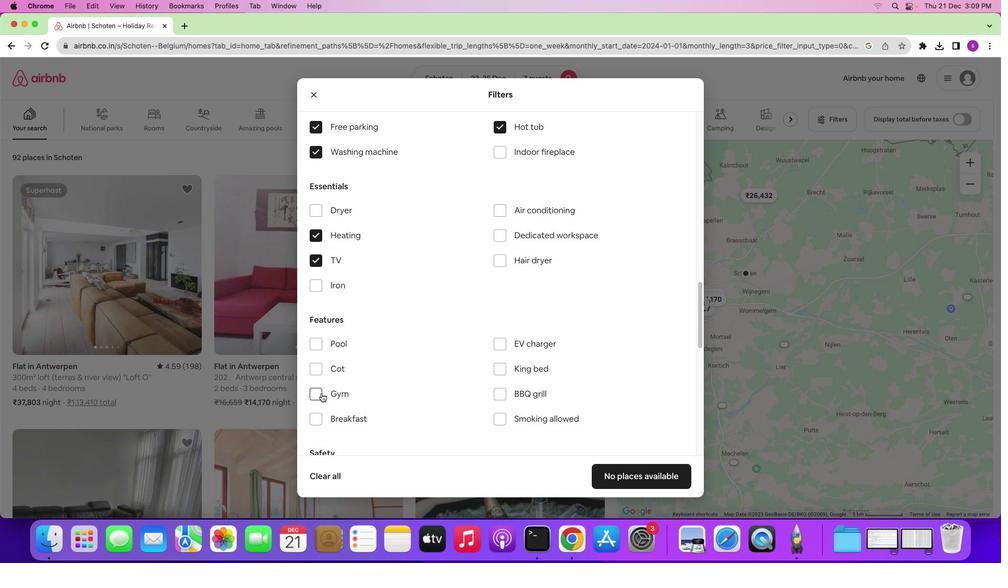 
Action: Mouse pressed left at (321, 393)
Screenshot: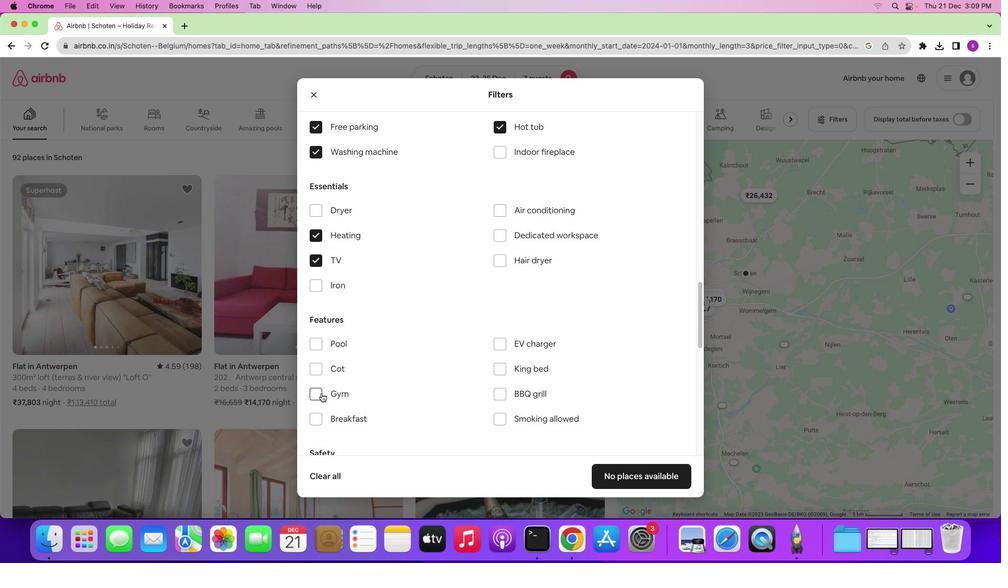 
Action: Mouse moved to (507, 417)
Screenshot: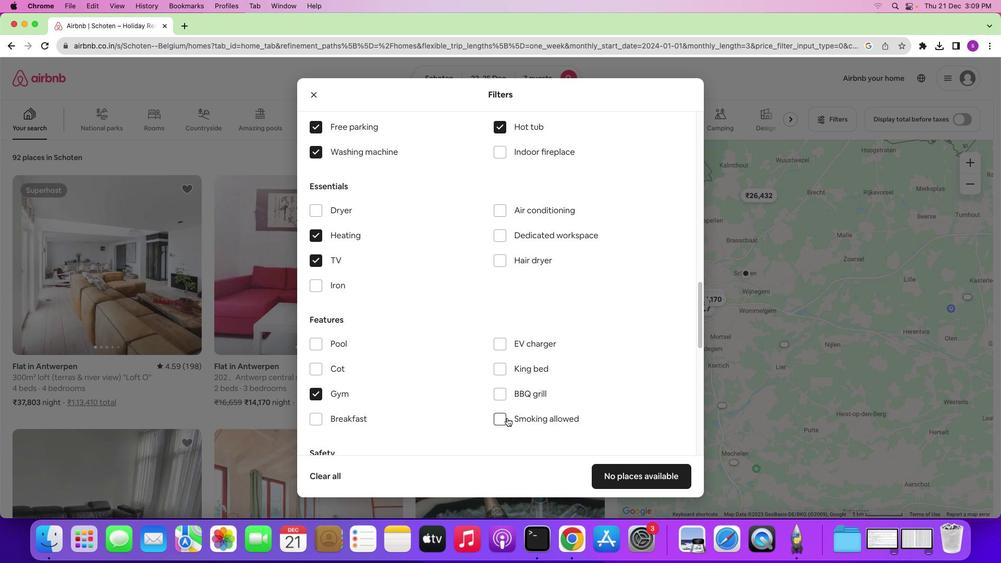 
Action: Mouse pressed left at (507, 417)
Screenshot: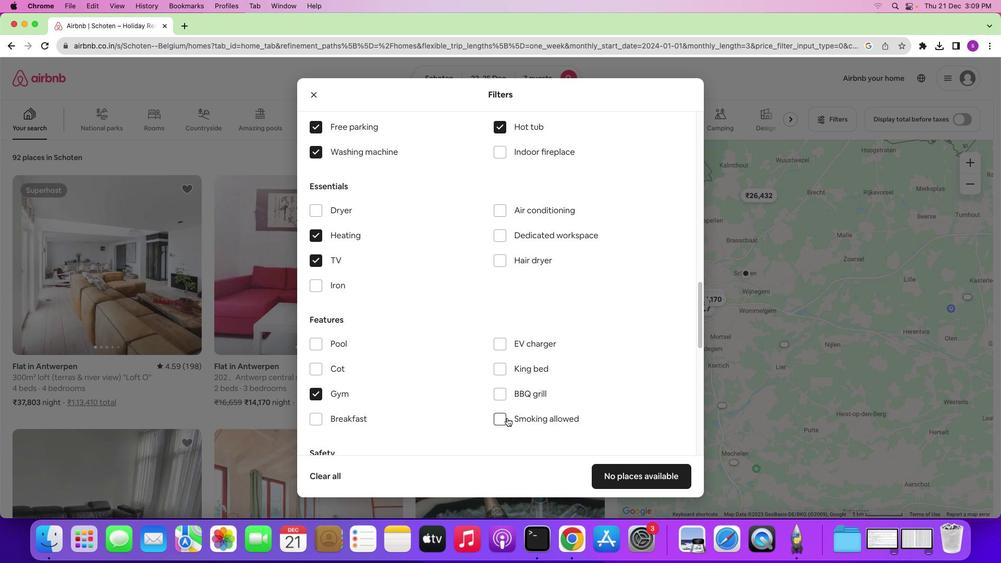 
Action: Mouse moved to (470, 340)
Screenshot: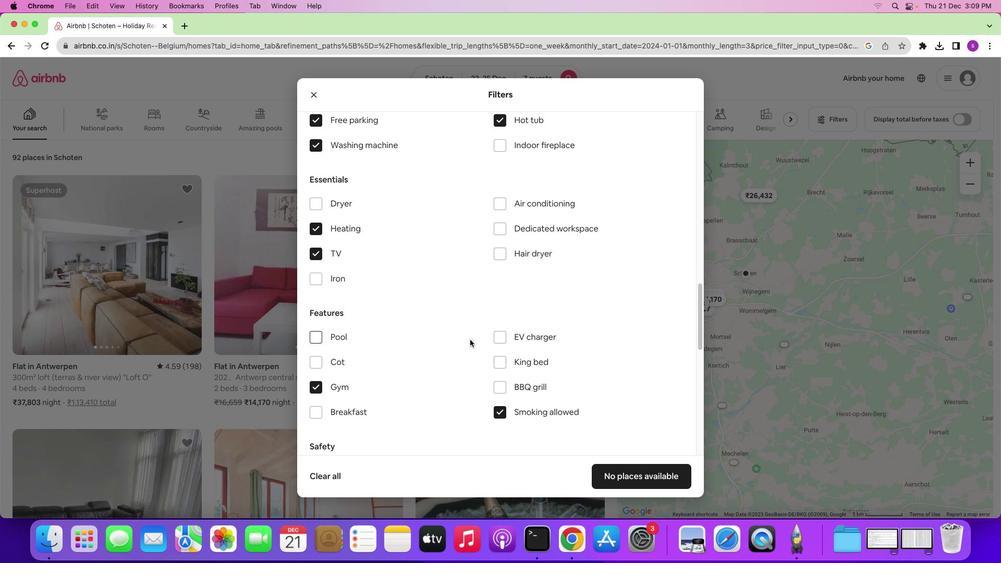 
Action: Mouse scrolled (470, 340) with delta (0, 0)
Screenshot: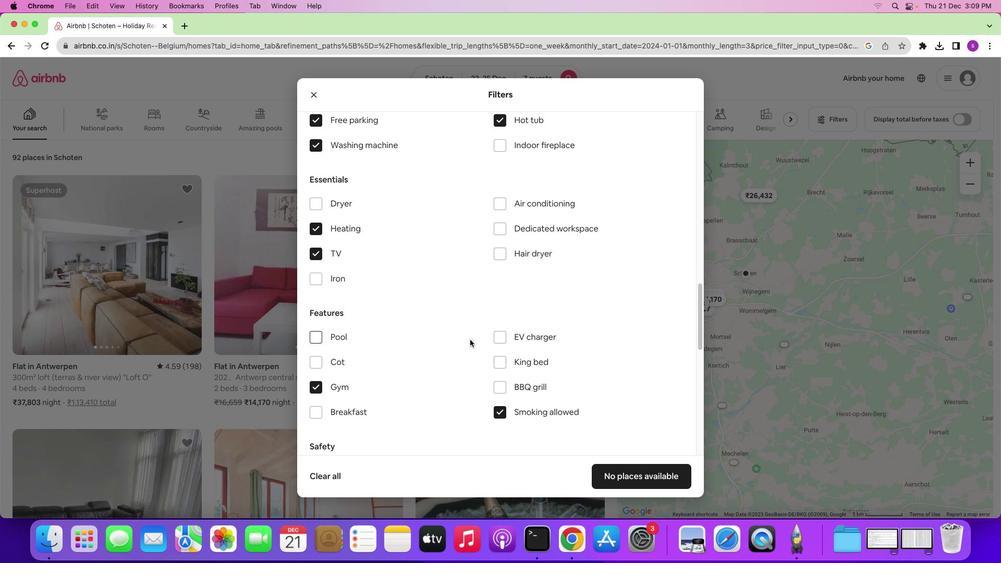 
Action: Mouse scrolled (470, 340) with delta (0, 0)
Screenshot: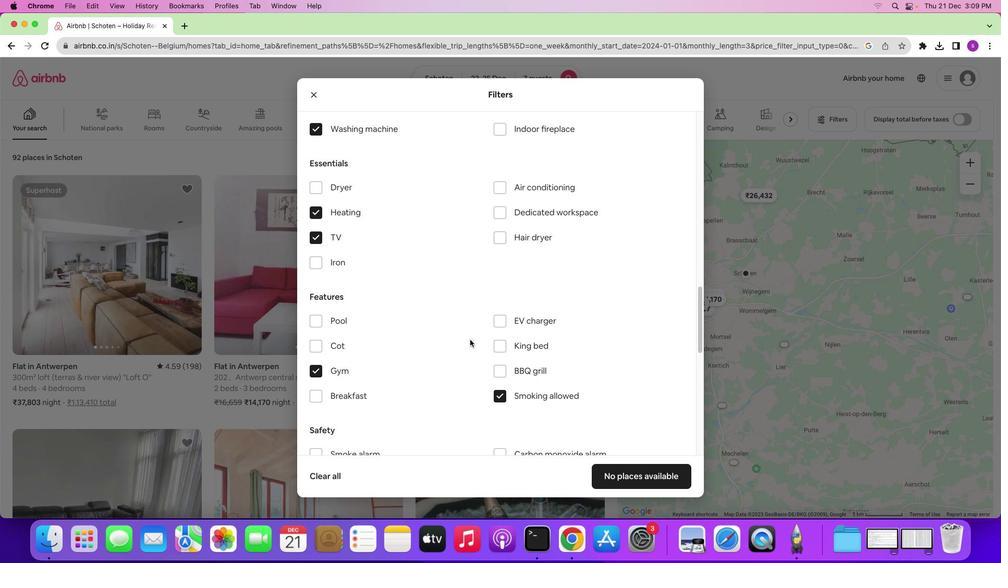 
Action: Mouse scrolled (470, 340) with delta (0, -1)
Screenshot: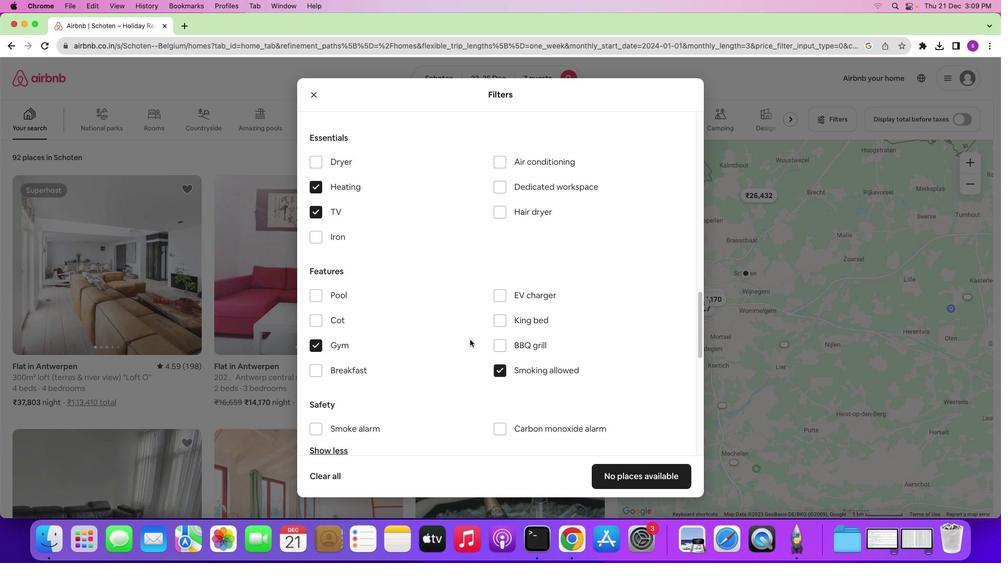 
Action: Mouse moved to (470, 339)
Screenshot: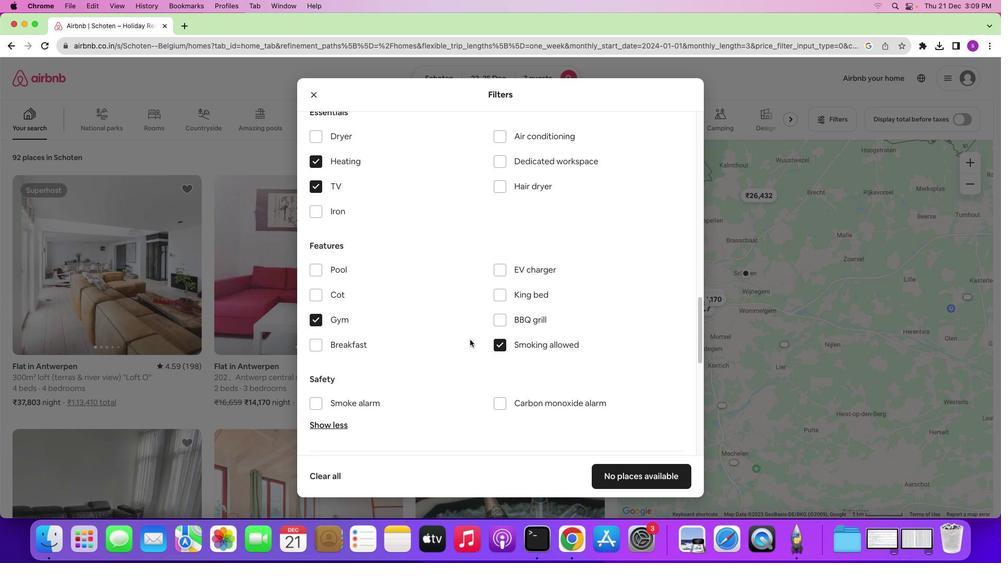 
Action: Mouse scrolled (470, 339) with delta (0, 0)
Screenshot: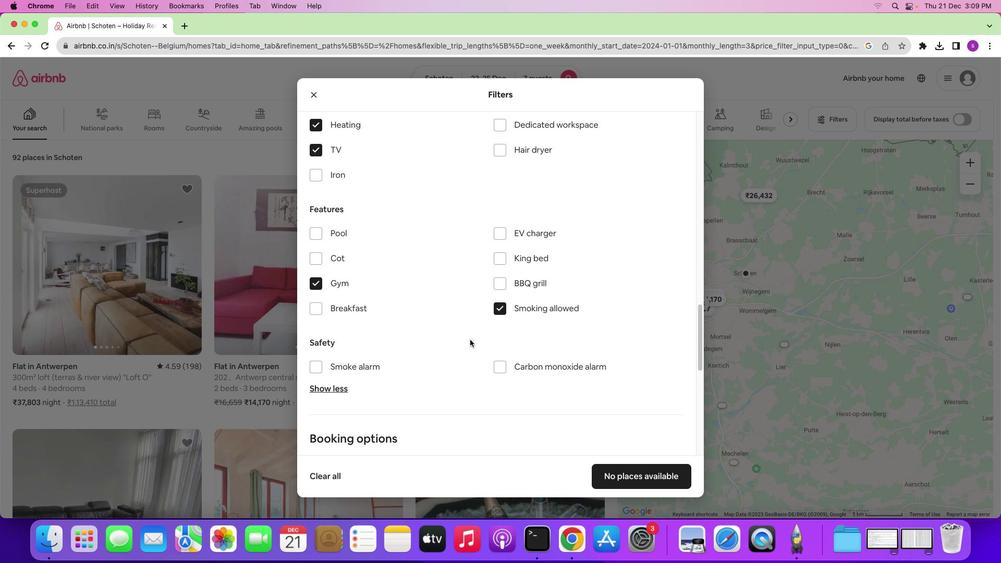 
Action: Mouse scrolled (470, 339) with delta (0, 0)
Screenshot: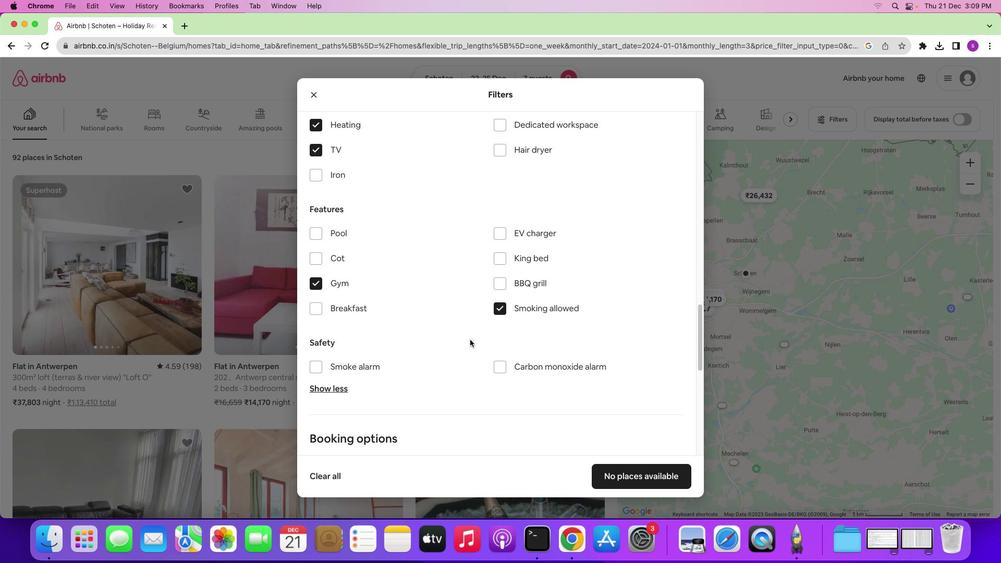 
Action: Mouse scrolled (470, 339) with delta (0, -1)
Screenshot: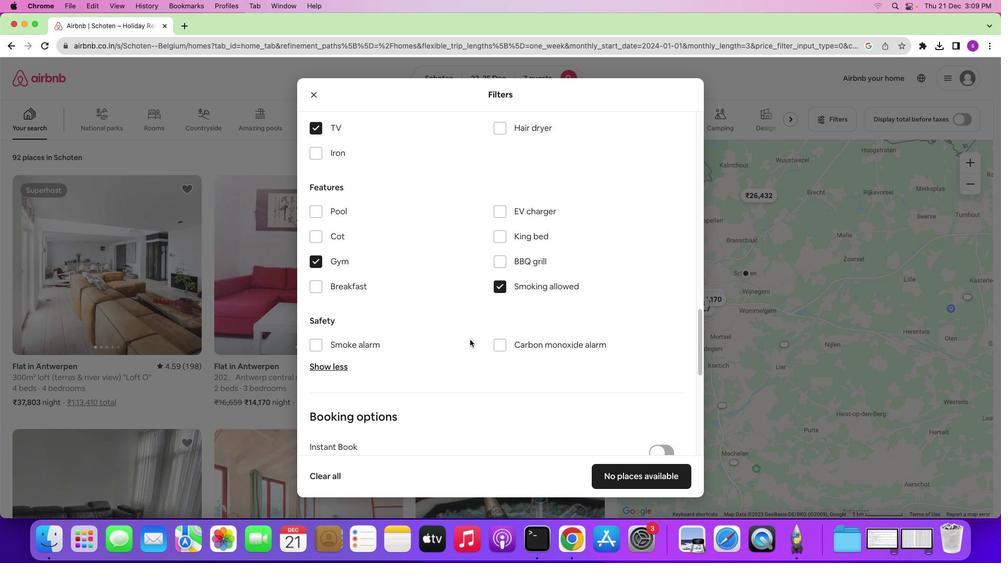 
Action: Mouse scrolled (470, 339) with delta (0, 0)
Screenshot: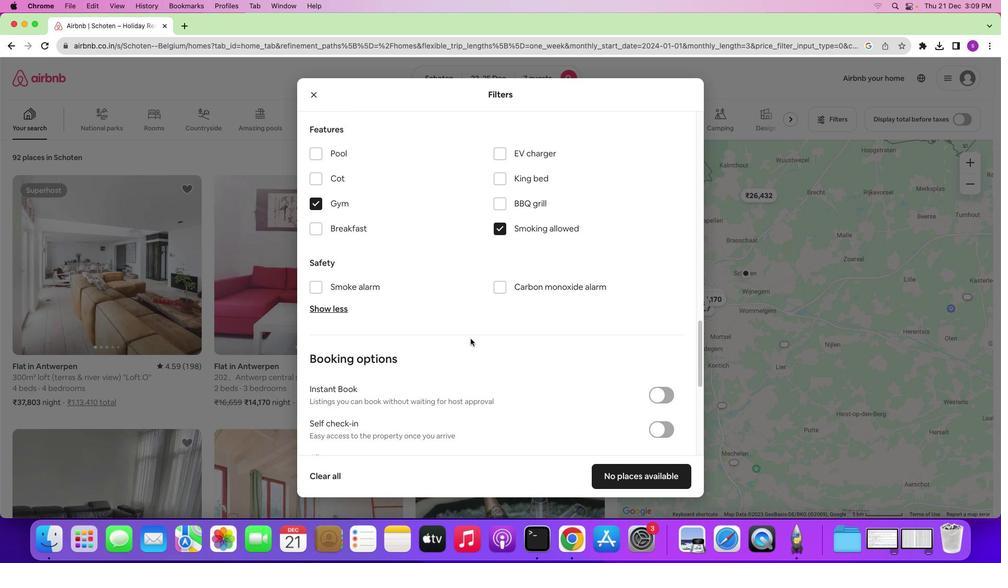 
Action: Mouse scrolled (470, 339) with delta (0, 0)
Screenshot: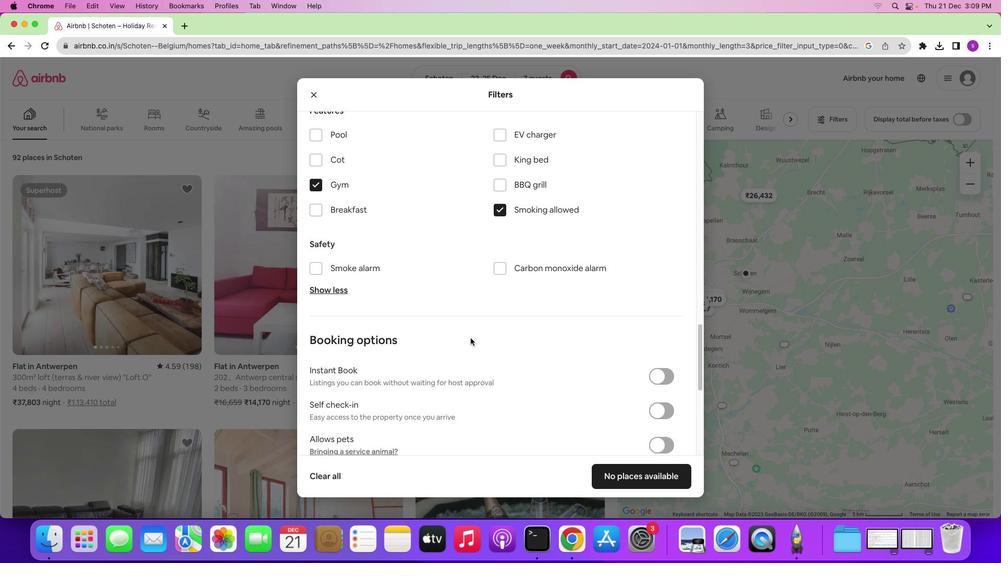 
Action: Mouse moved to (470, 339)
Screenshot: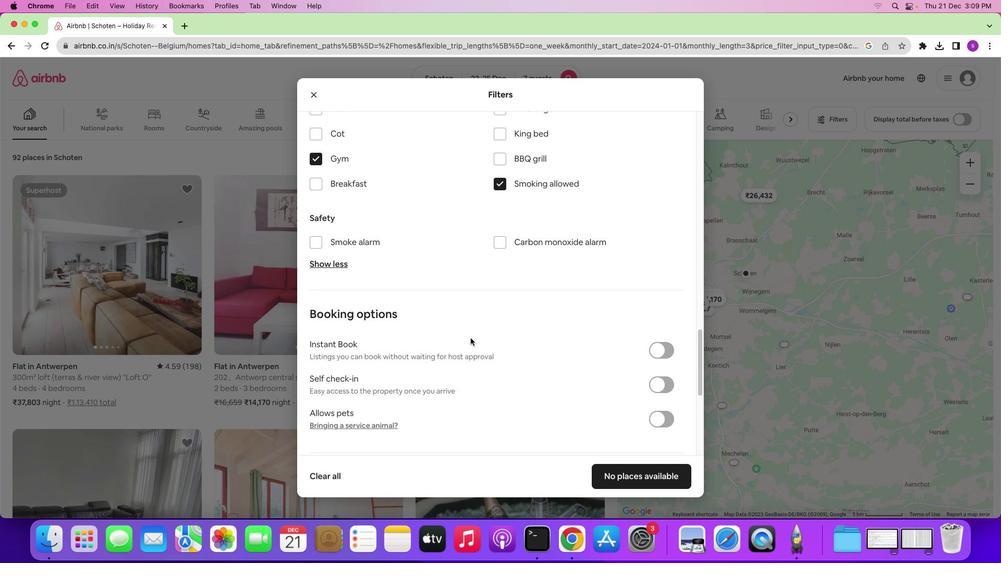 
Action: Mouse scrolled (470, 339) with delta (0, -1)
Screenshot: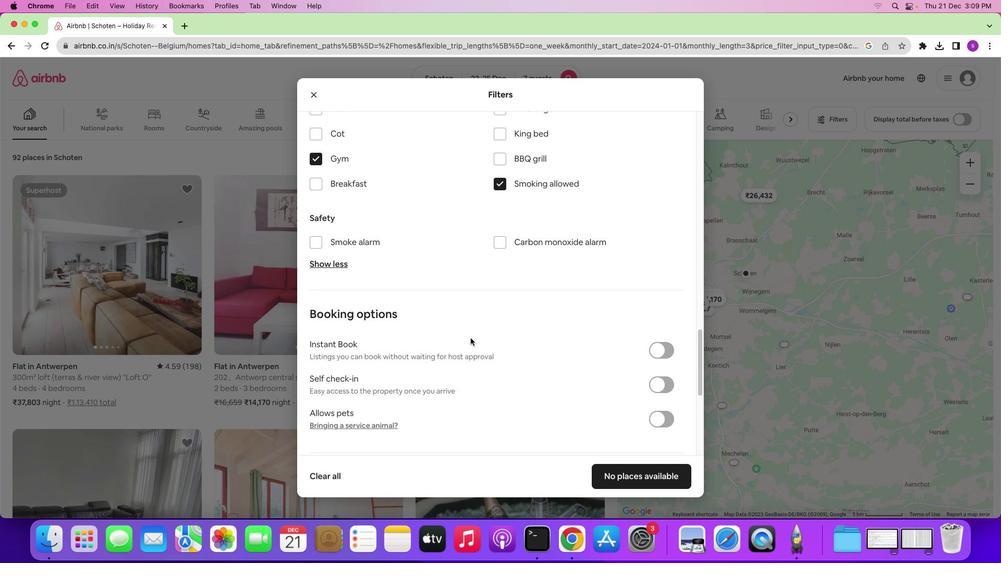
Action: Mouse moved to (471, 338)
Screenshot: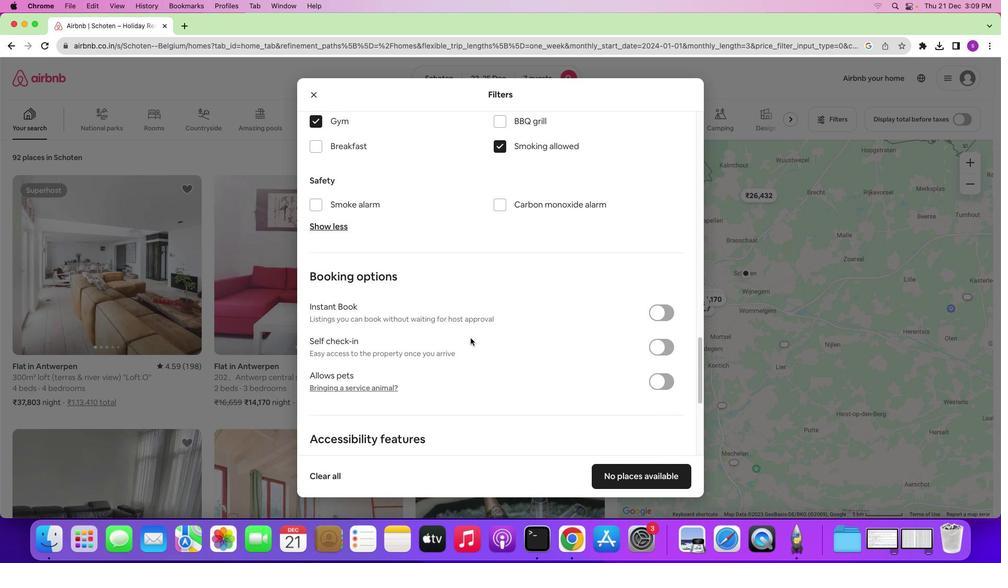 
Action: Mouse scrolled (471, 338) with delta (0, 0)
Screenshot: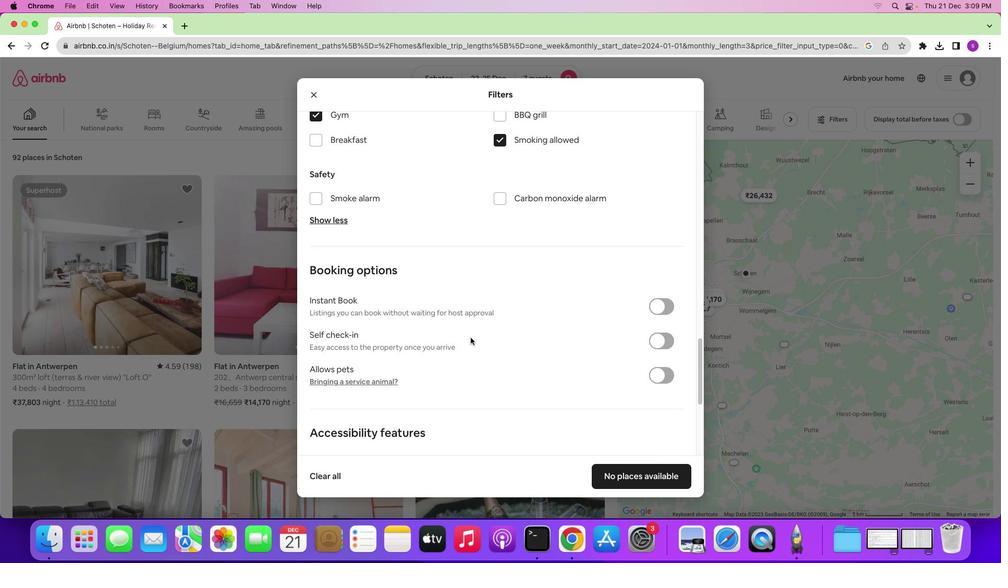 
Action: Mouse scrolled (471, 338) with delta (0, 0)
Screenshot: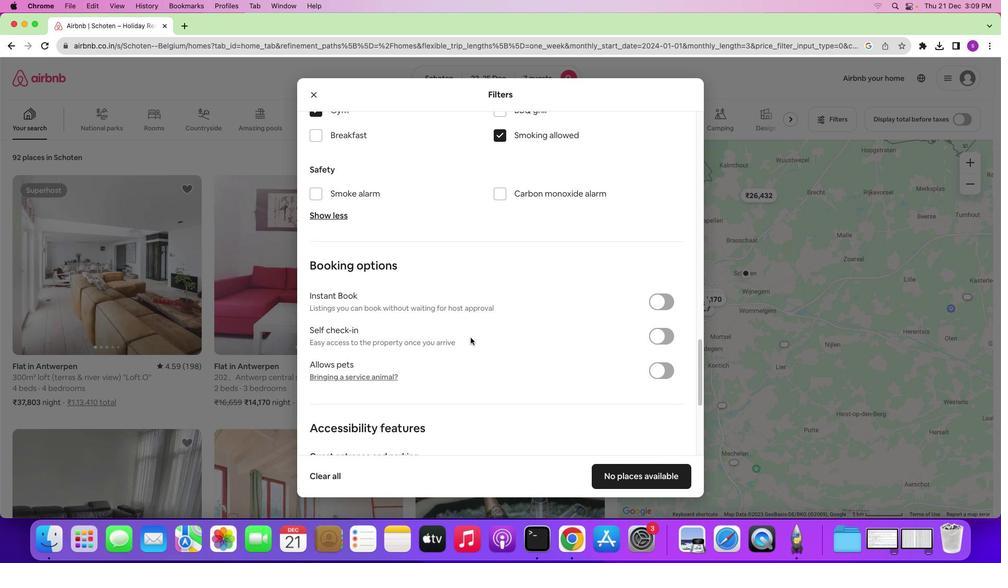 
Action: Mouse moved to (471, 337)
Screenshot: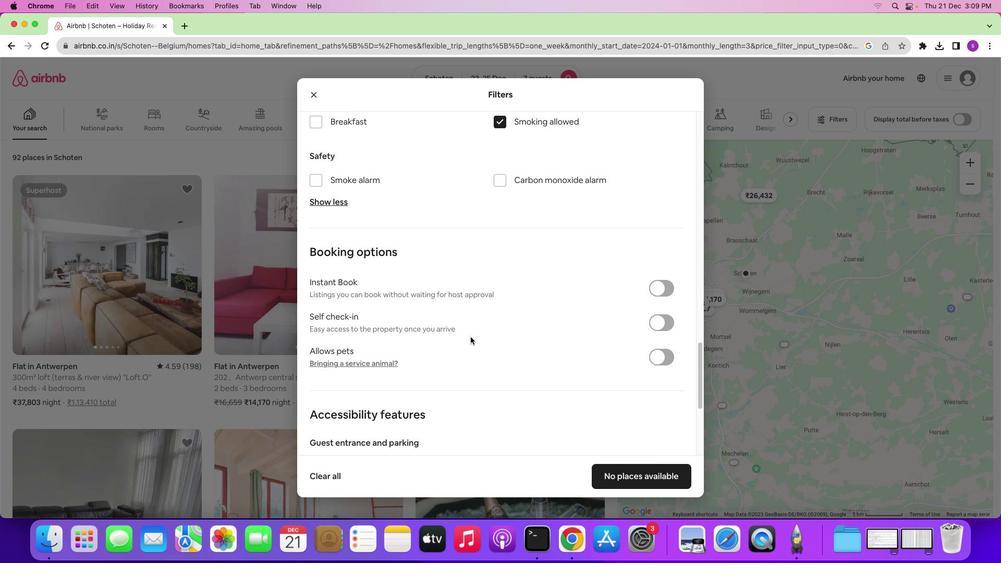 
Action: Mouse scrolled (471, 337) with delta (0, 0)
Screenshot: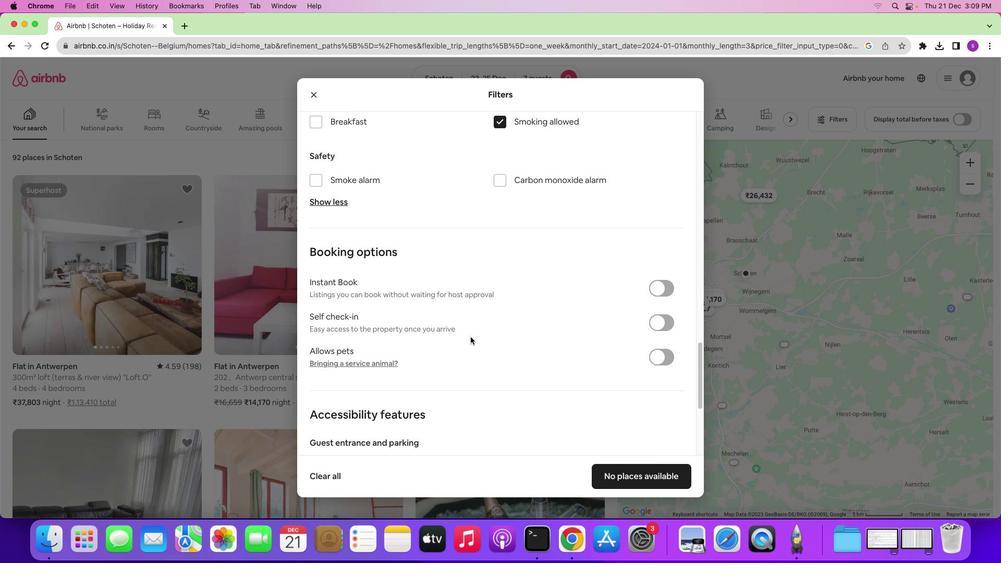 
Action: Mouse moved to (471, 337)
Screenshot: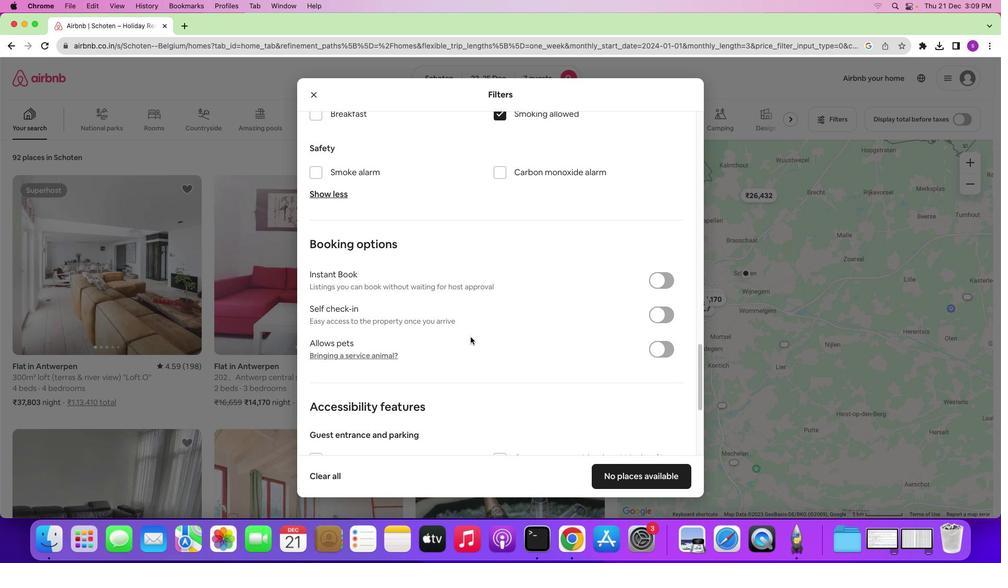 
Action: Mouse scrolled (471, 337) with delta (0, 0)
Screenshot: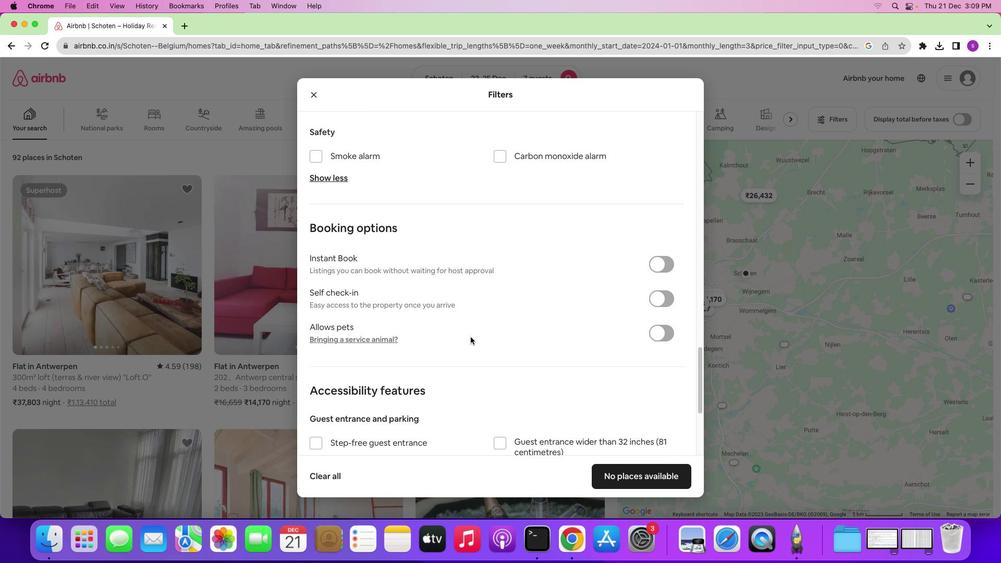 
Action: Mouse scrolled (471, 337) with delta (0, -1)
Screenshot: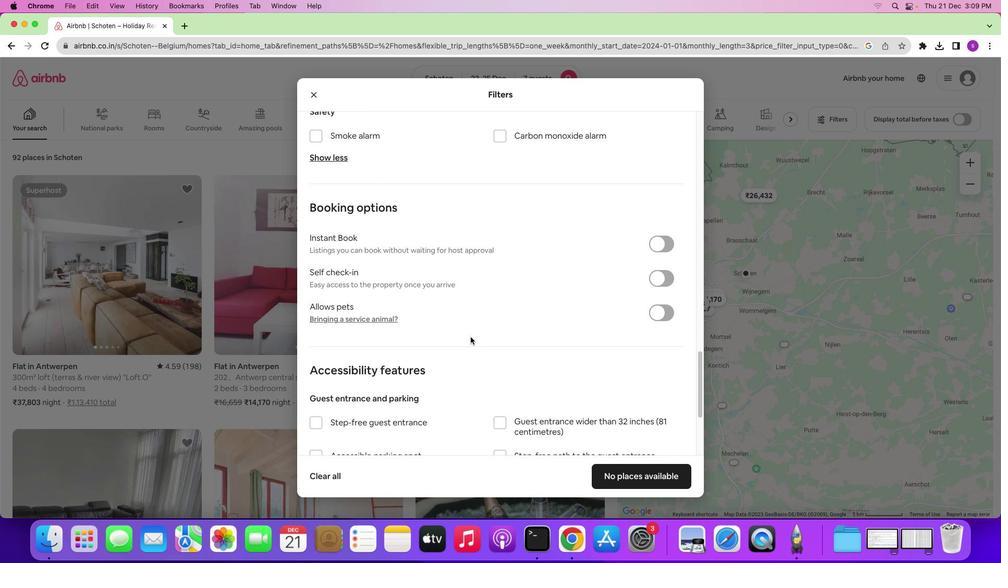 
Action: Mouse moved to (470, 338)
Screenshot: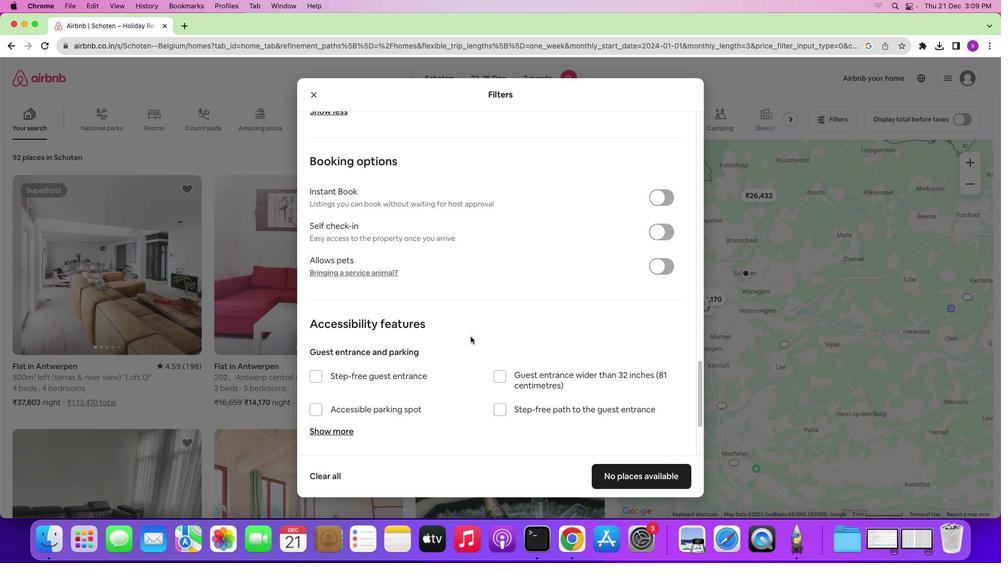 
Action: Mouse scrolled (470, 338) with delta (0, 0)
Screenshot: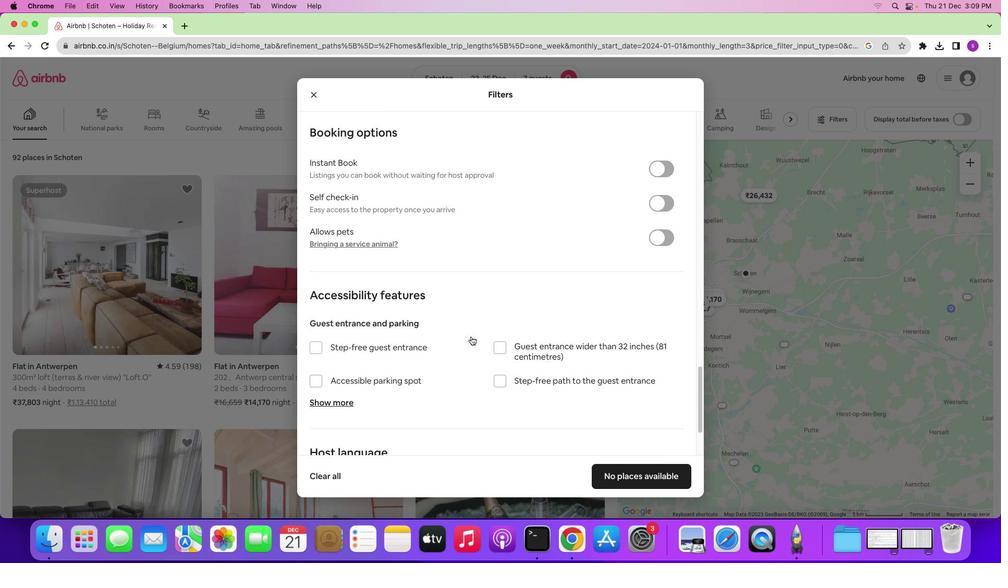 
Action: Mouse scrolled (470, 338) with delta (0, 0)
Screenshot: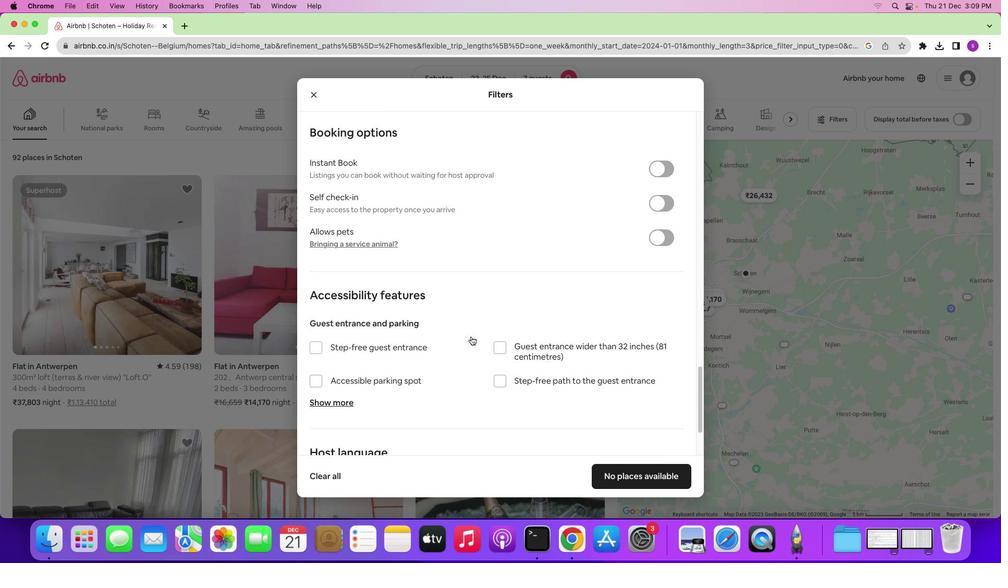 
Action: Mouse scrolled (470, 338) with delta (0, -1)
Screenshot: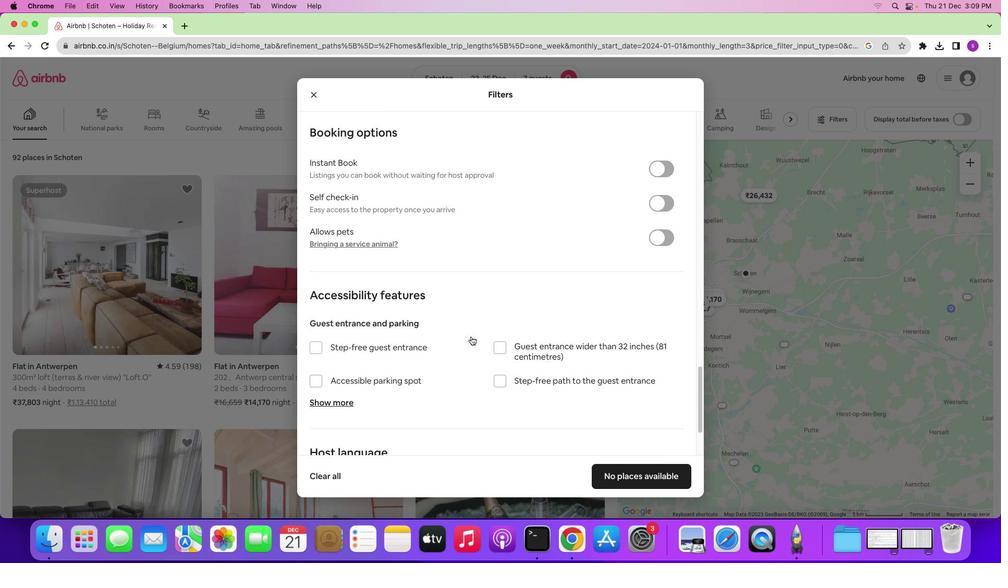 
Action: Mouse moved to (471, 336)
Screenshot: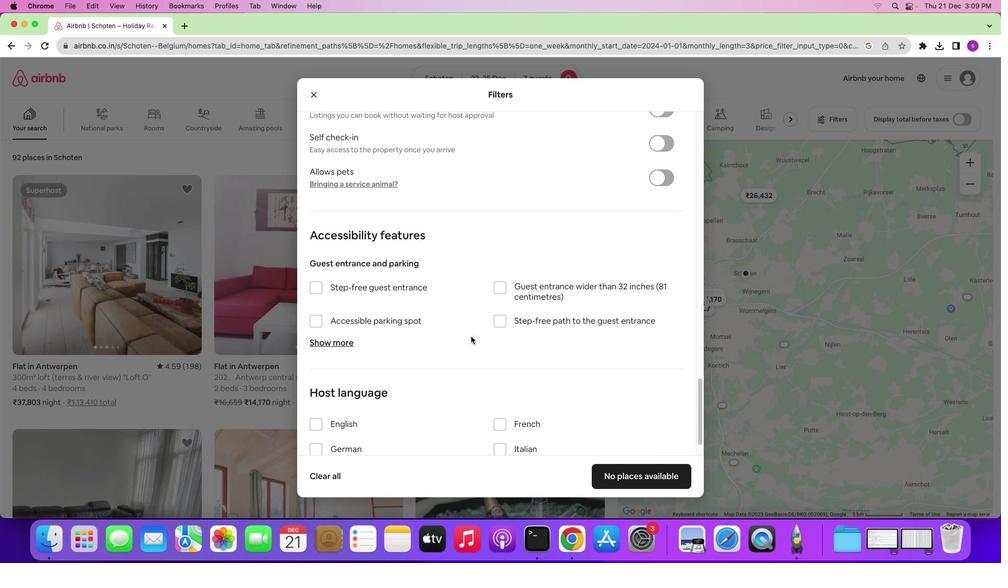 
Action: Mouse scrolled (471, 336) with delta (0, 0)
Screenshot: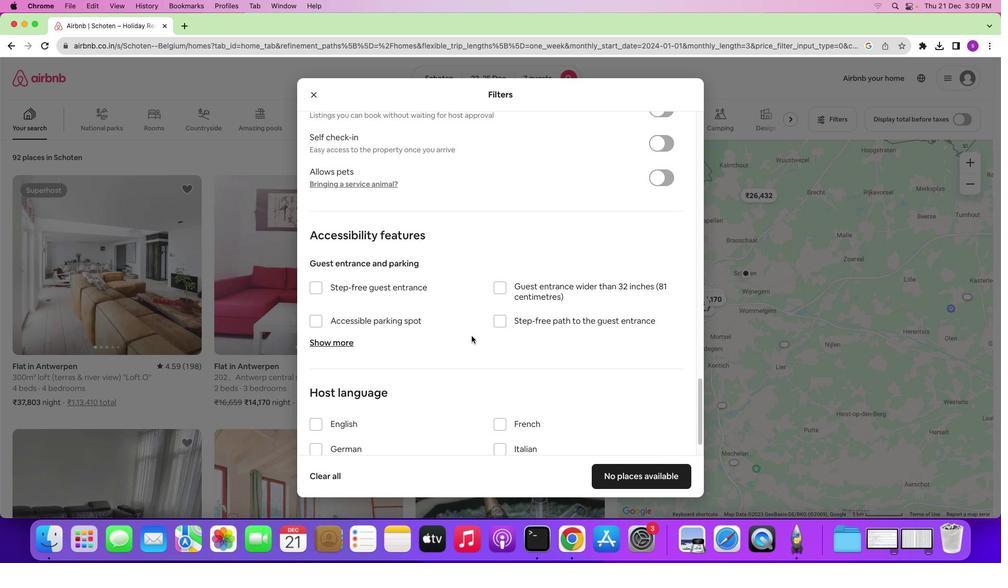 
Action: Mouse scrolled (471, 336) with delta (0, 0)
Screenshot: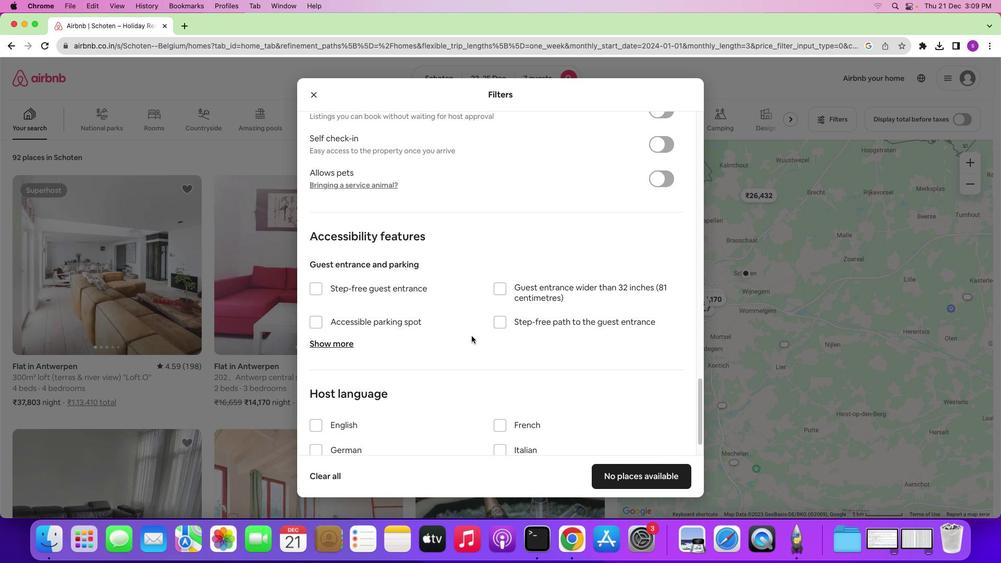 
Action: Mouse scrolled (471, 336) with delta (0, 2)
Screenshot: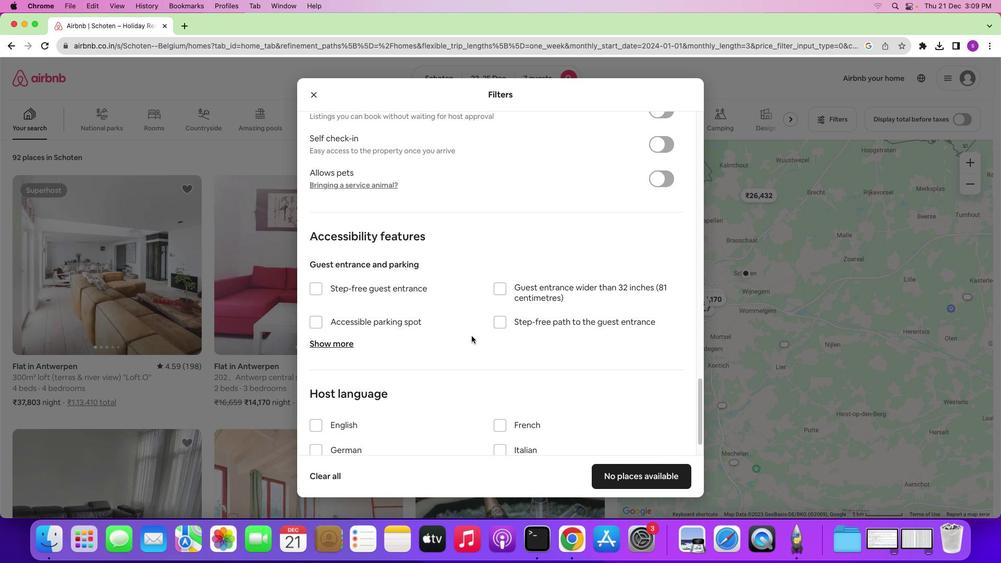
Action: Mouse scrolled (471, 336) with delta (0, -2)
Screenshot: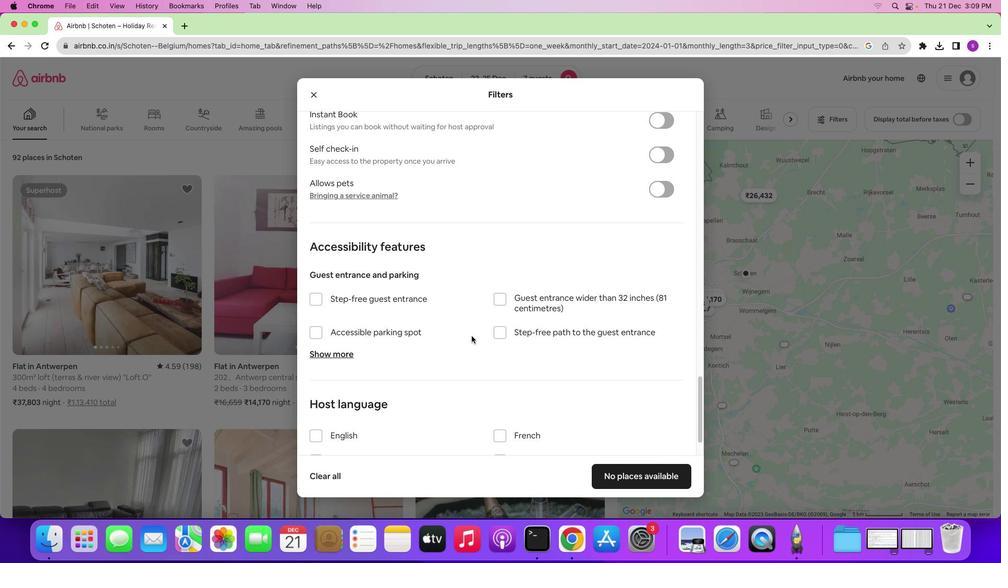 
Action: Mouse moved to (471, 337)
Screenshot: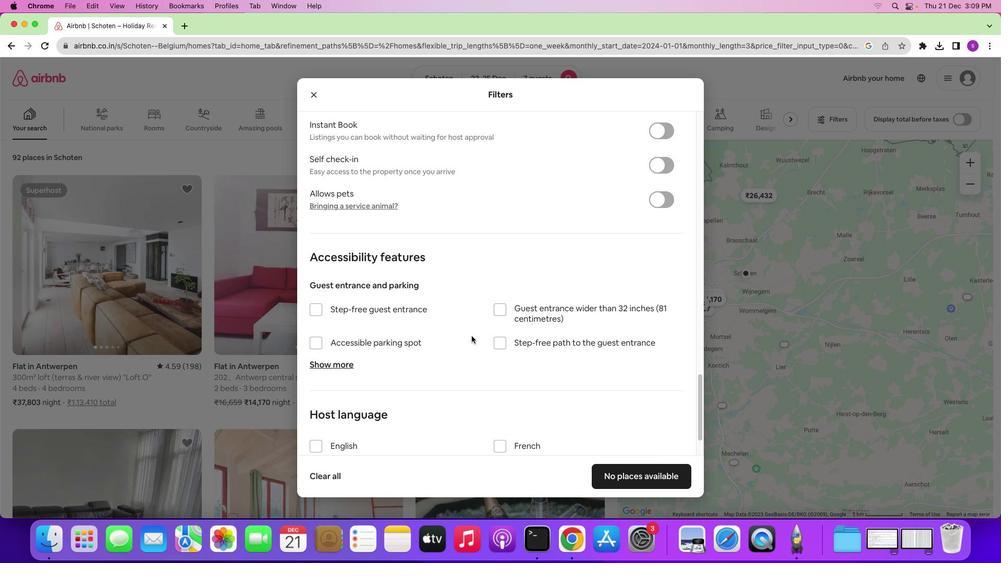 
Action: Mouse scrolled (471, 337) with delta (0, 1)
Screenshot: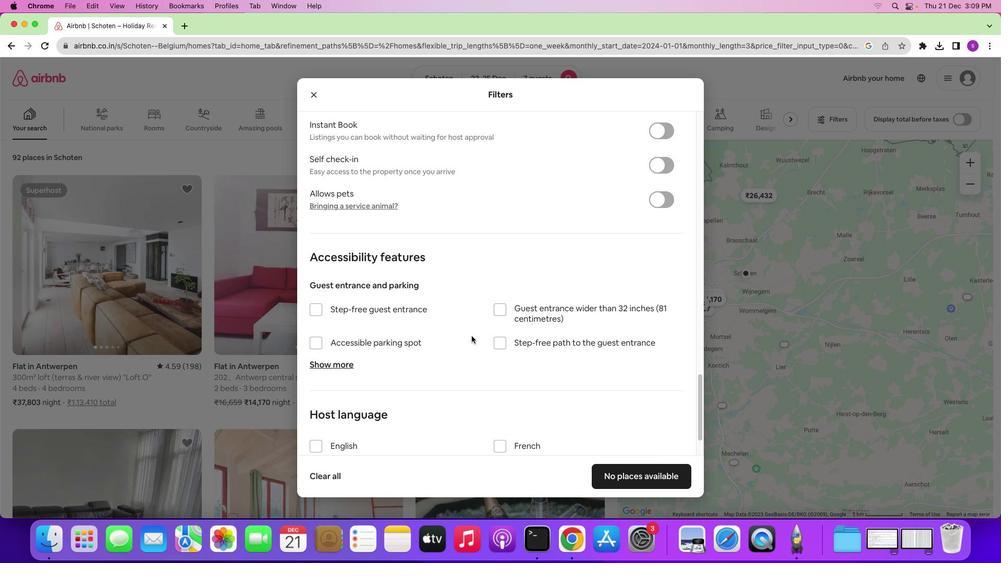 
Action: Mouse moved to (472, 337)
Screenshot: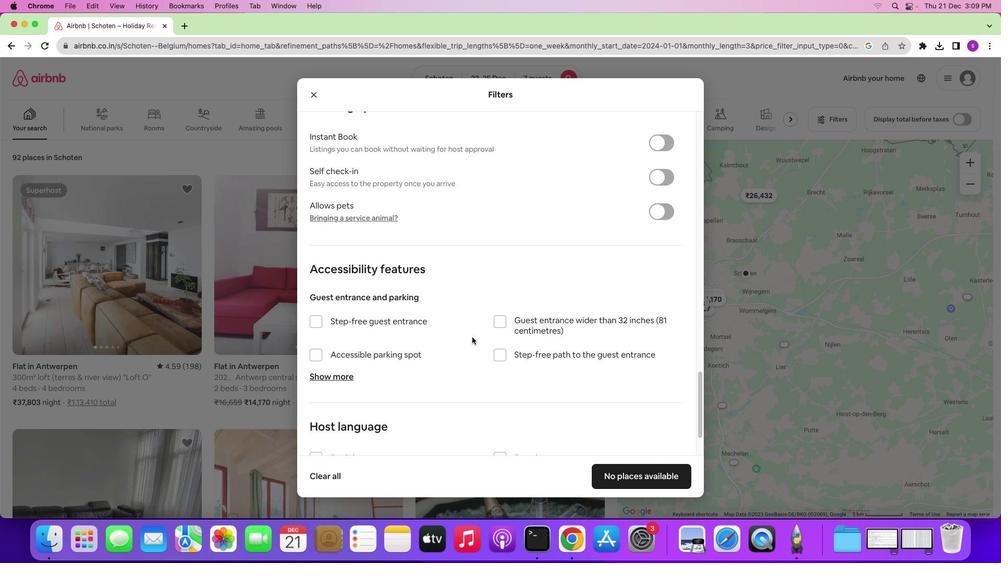 
Action: Mouse scrolled (472, 337) with delta (0, 0)
Screenshot: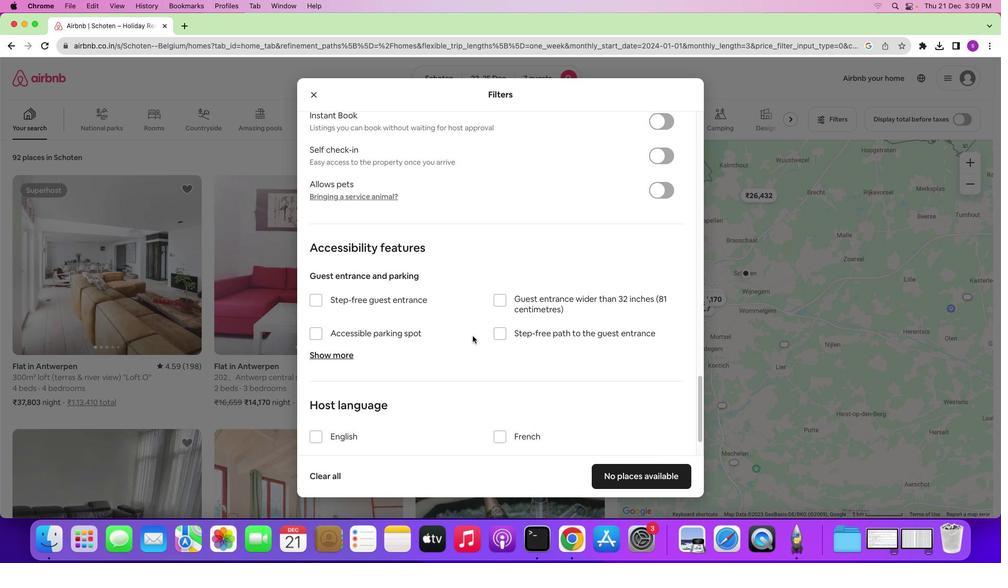 
Action: Mouse scrolled (472, 337) with delta (0, 0)
Screenshot: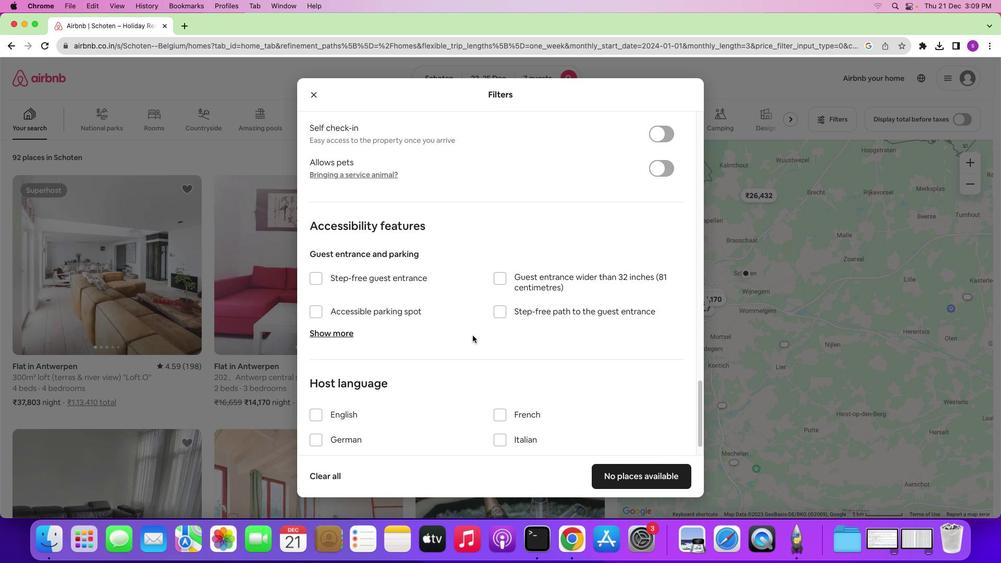 
Action: Mouse scrolled (472, 337) with delta (0, -1)
Screenshot: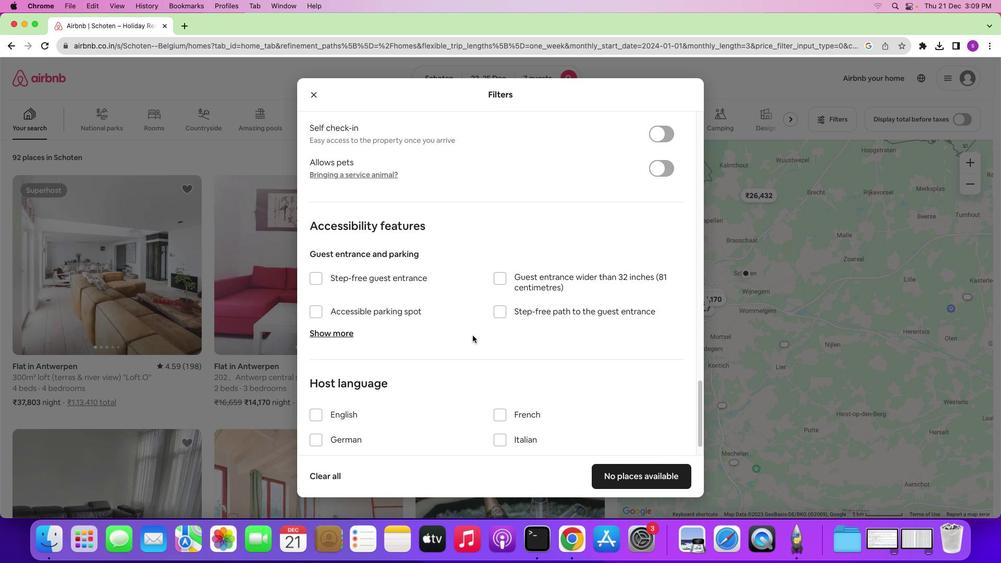 
Action: Mouse scrolled (472, 337) with delta (0, -2)
Screenshot: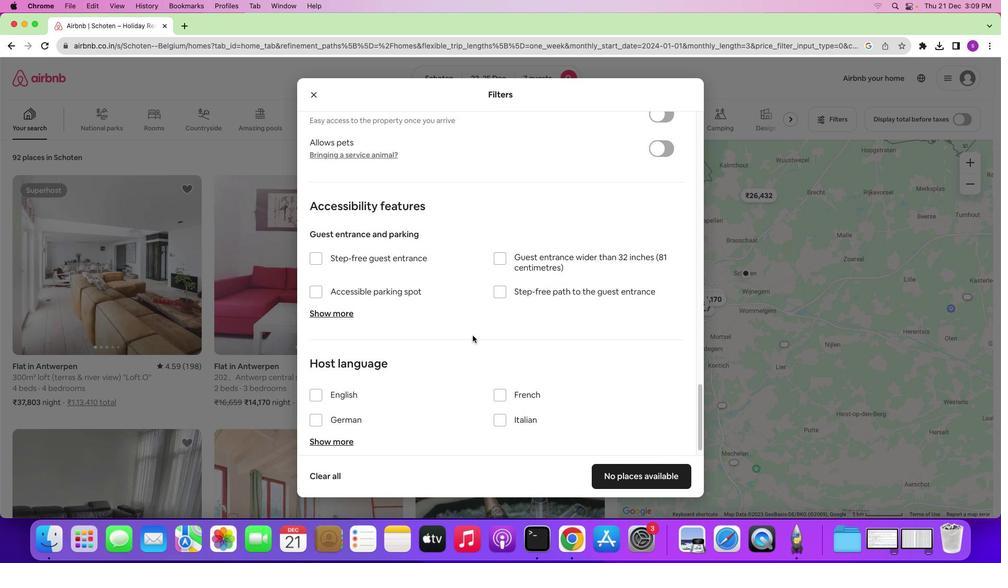 
Action: Mouse moved to (473, 338)
Screenshot: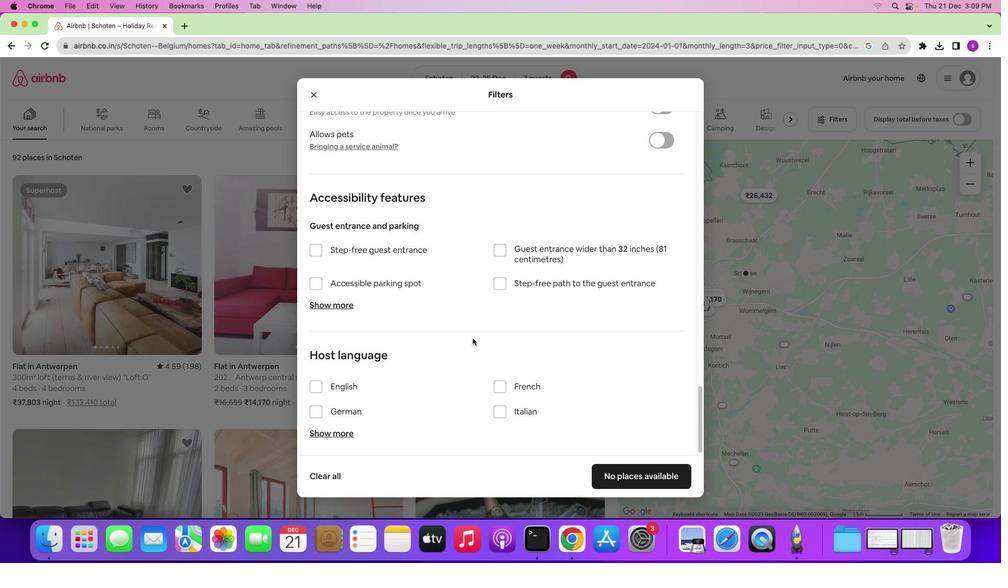 
Action: Mouse scrolled (473, 338) with delta (0, 0)
Screenshot: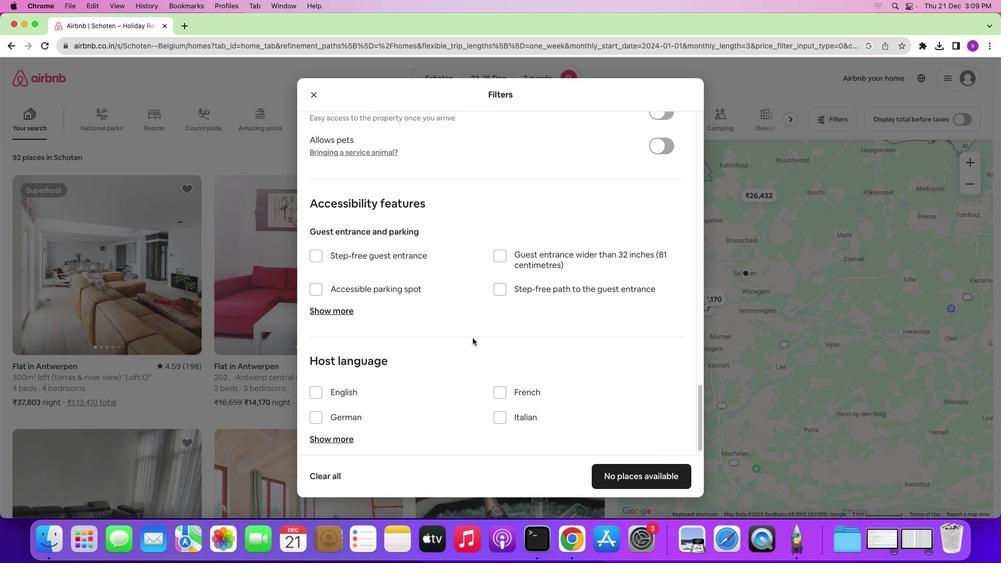 
Action: Mouse scrolled (473, 338) with delta (0, 0)
Screenshot: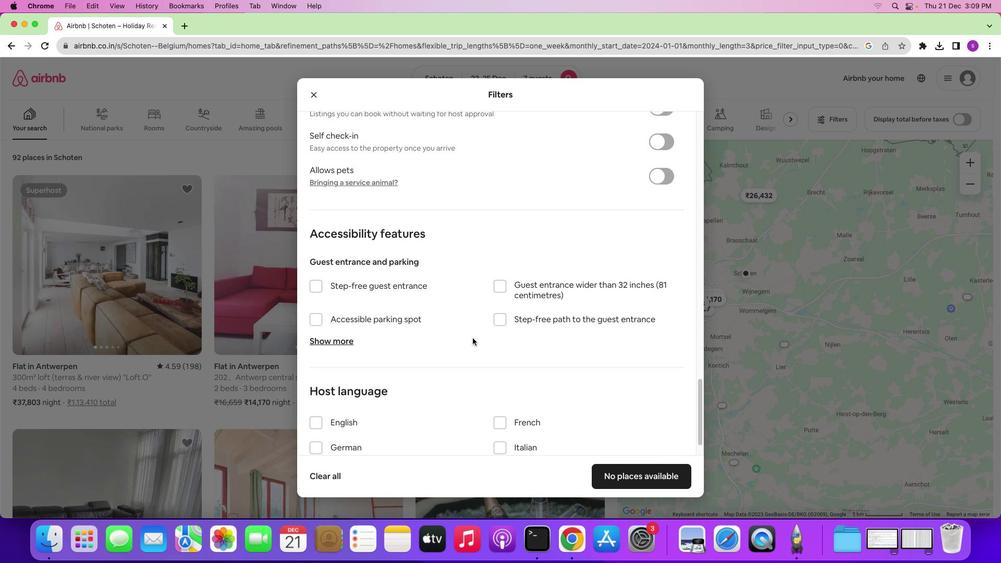 
Action: Mouse scrolled (473, 338) with delta (0, 1)
Screenshot: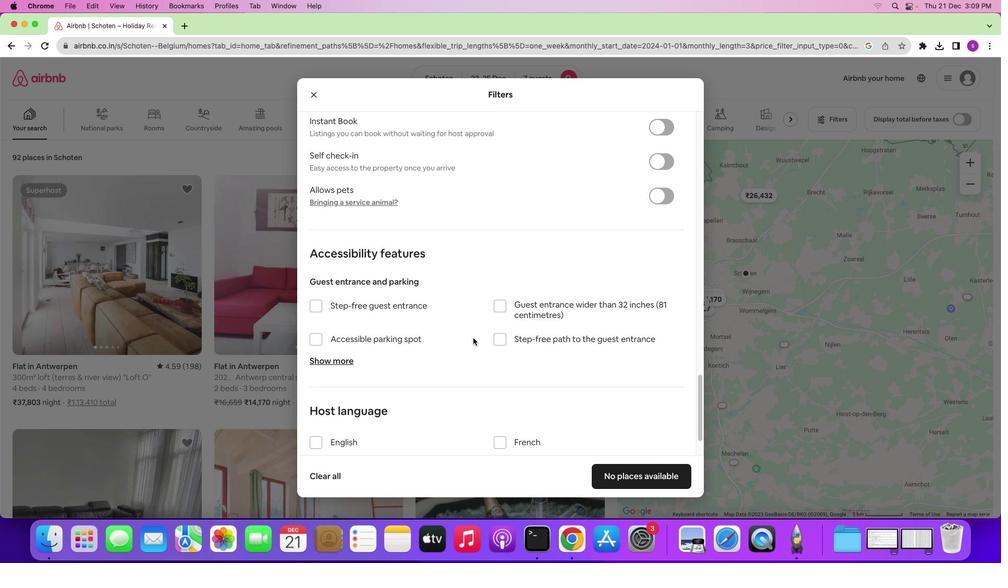 
Action: Mouse moved to (591, 378)
Screenshot: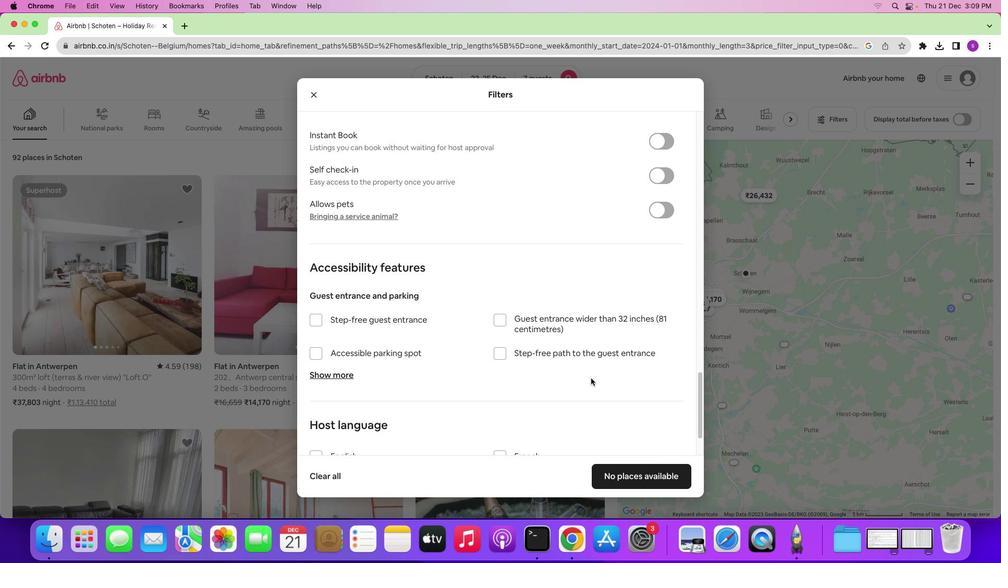 
Action: Mouse scrolled (591, 378) with delta (0, 0)
Screenshot: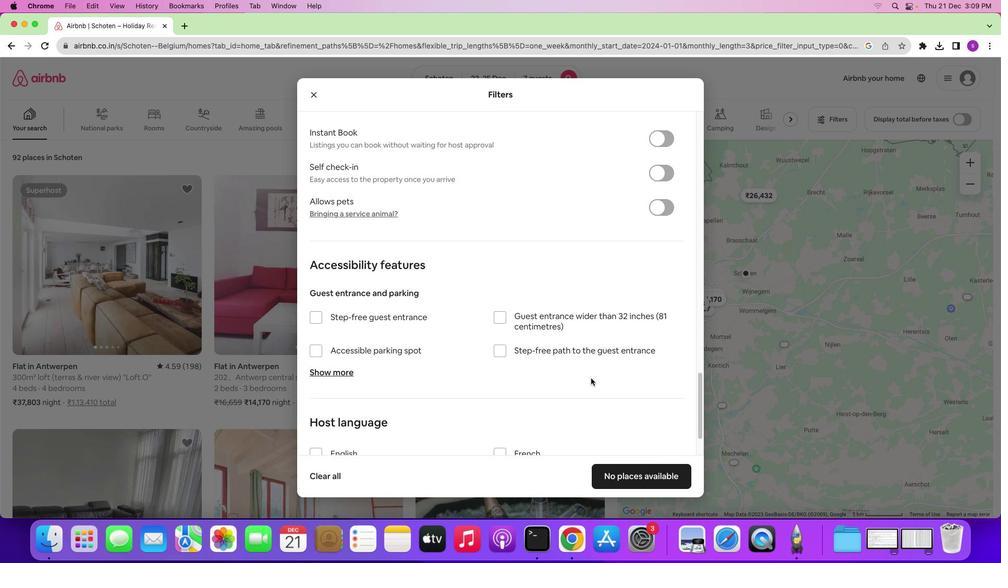 
Action: Mouse scrolled (591, 378) with delta (0, 0)
Screenshot: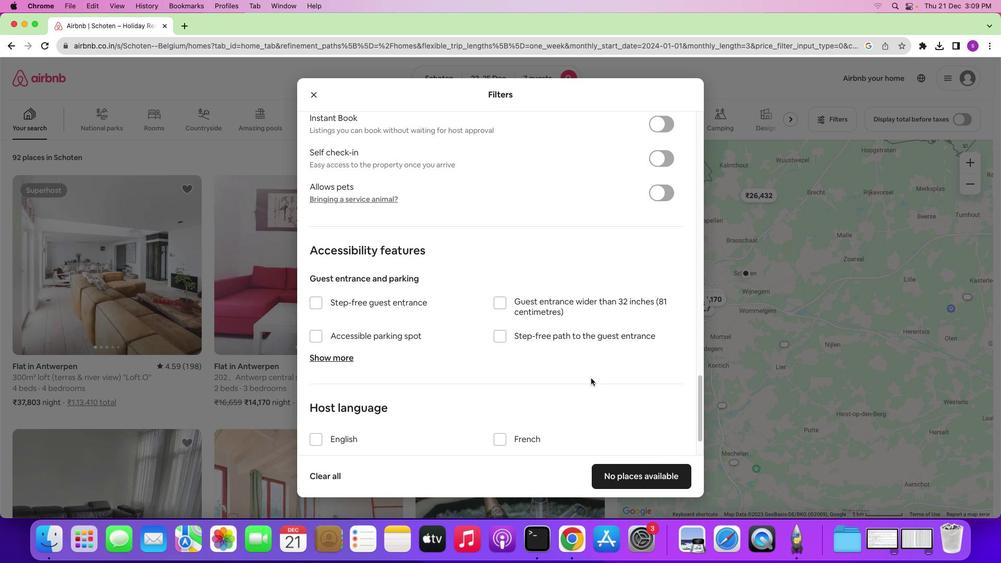 
Action: Mouse scrolled (591, 378) with delta (0, -1)
Screenshot: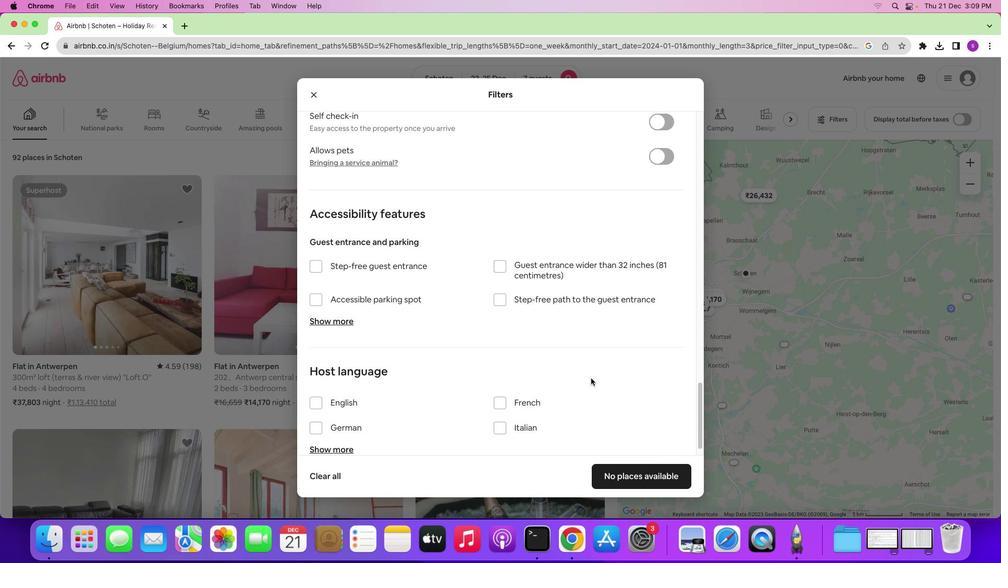 
Action: Mouse moved to (628, 475)
Screenshot: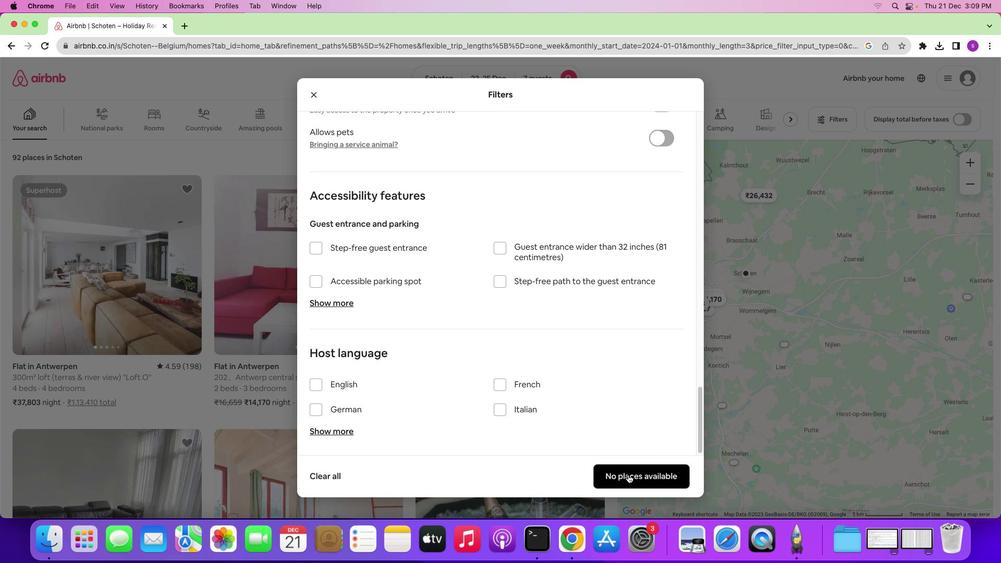 
Action: Mouse pressed left at (628, 475)
Screenshot: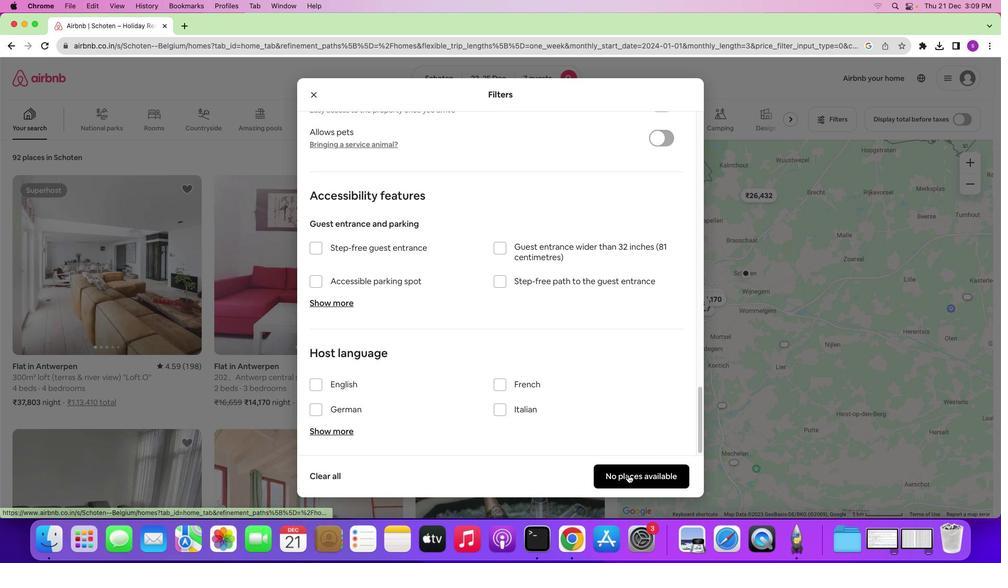 
Action: Mouse moved to (374, 332)
Screenshot: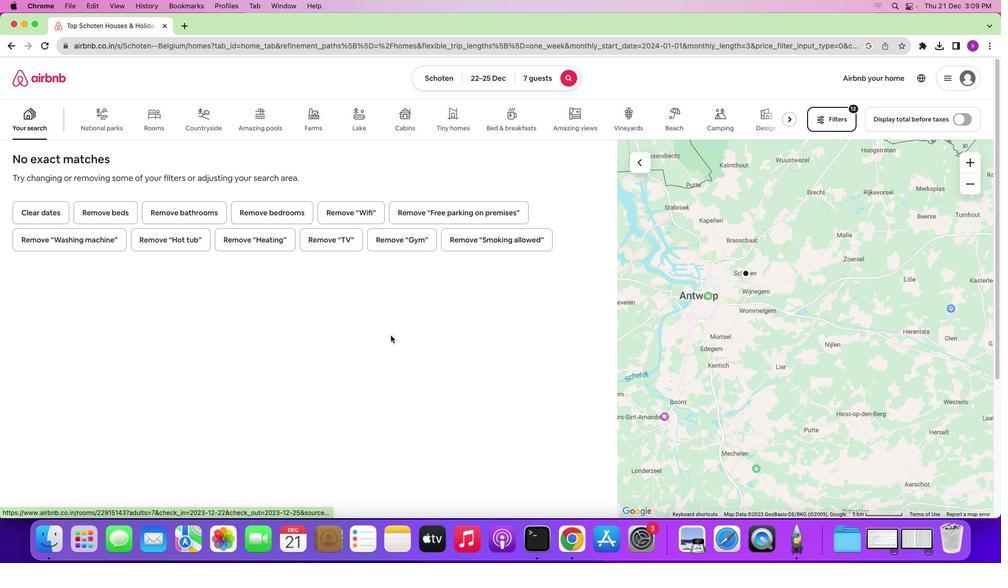 
